 Task: Look for space in Fort Dodge, United States from 10th July, 2023 to 15th July, 2023 for 7 adults in price range Rs.10000 to Rs.15000. Place can be entire place or shared room with 4 bedrooms having 7 beds and 4 bathrooms. Property type can be house, flat, guest house. Amenities needed are: wifi, TV, free parkinig on premises, gym, breakfast. Booking option can be shelf check-in. Required host language is English.
Action: Mouse moved to (510, 120)
Screenshot: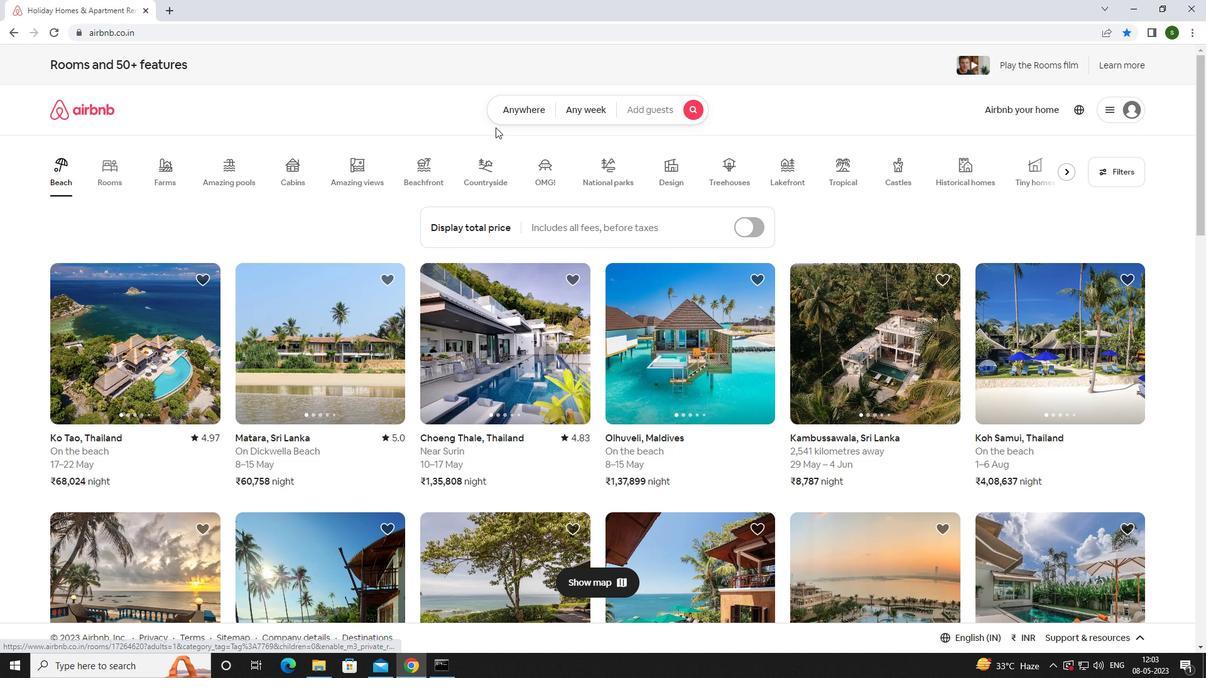 
Action: Mouse pressed left at (510, 120)
Screenshot: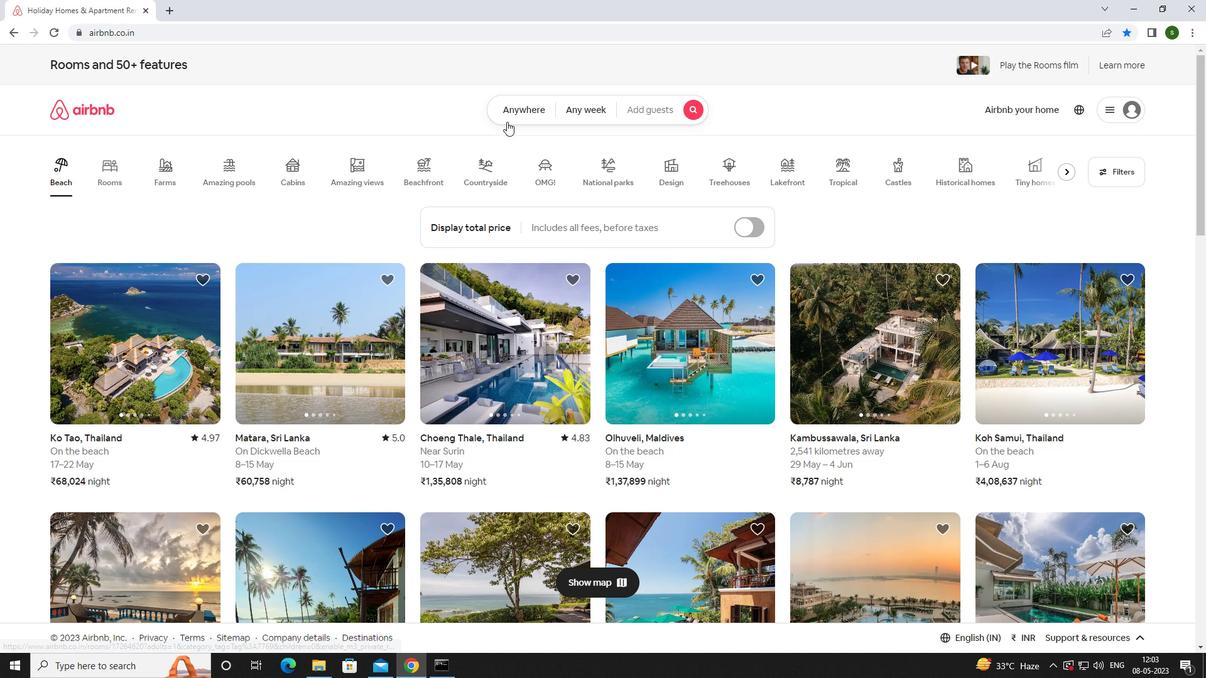 
Action: Mouse moved to (431, 155)
Screenshot: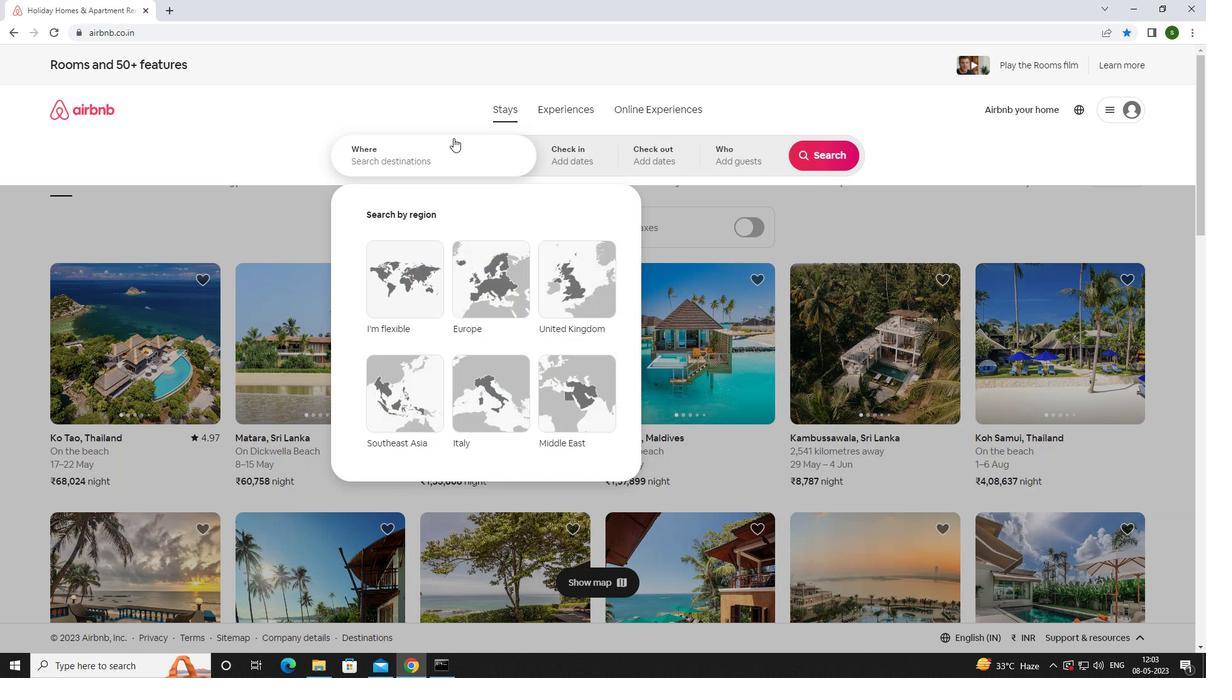 
Action: Mouse pressed left at (431, 155)
Screenshot: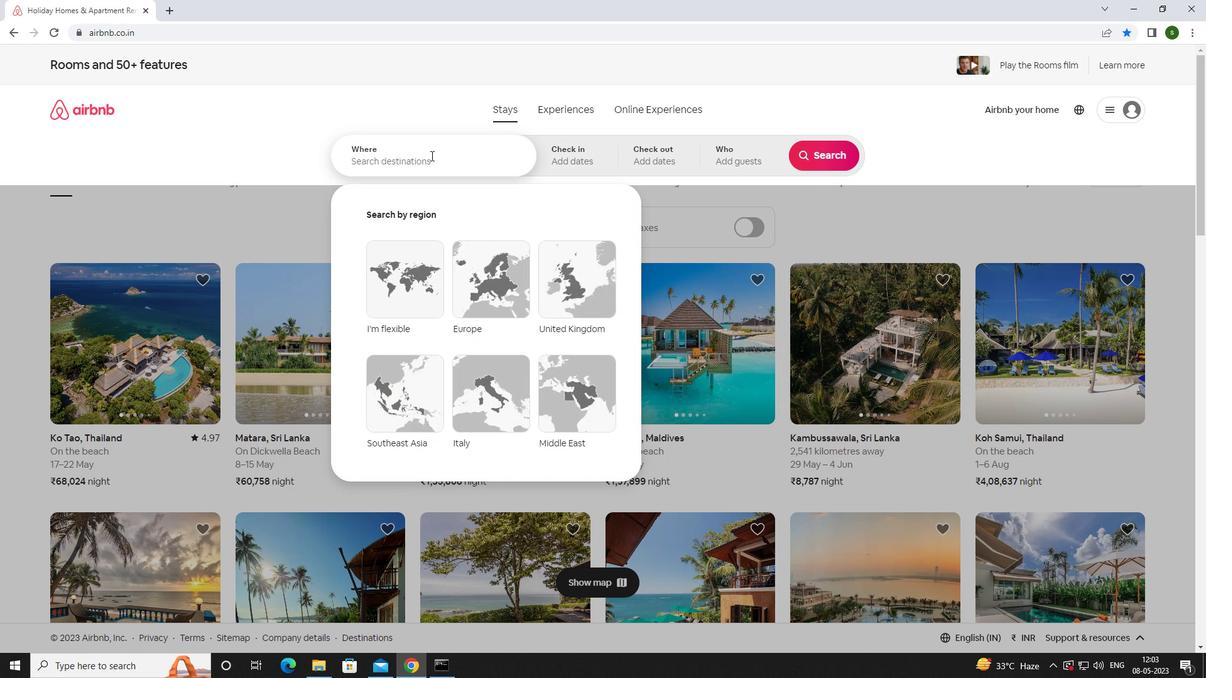 
Action: Mouse moved to (430, 156)
Screenshot: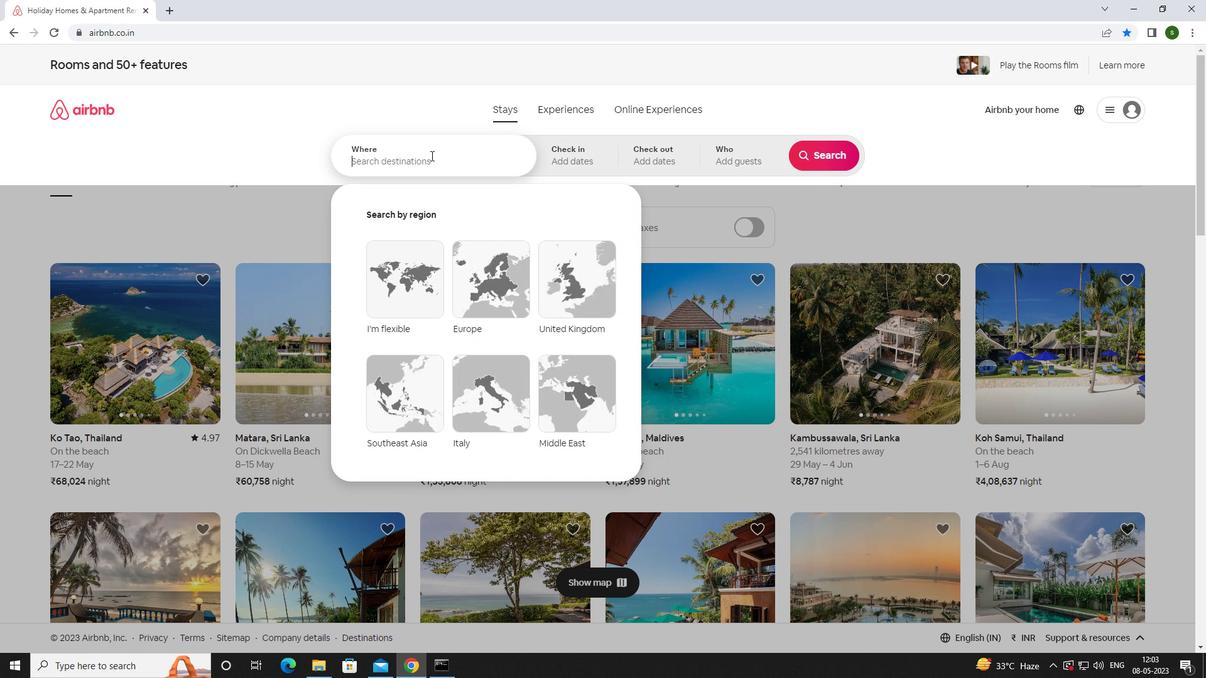 
Action: Key pressed <Key.caps_lock>f<Key.caps_lock>ort<Key.space><Key.caps_lock>d<Key.caps_lock>odge,<Key.space><Key.caps_lock>u<Key.caps_lock>nited<Key.space><Key.caps_lock>s<Key.caps_lock>tates<Key.enter>
Screenshot: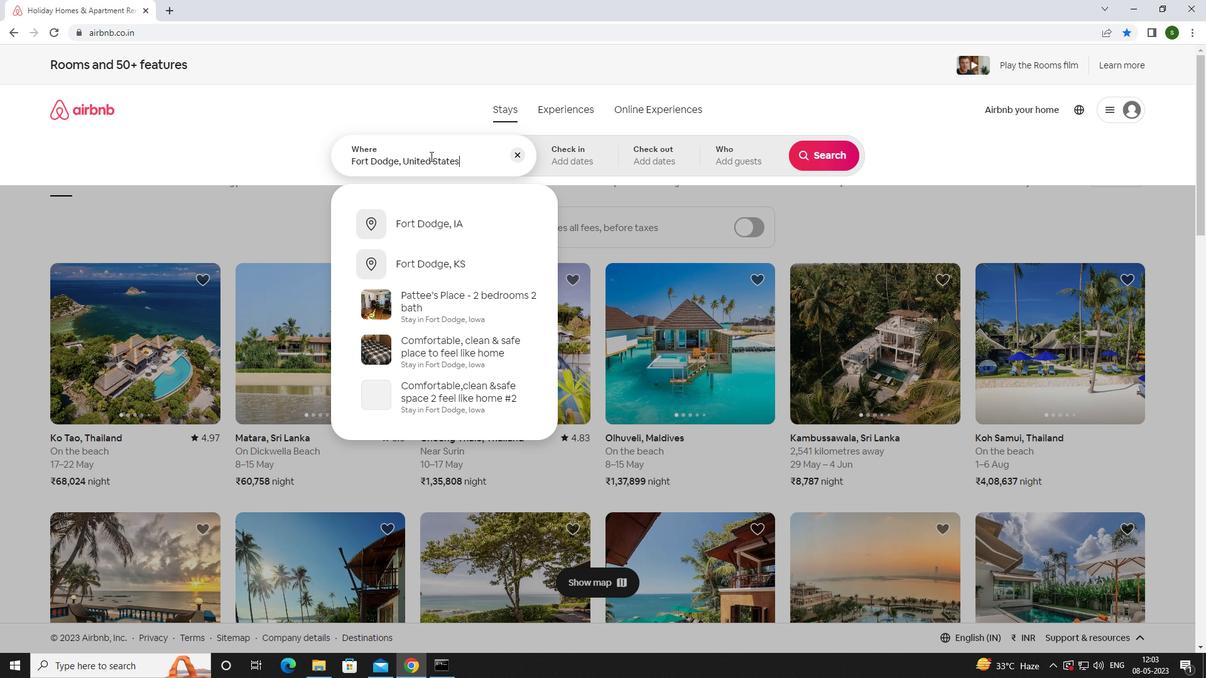 
Action: Mouse moved to (824, 253)
Screenshot: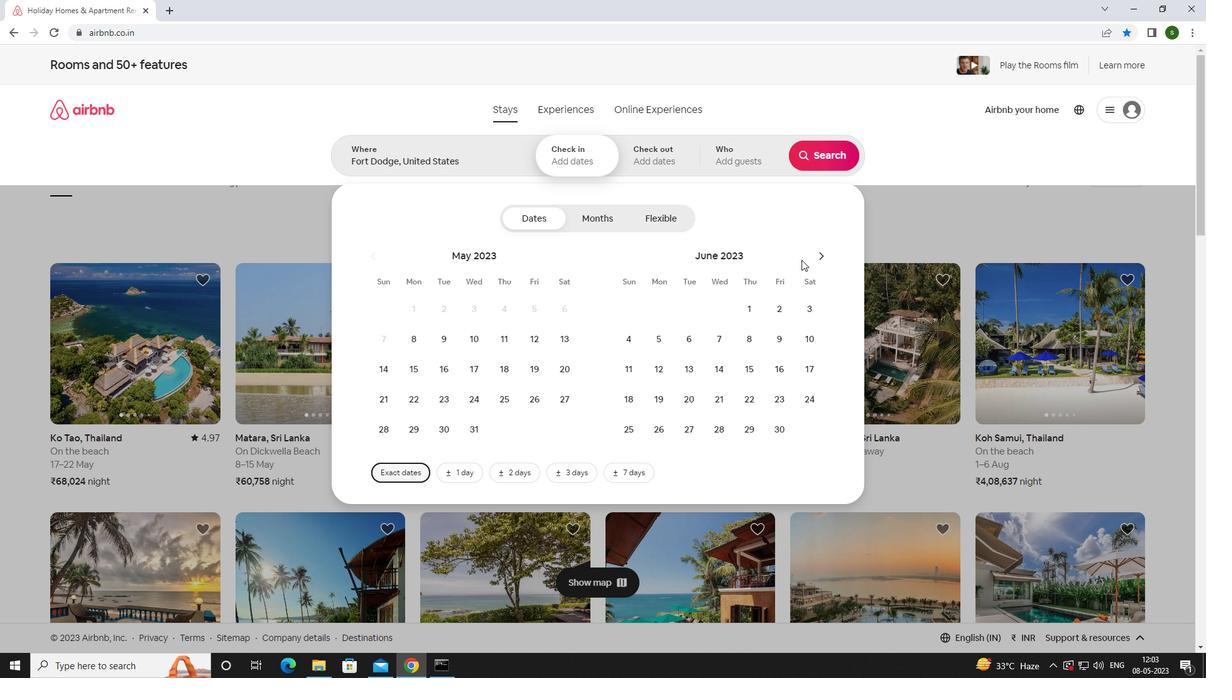 
Action: Mouse pressed left at (824, 253)
Screenshot: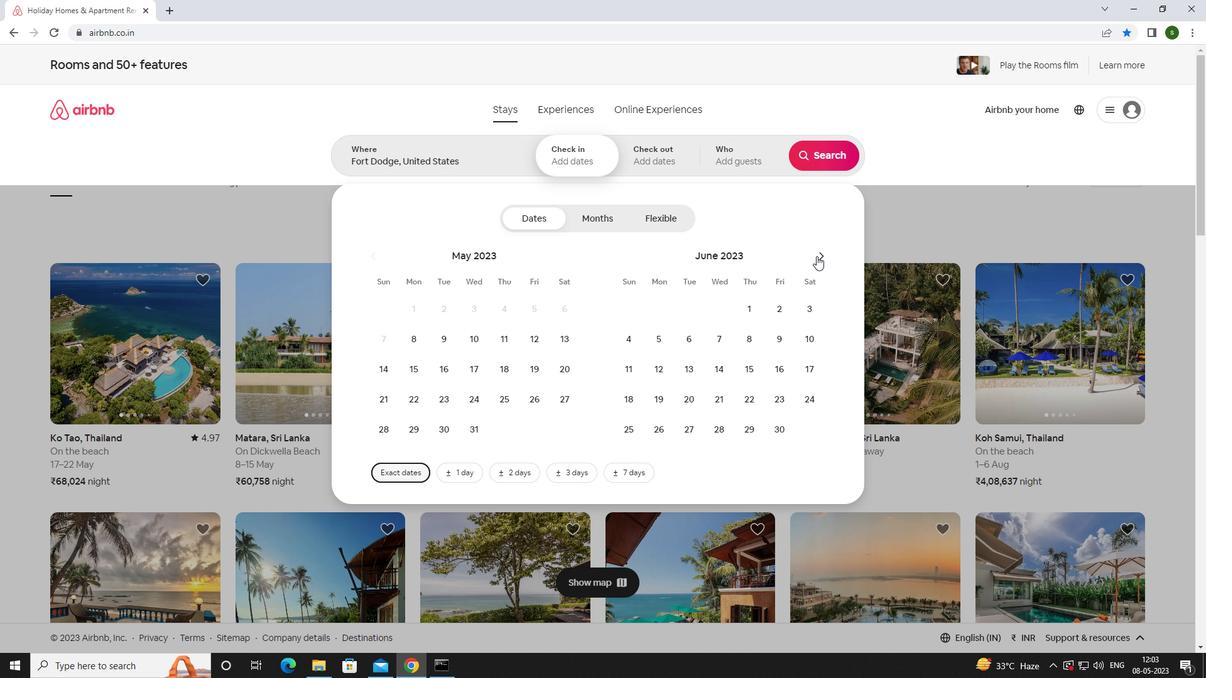
Action: Mouse moved to (666, 367)
Screenshot: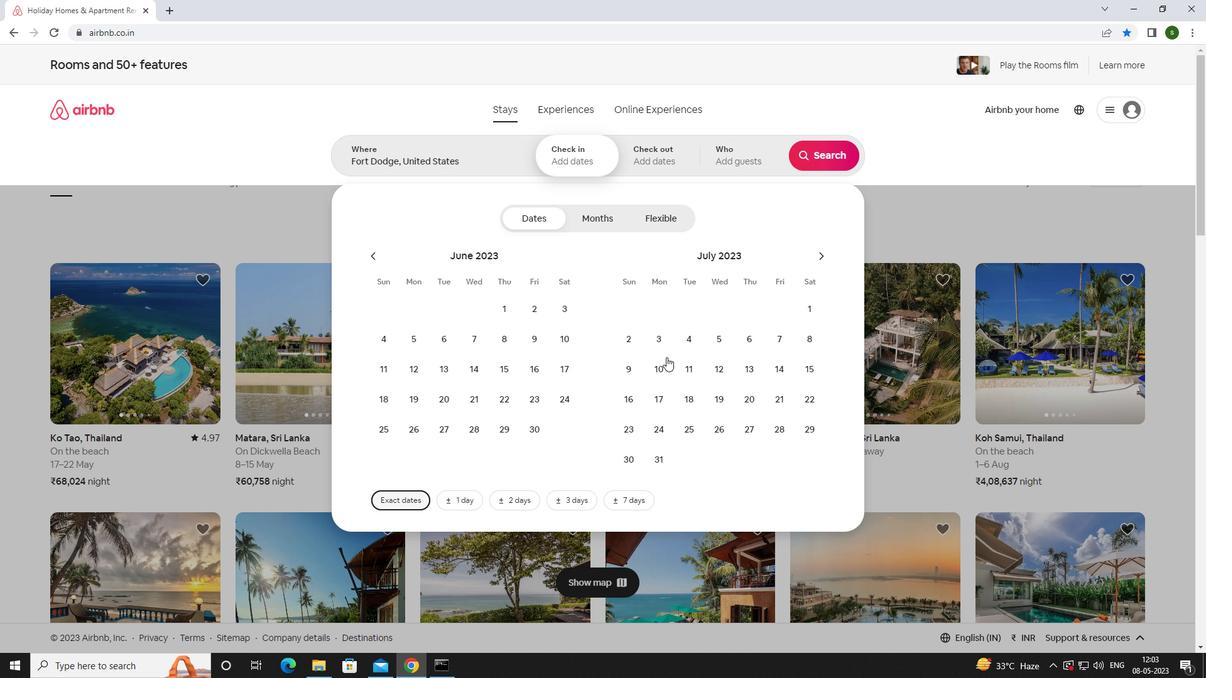 
Action: Mouse pressed left at (666, 367)
Screenshot: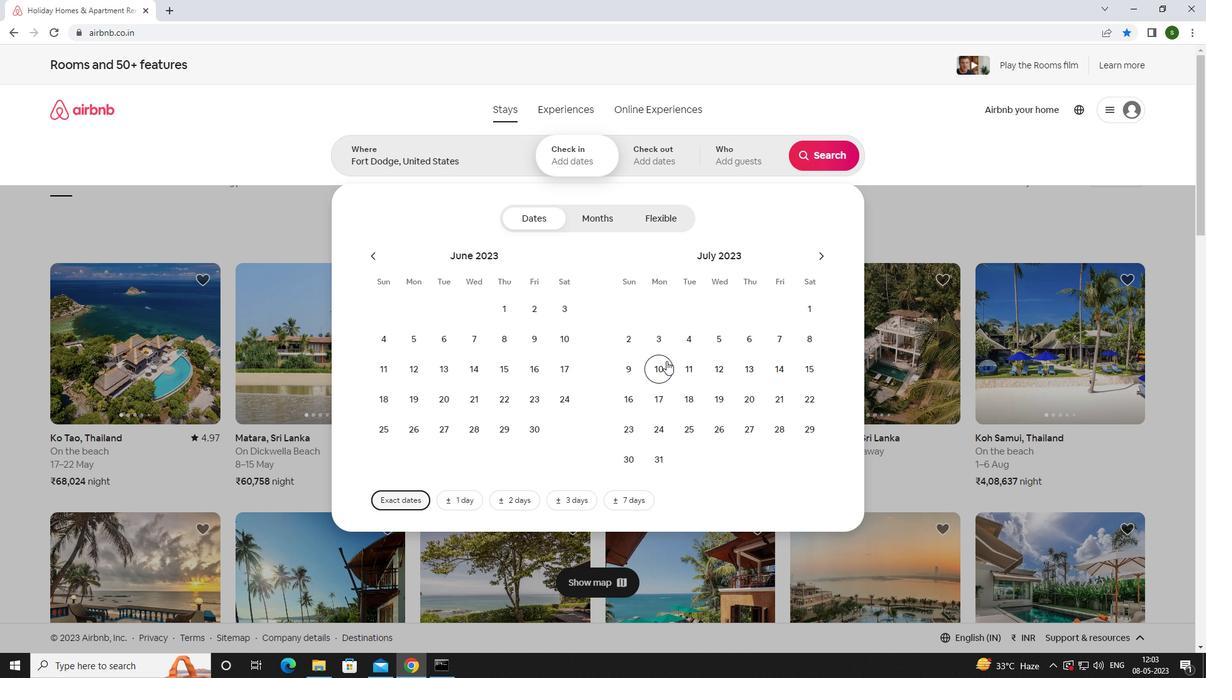 
Action: Mouse moved to (802, 370)
Screenshot: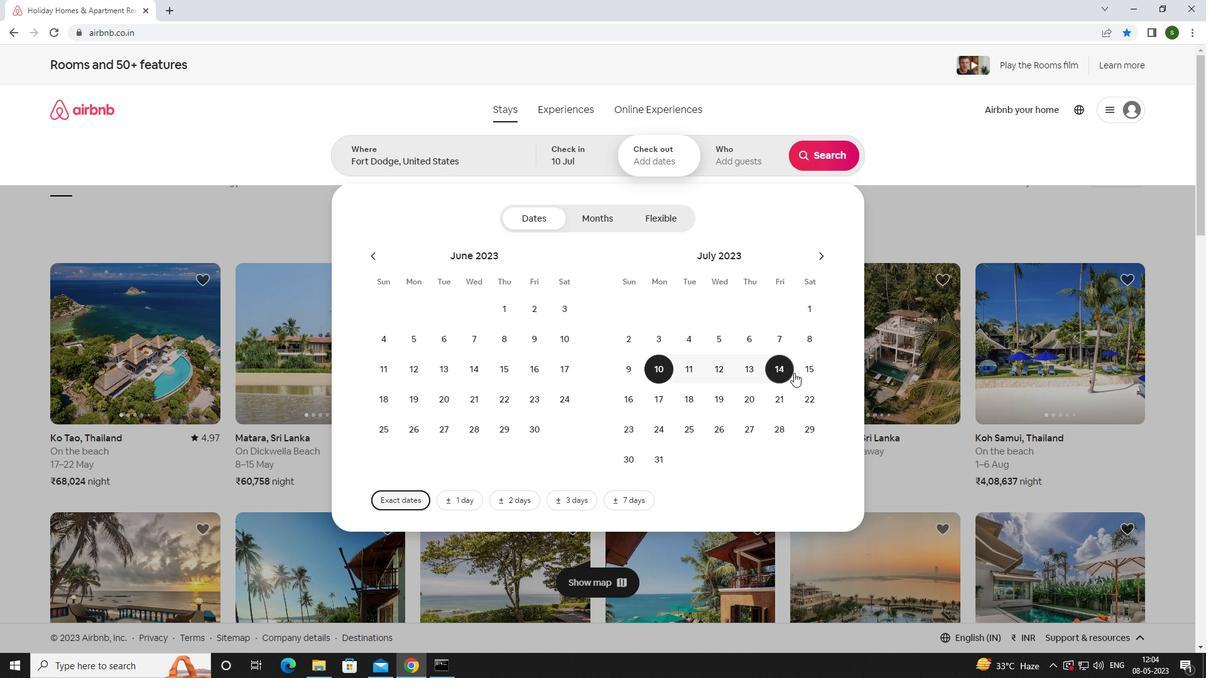 
Action: Mouse pressed left at (802, 370)
Screenshot: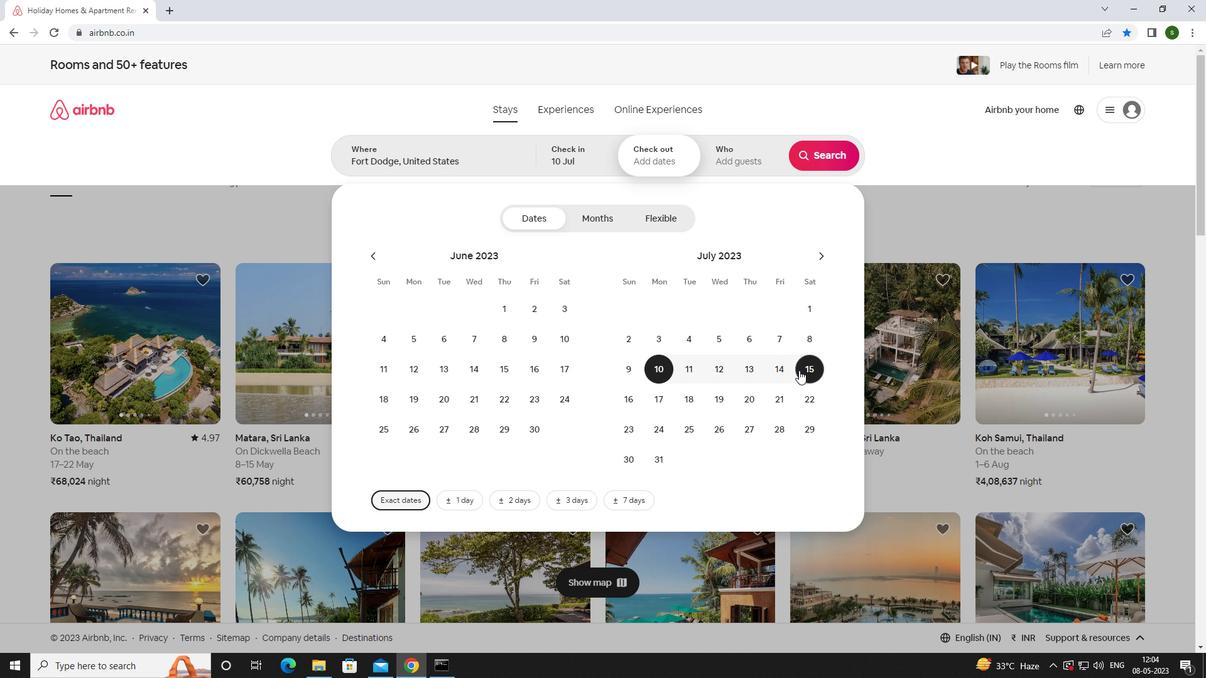 
Action: Mouse moved to (738, 160)
Screenshot: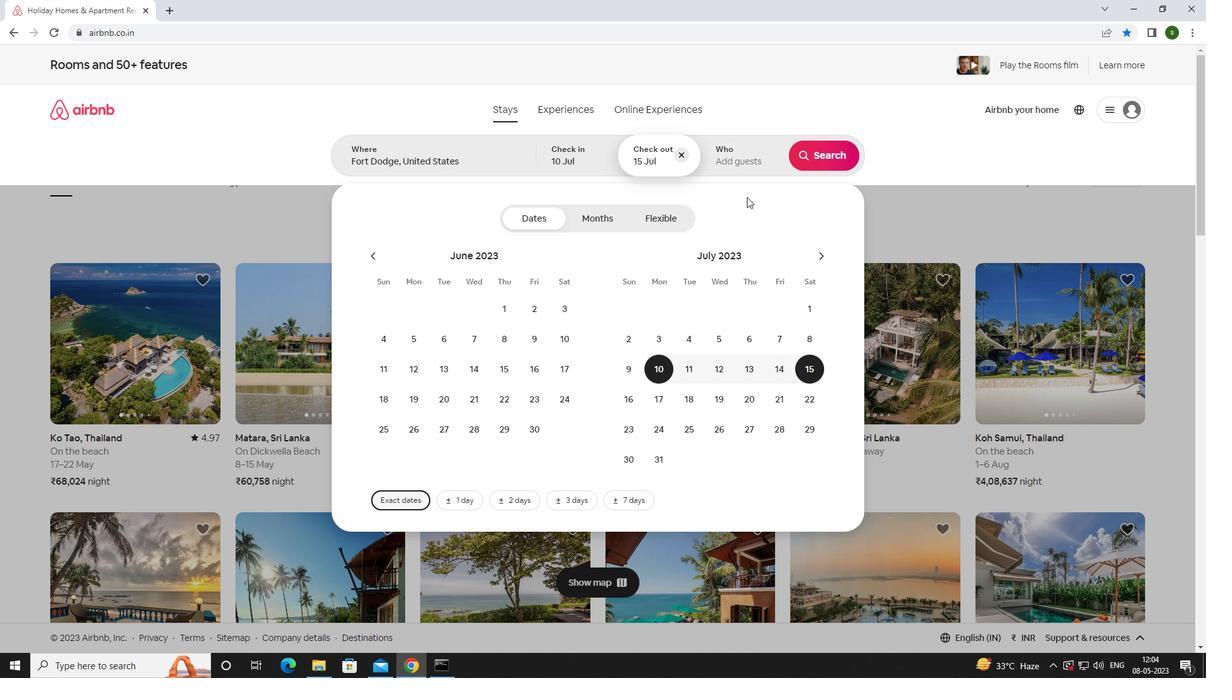 
Action: Mouse pressed left at (738, 160)
Screenshot: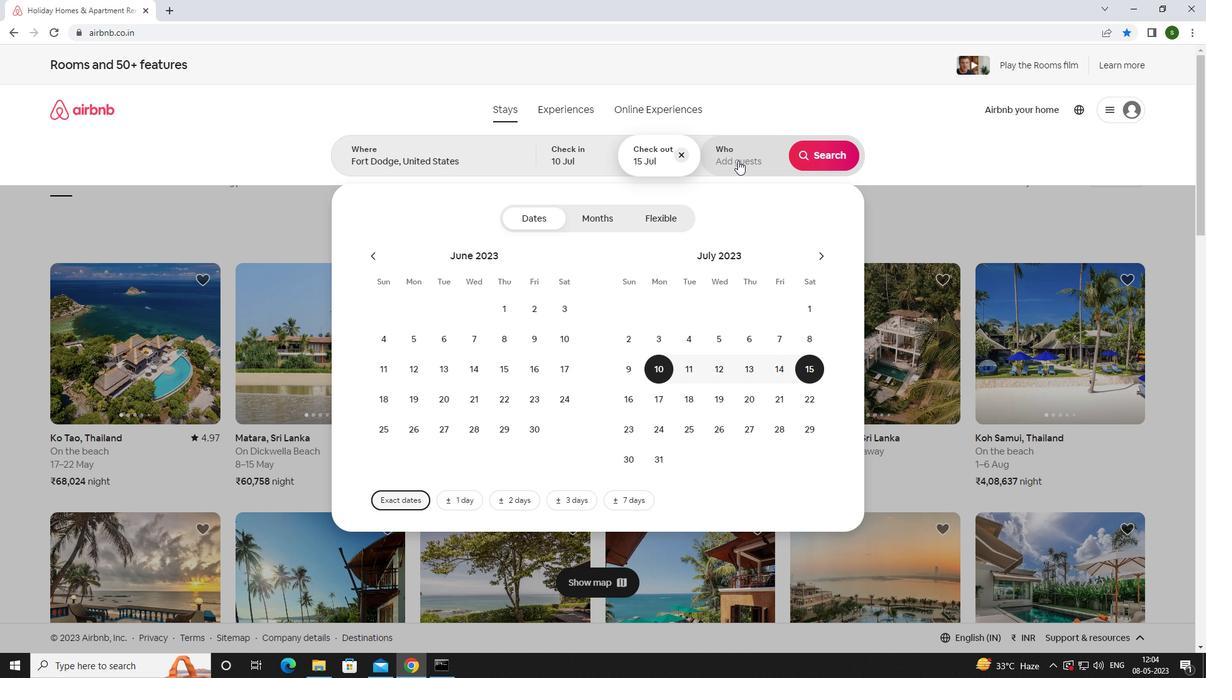
Action: Mouse moved to (830, 221)
Screenshot: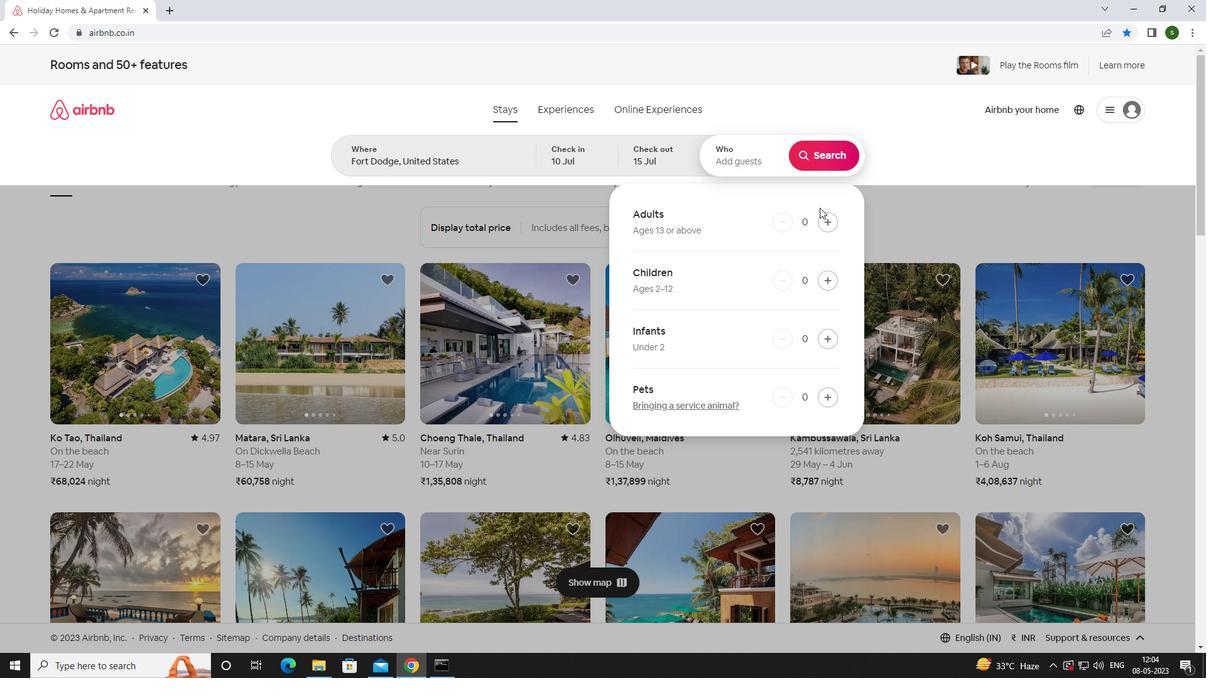 
Action: Mouse pressed left at (830, 221)
Screenshot: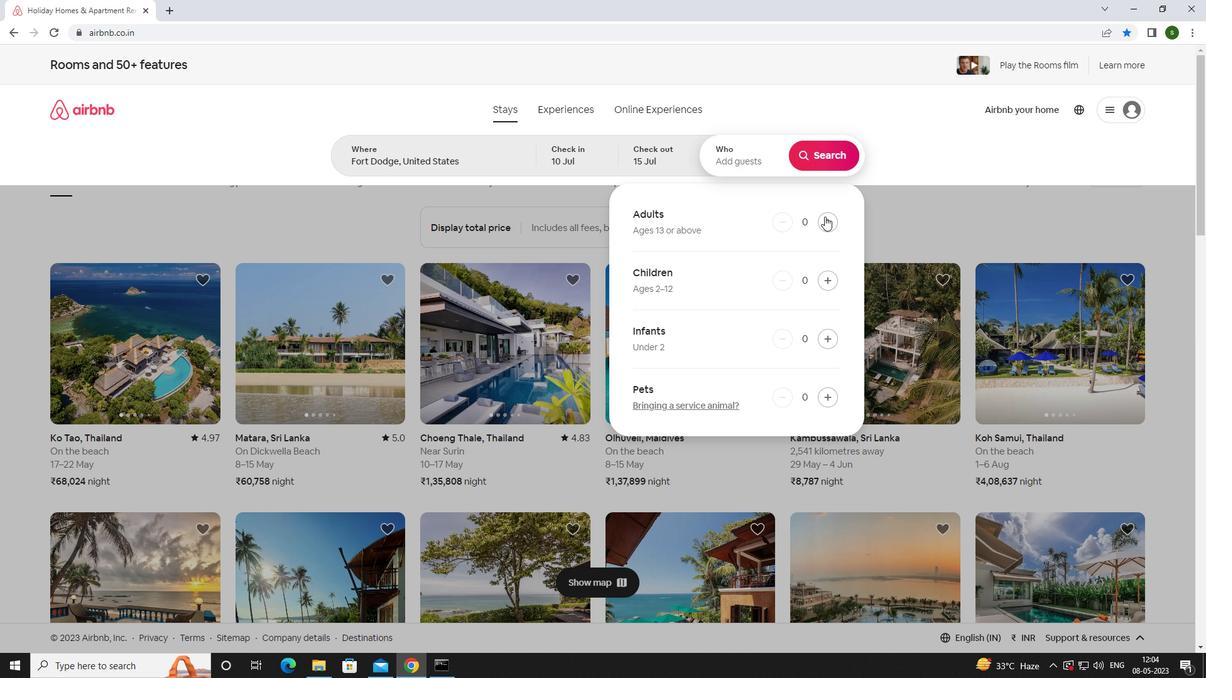 
Action: Mouse pressed left at (830, 221)
Screenshot: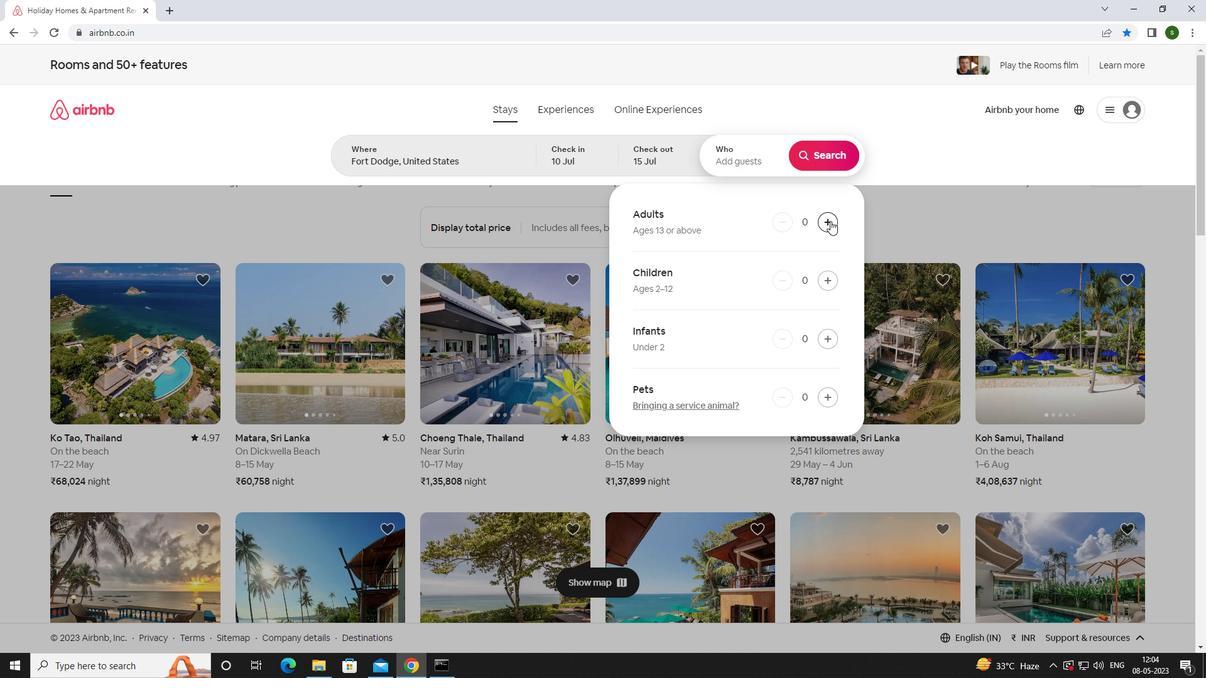 
Action: Mouse pressed left at (830, 221)
Screenshot: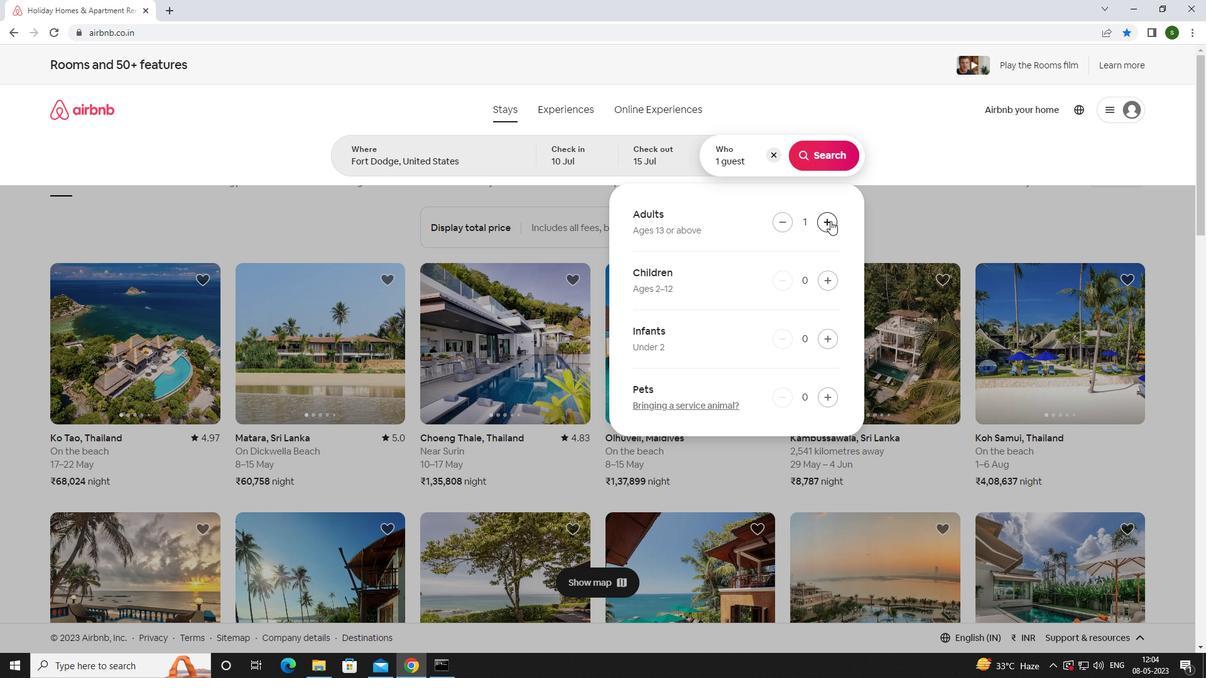 
Action: Mouse pressed left at (830, 221)
Screenshot: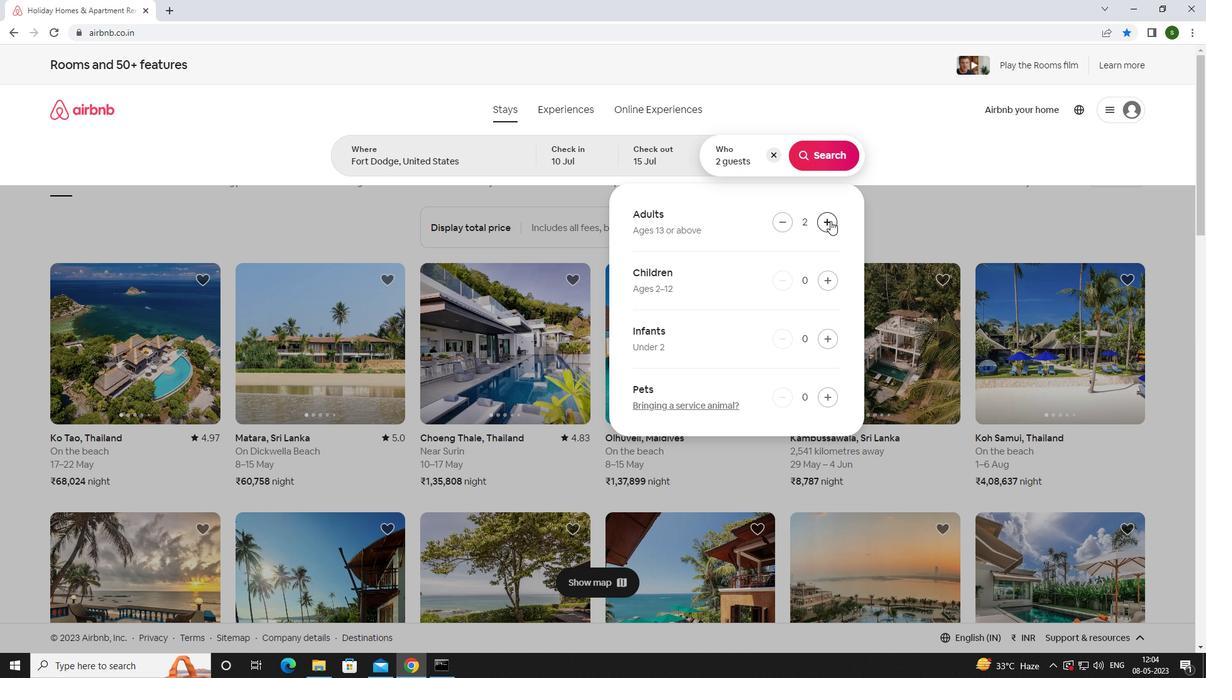 
Action: Mouse pressed left at (830, 221)
Screenshot: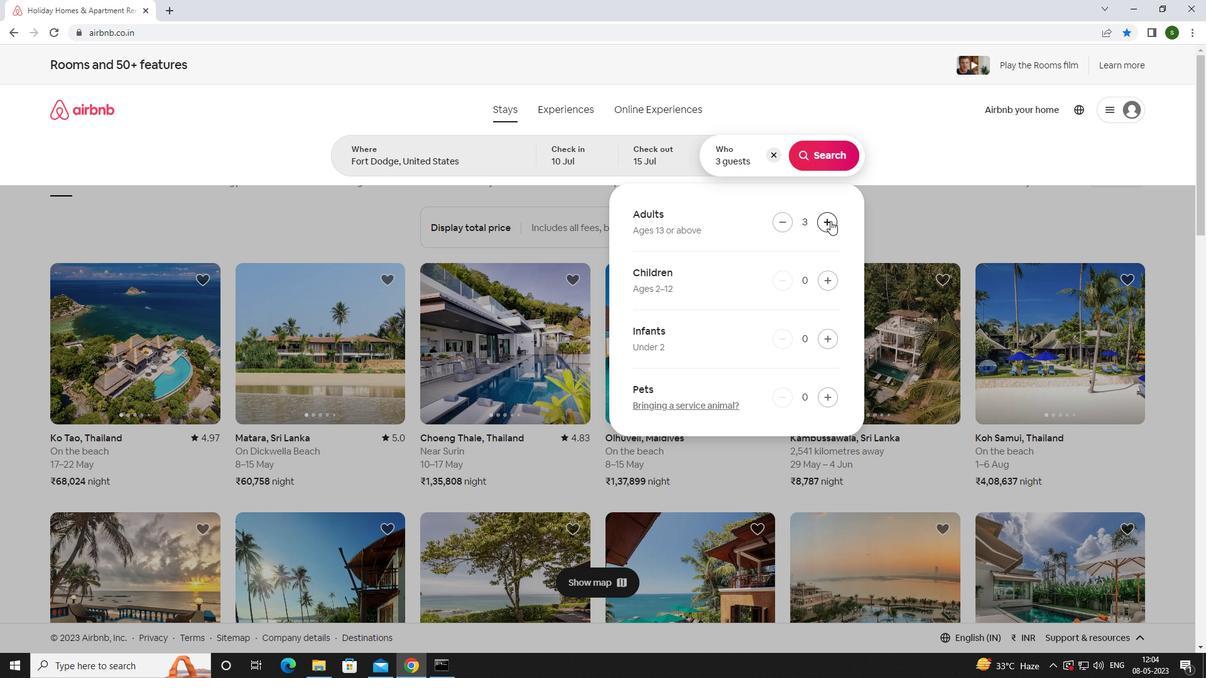 
Action: Mouse moved to (831, 220)
Screenshot: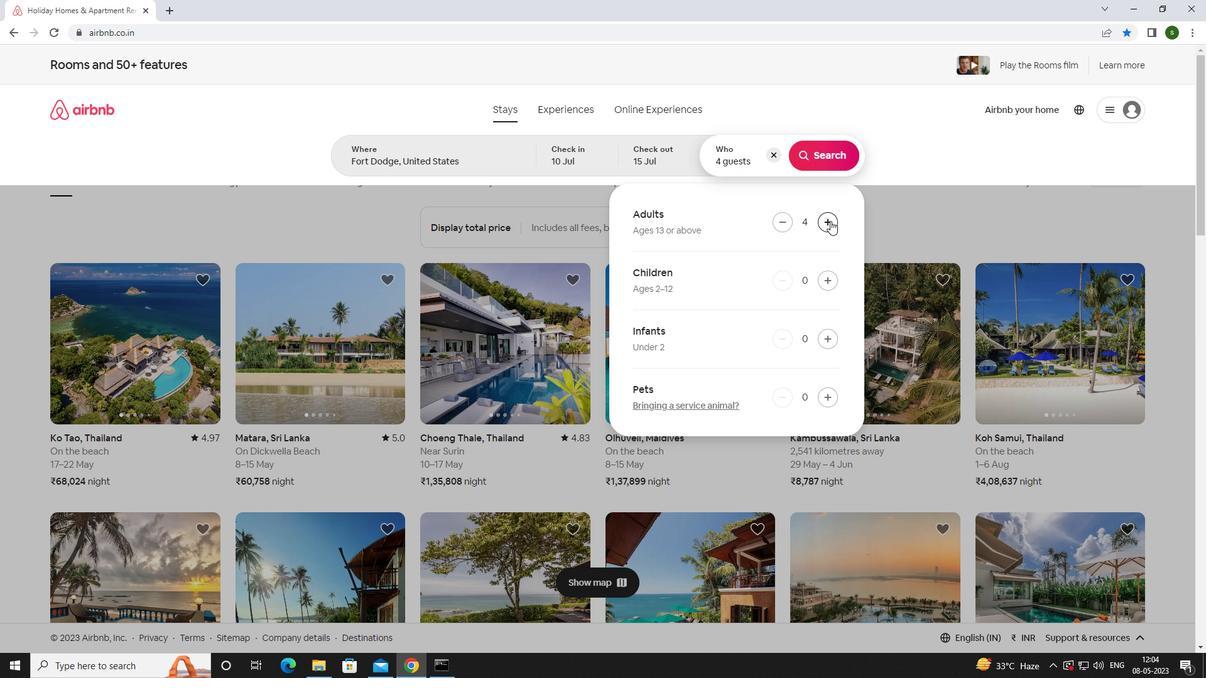 
Action: Mouse pressed left at (831, 220)
Screenshot: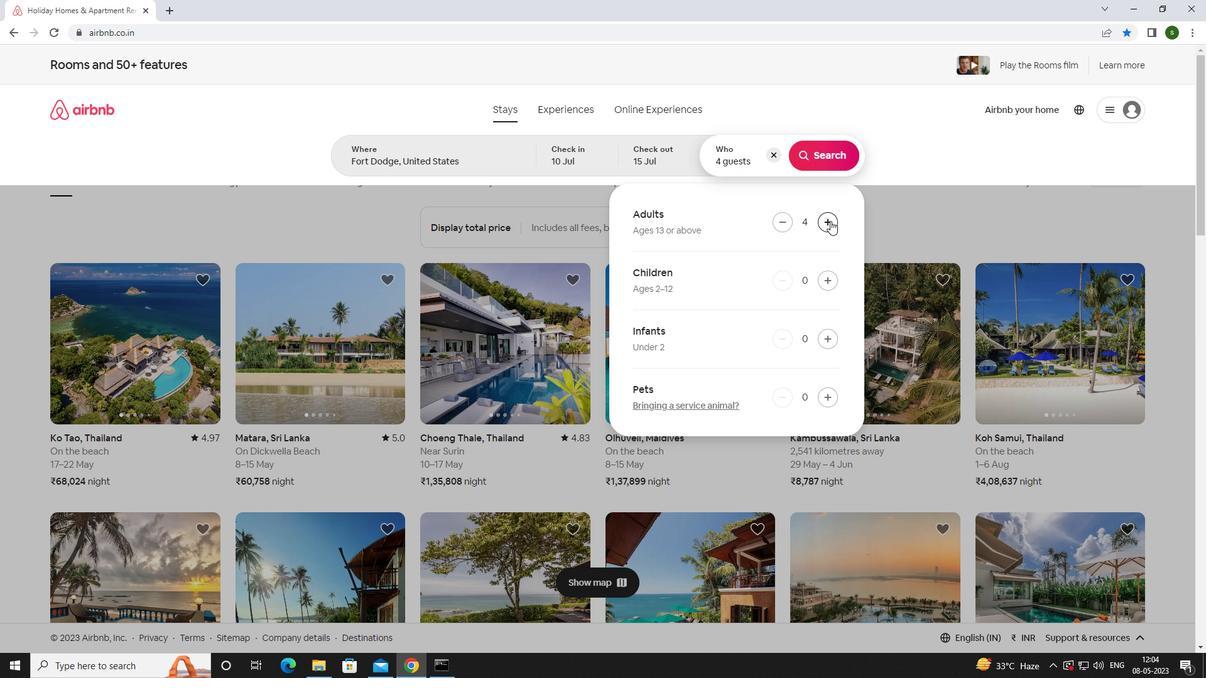 
Action: Mouse moved to (831, 219)
Screenshot: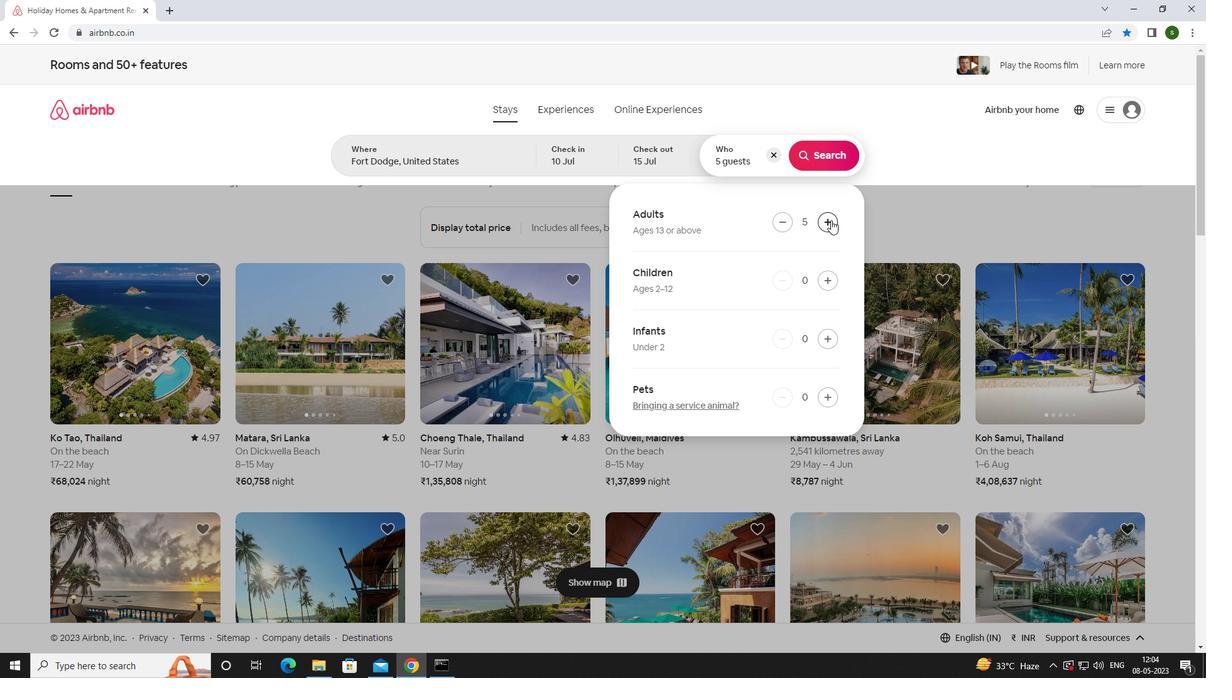 
Action: Mouse pressed left at (831, 219)
Screenshot: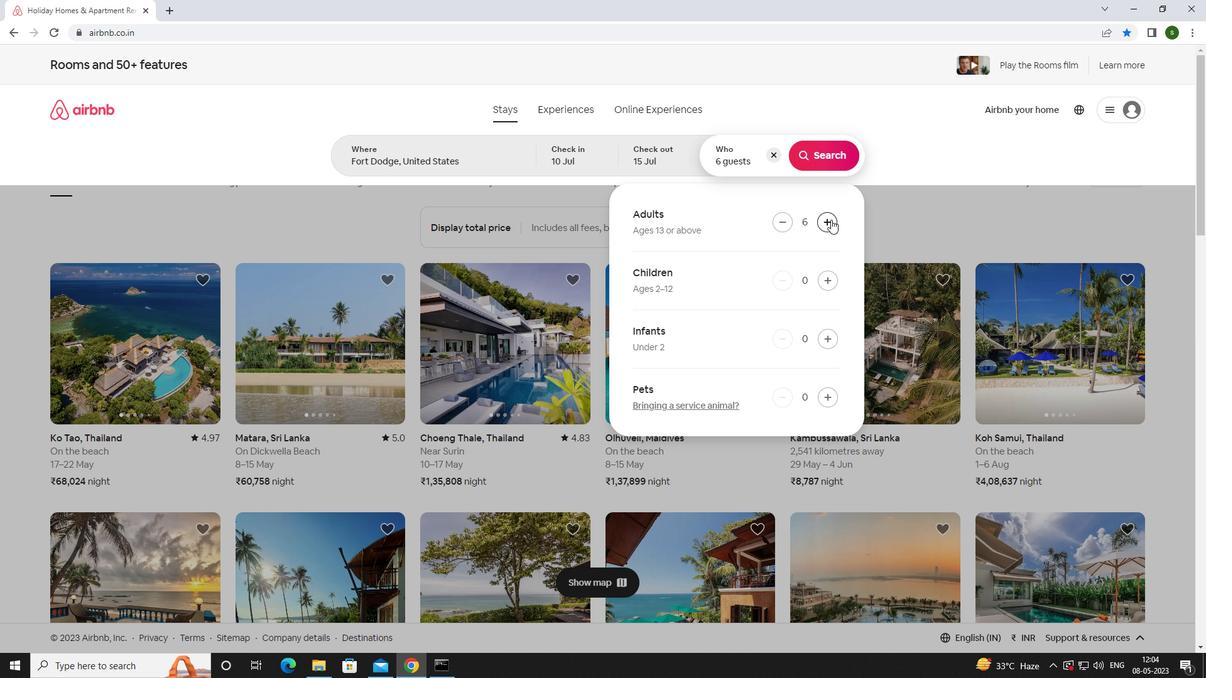 
Action: Mouse moved to (813, 148)
Screenshot: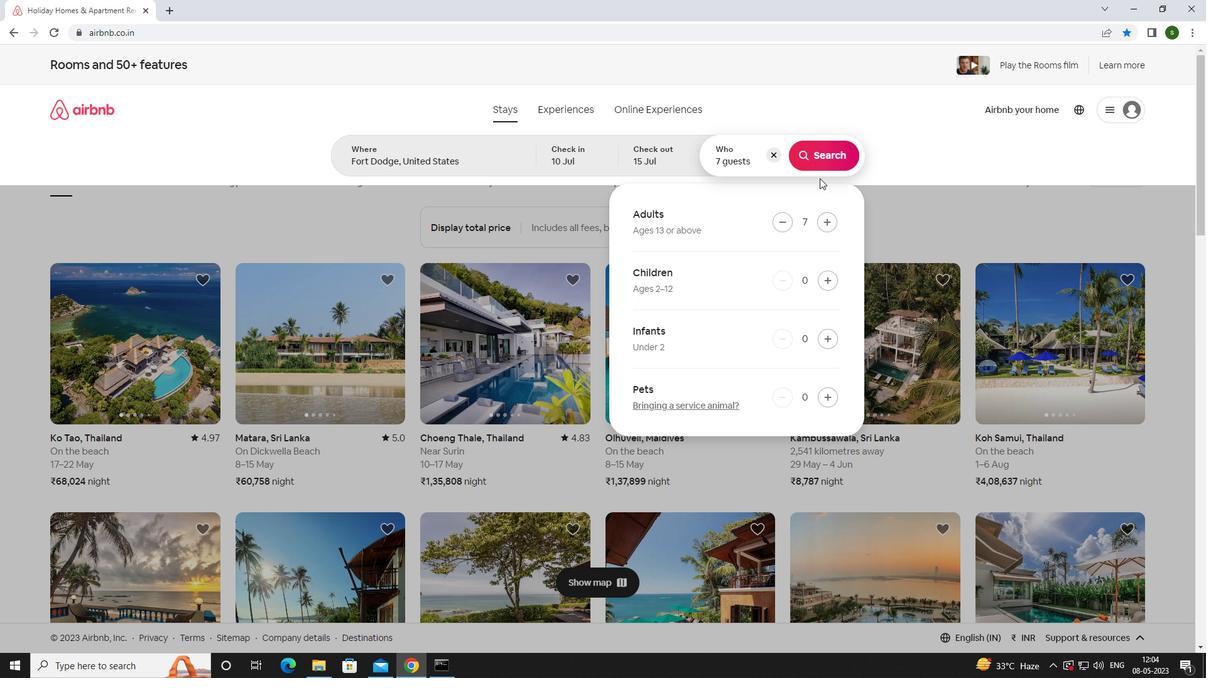 
Action: Mouse pressed left at (813, 148)
Screenshot: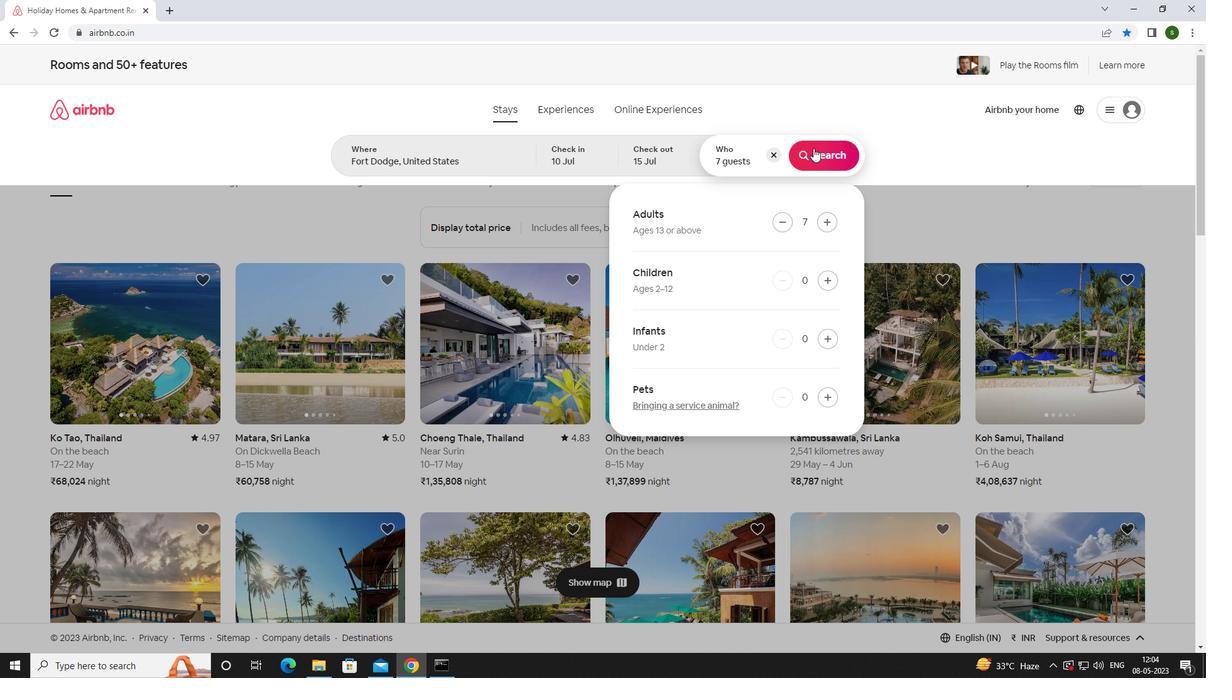 
Action: Mouse moved to (1139, 118)
Screenshot: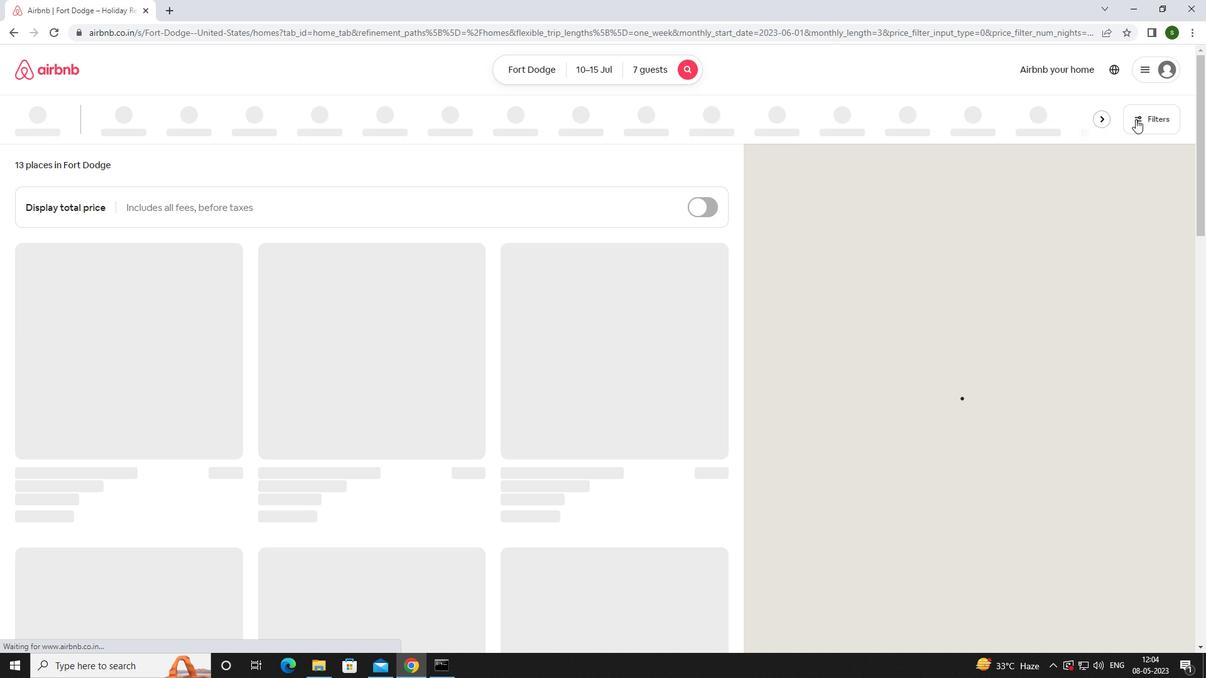 
Action: Mouse pressed left at (1139, 118)
Screenshot: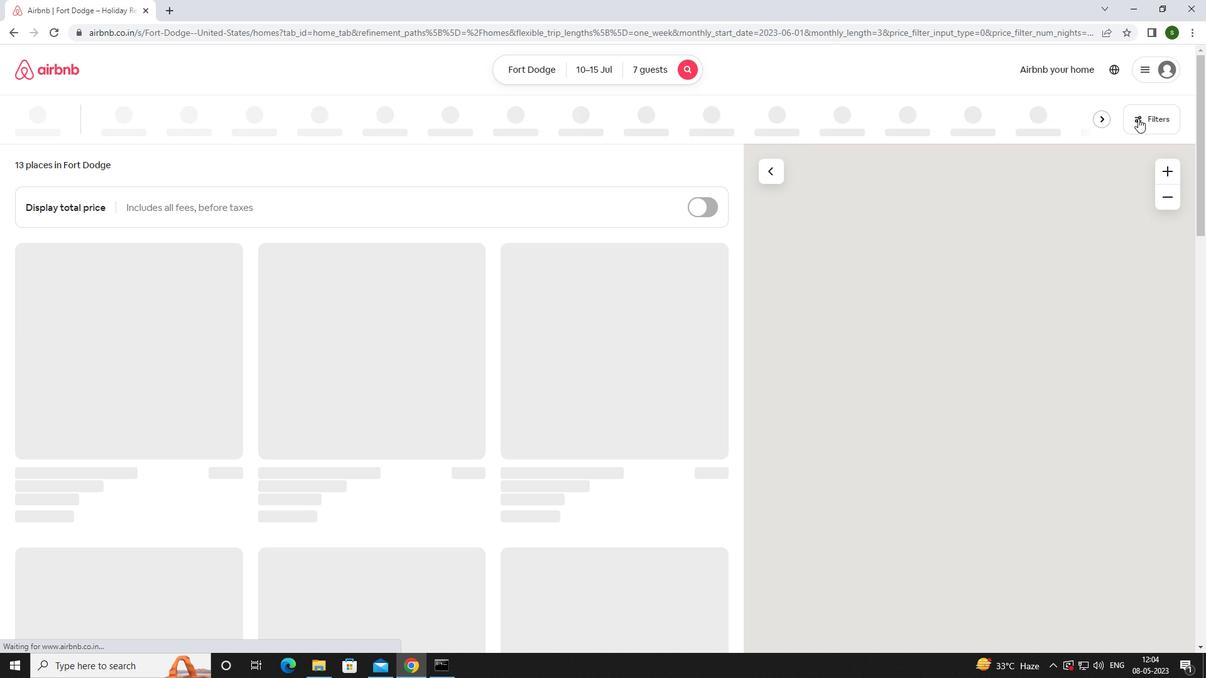 
Action: Mouse moved to (478, 422)
Screenshot: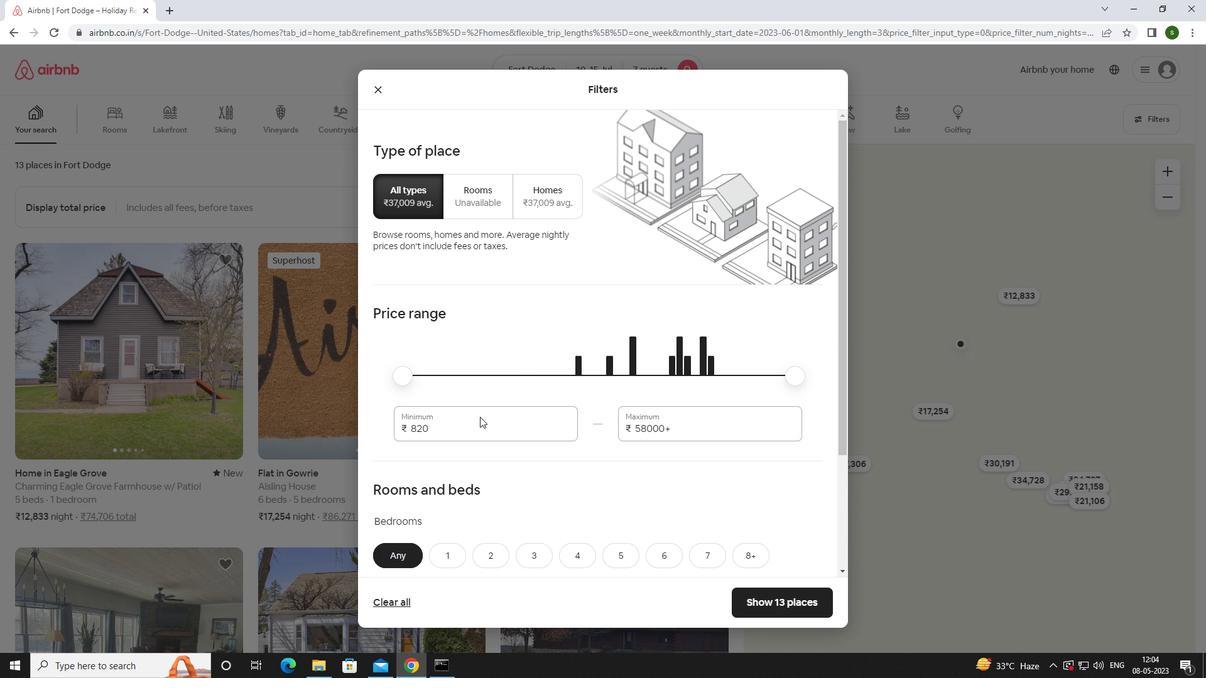 
Action: Mouse pressed left at (478, 422)
Screenshot: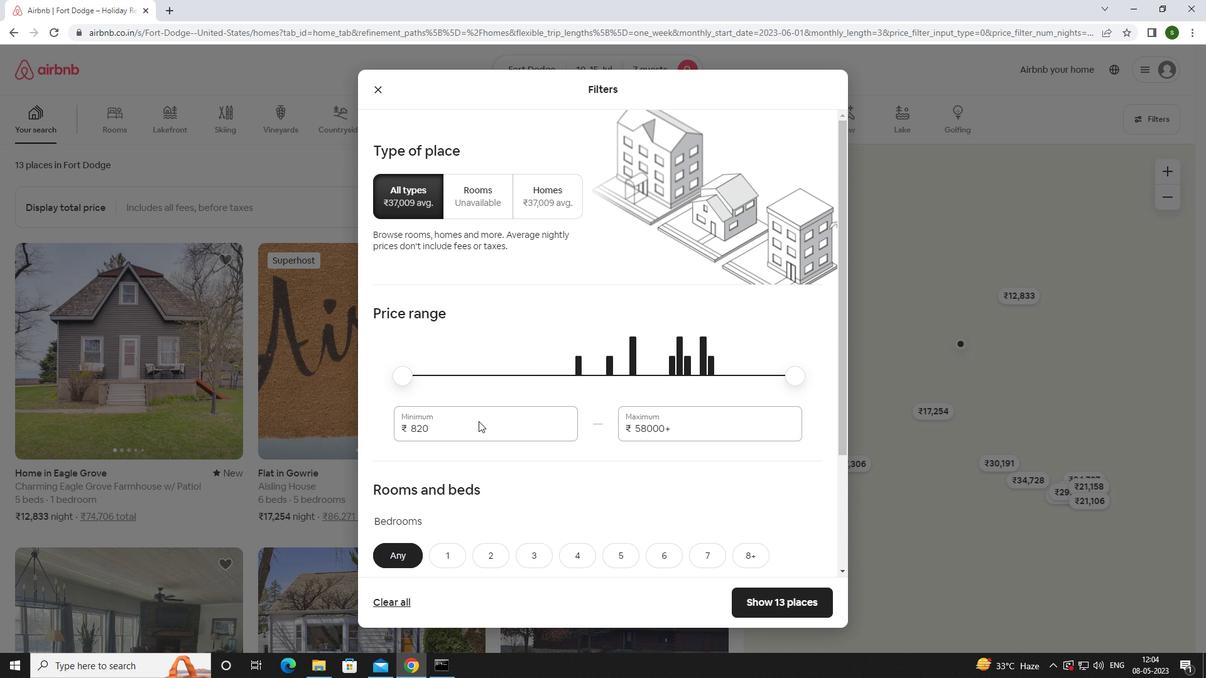 
Action: Key pressed <Key.backspace><Key.backspace><Key.backspace><Key.backspace><Key.backspace><Key.backspace>10000
Screenshot: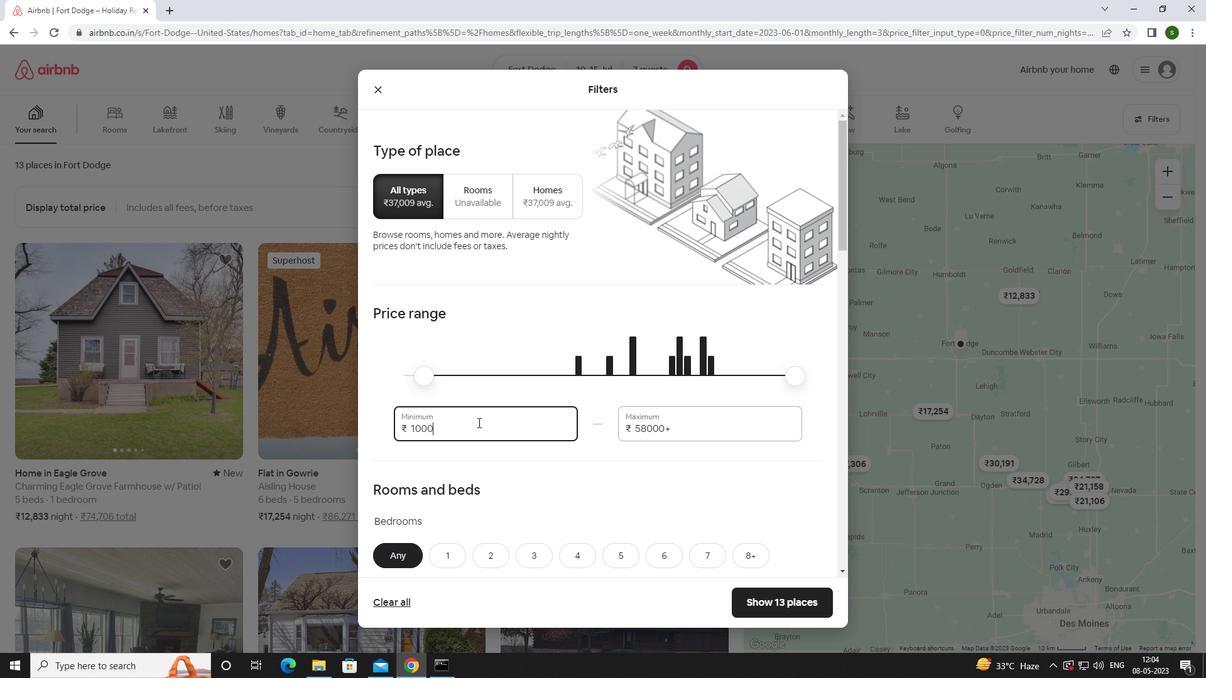 
Action: Mouse moved to (705, 431)
Screenshot: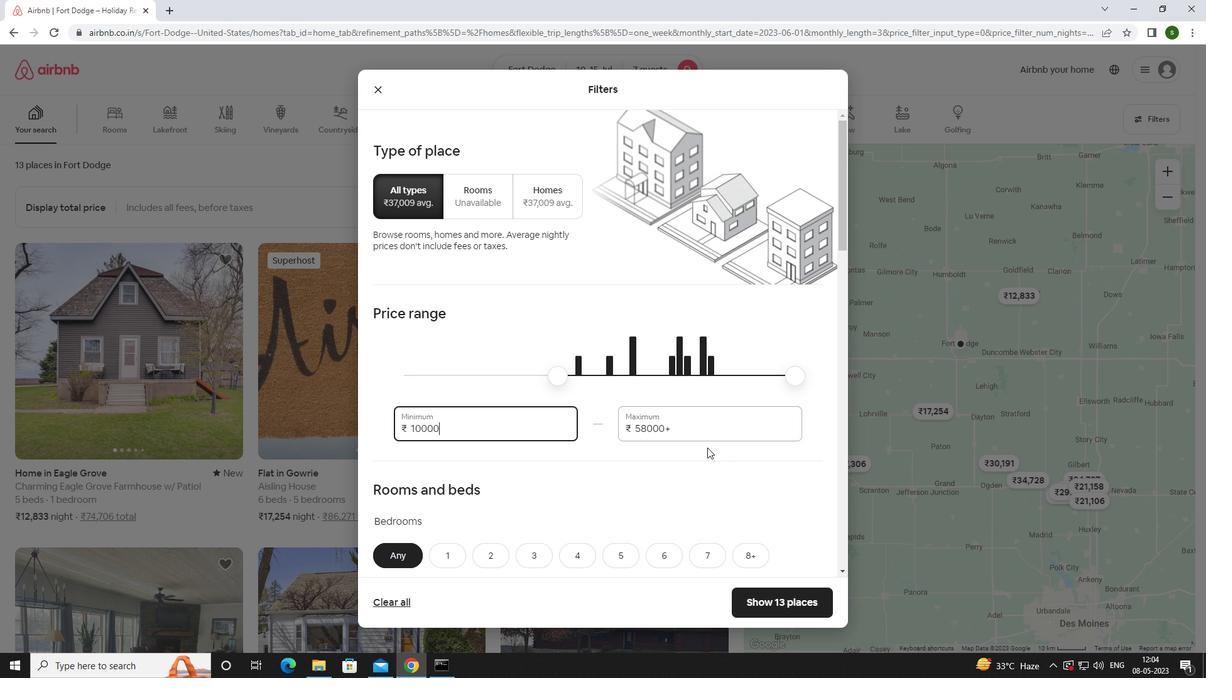 
Action: Mouse pressed left at (705, 431)
Screenshot: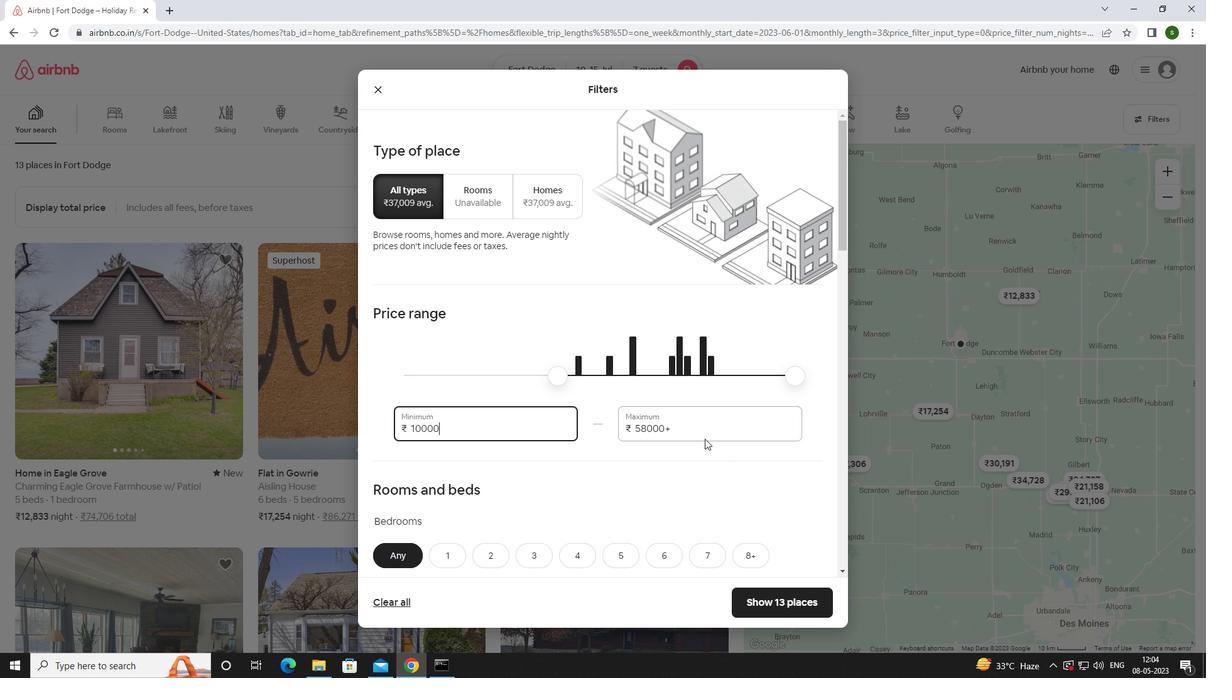 
Action: Key pressed <Key.backspace><Key.backspace><Key.backspace><Key.backspace><Key.backspace><Key.backspace>15000
Screenshot: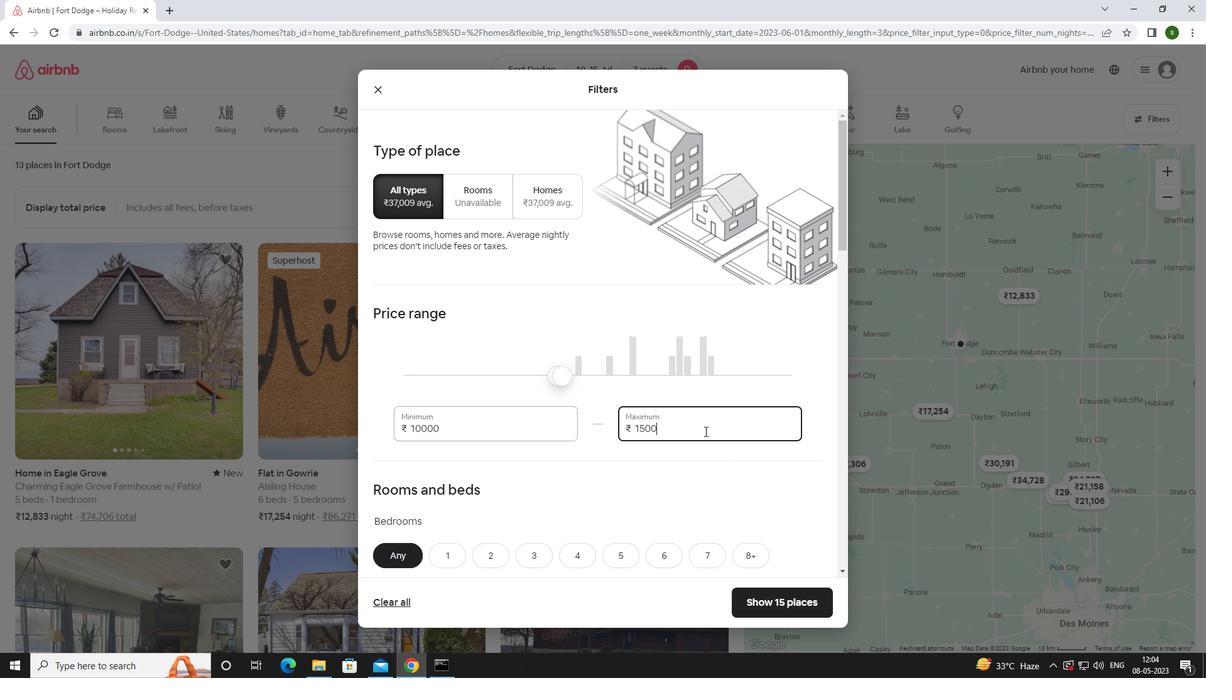 
Action: Mouse moved to (641, 425)
Screenshot: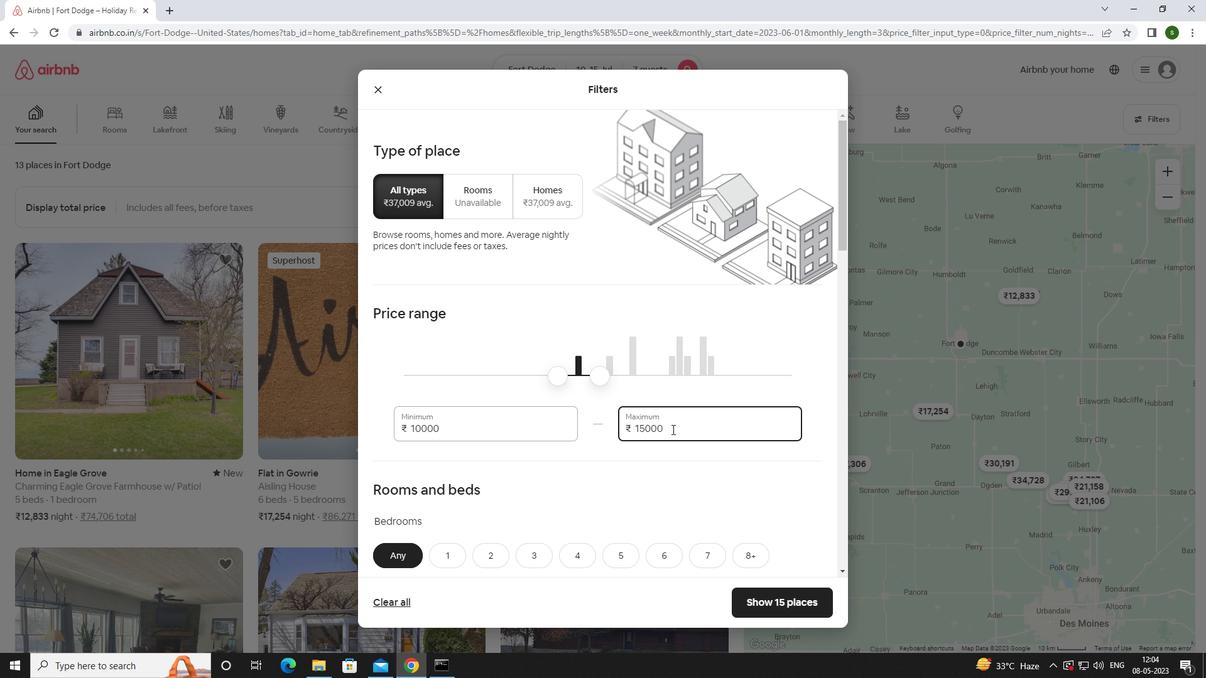 
Action: Mouse scrolled (641, 424) with delta (0, 0)
Screenshot: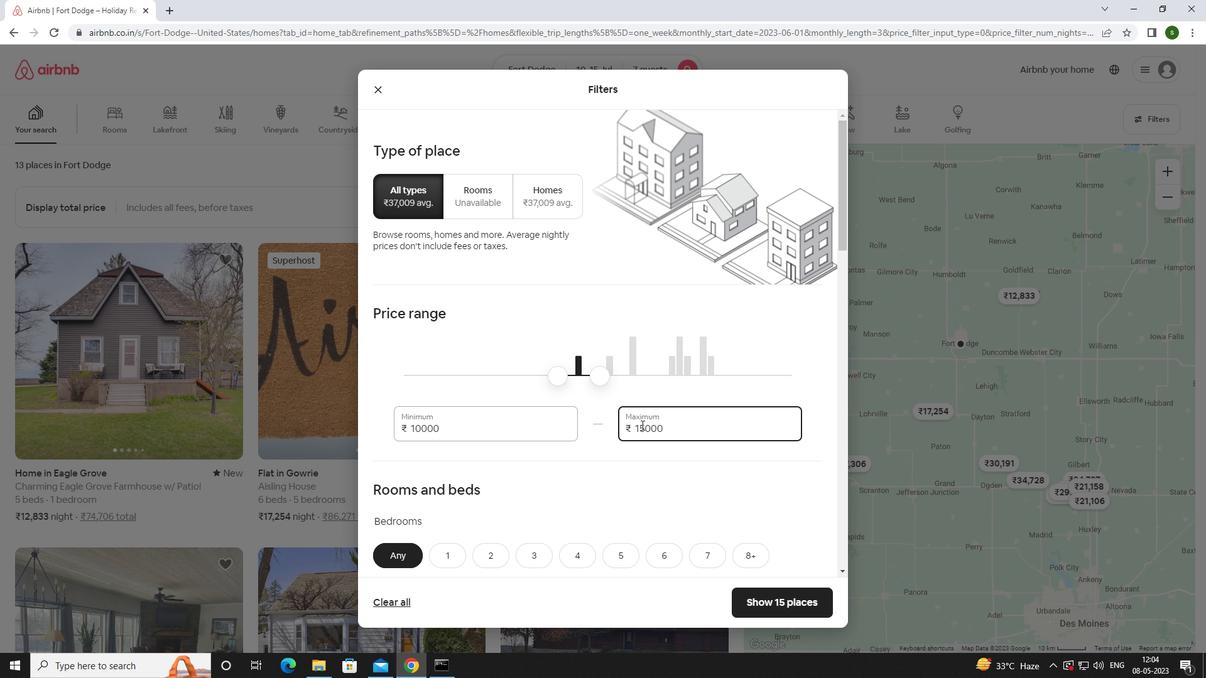 
Action: Mouse moved to (641, 424)
Screenshot: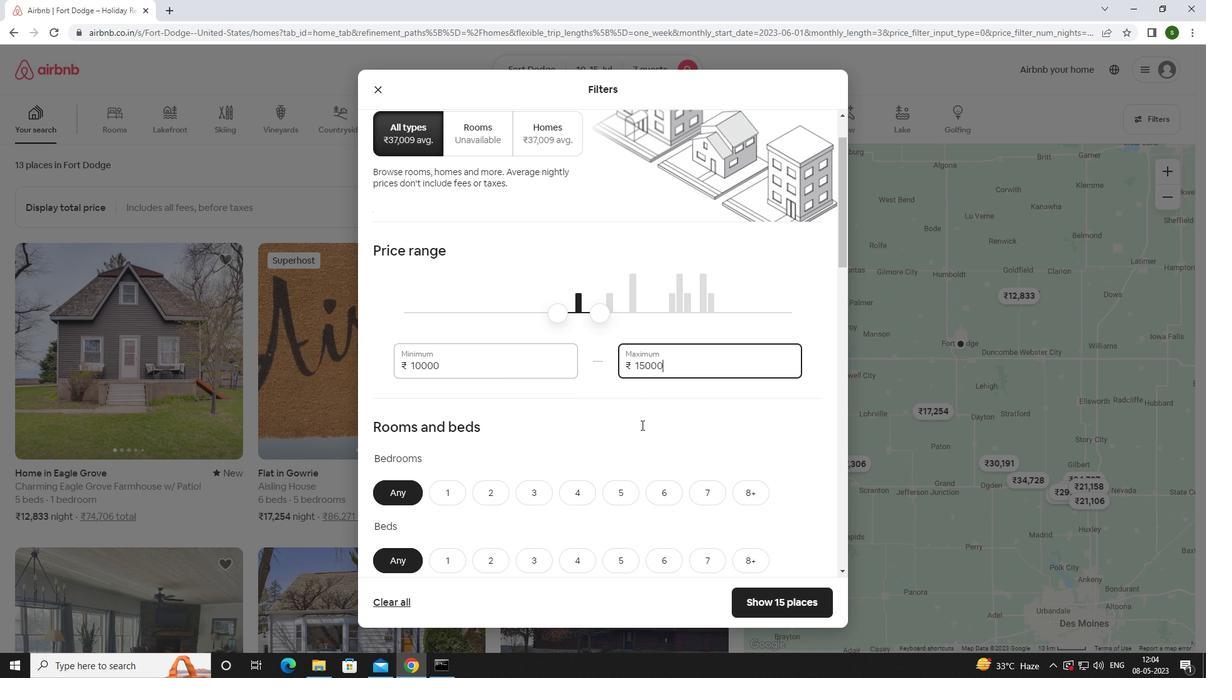 
Action: Mouse scrolled (641, 424) with delta (0, 0)
Screenshot: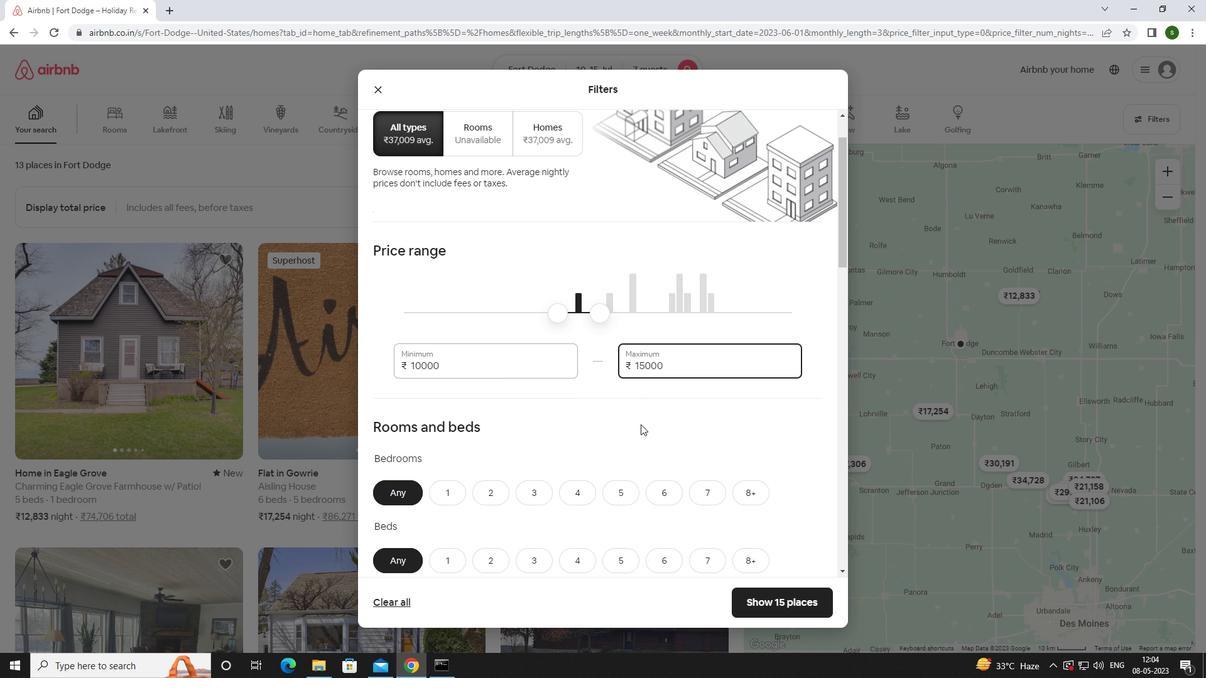 
Action: Mouse scrolled (641, 424) with delta (0, 0)
Screenshot: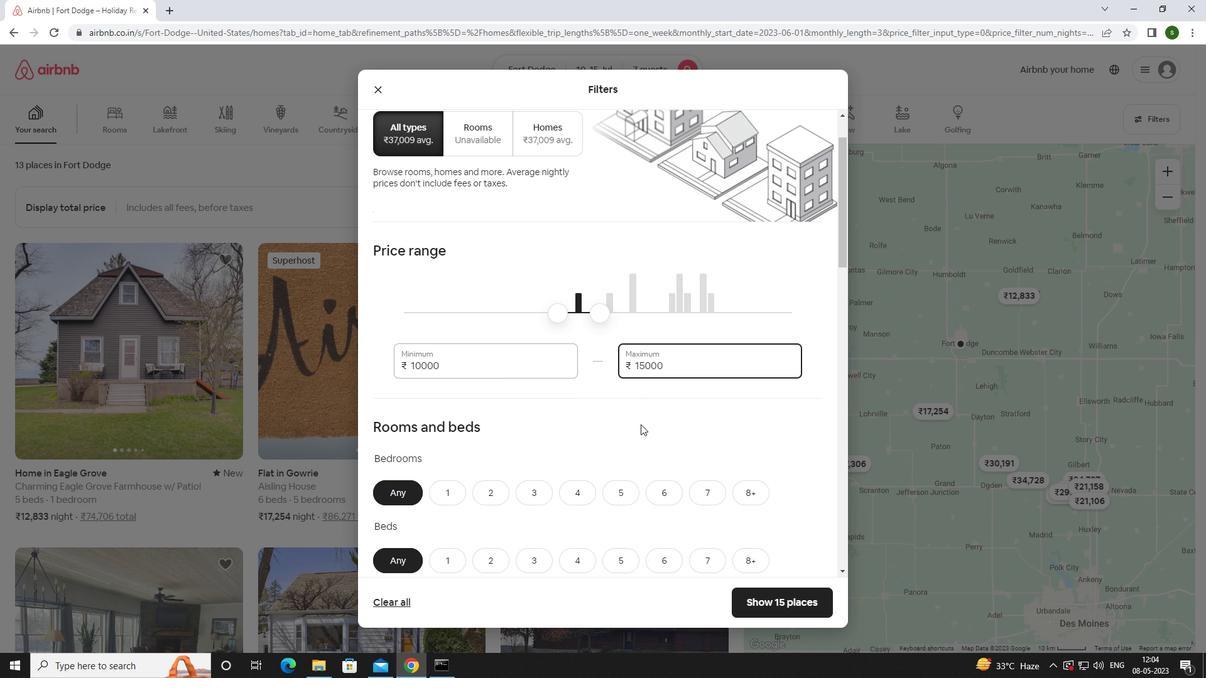 
Action: Mouse moved to (580, 367)
Screenshot: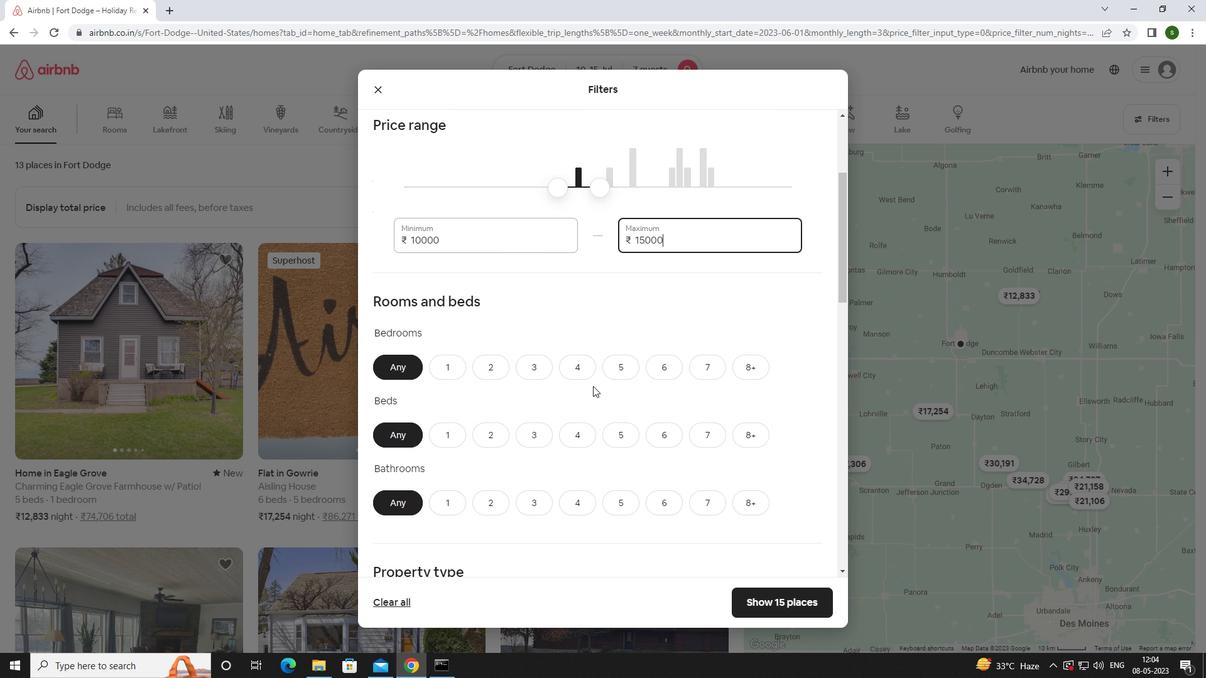 
Action: Mouse pressed left at (580, 367)
Screenshot: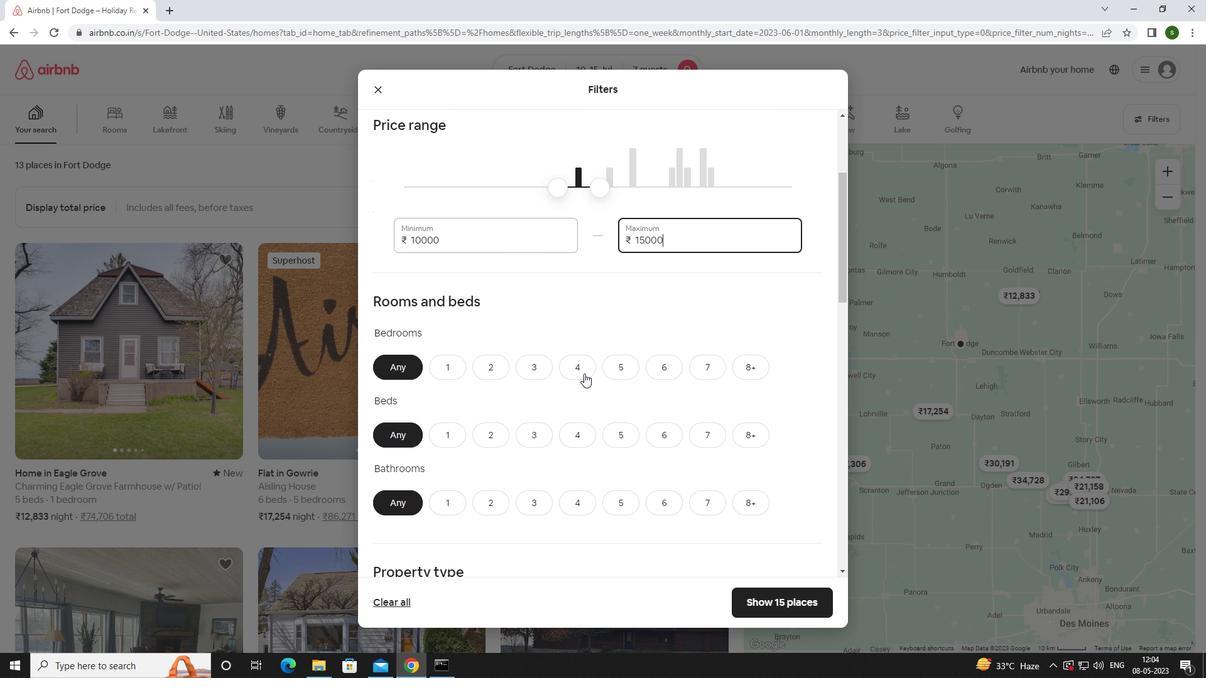 
Action: Mouse moved to (702, 426)
Screenshot: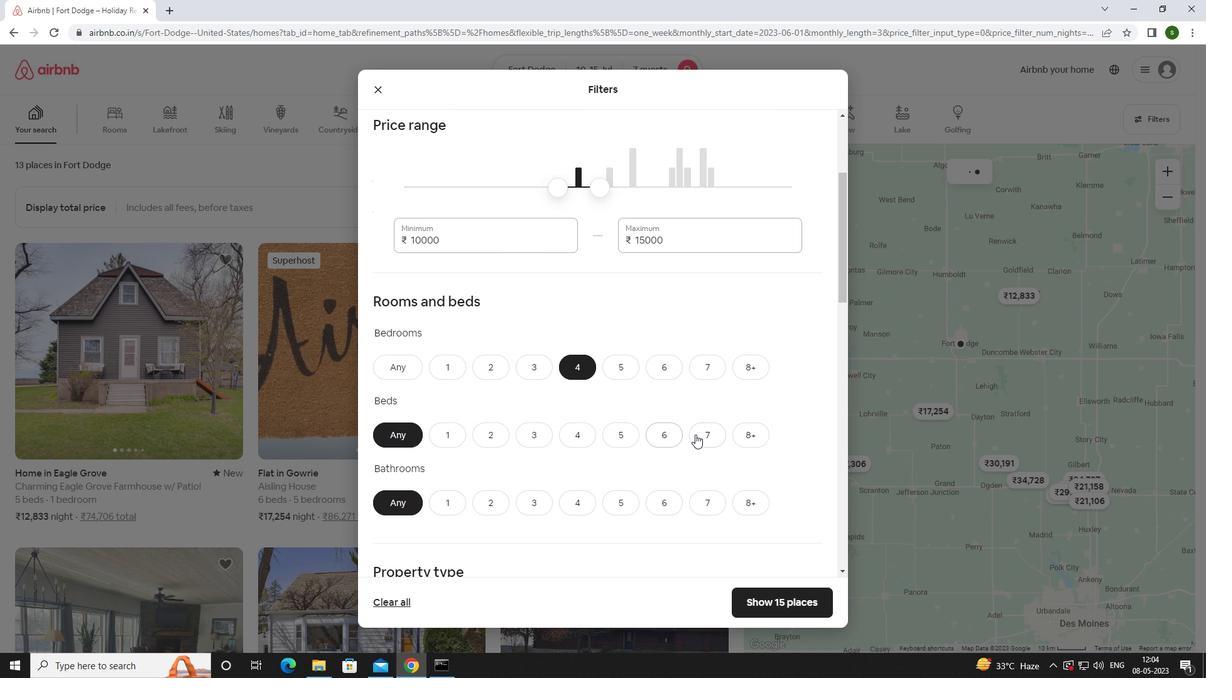 
Action: Mouse pressed left at (702, 426)
Screenshot: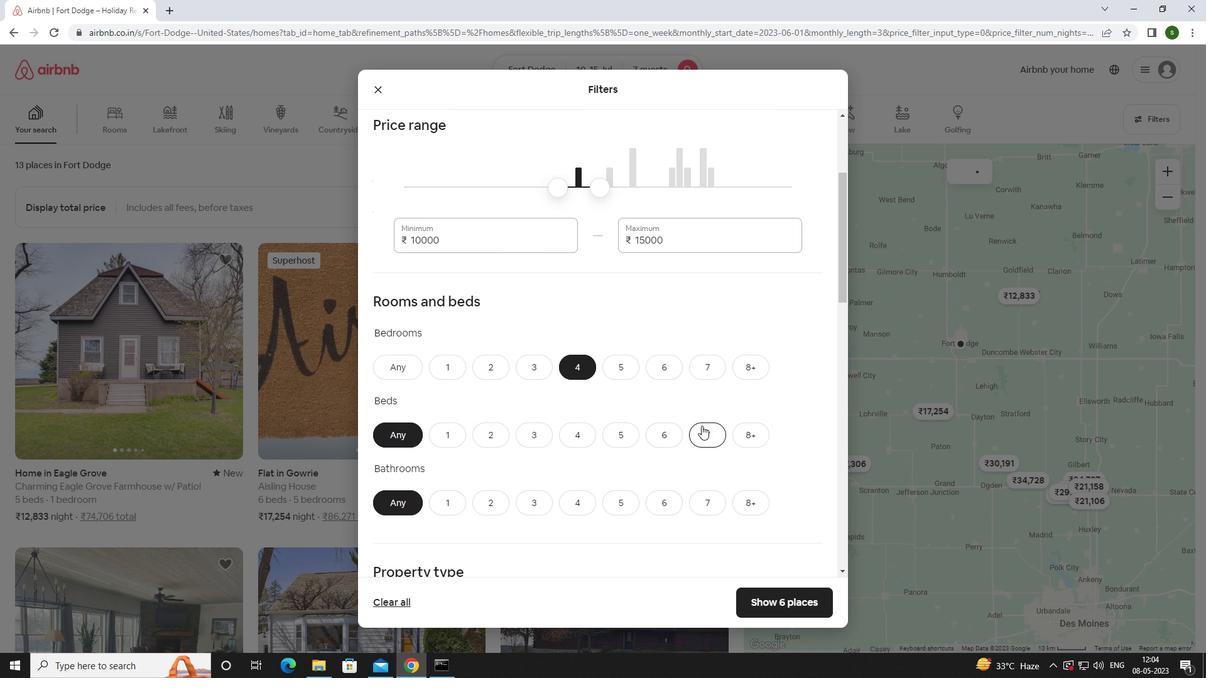 
Action: Mouse moved to (581, 499)
Screenshot: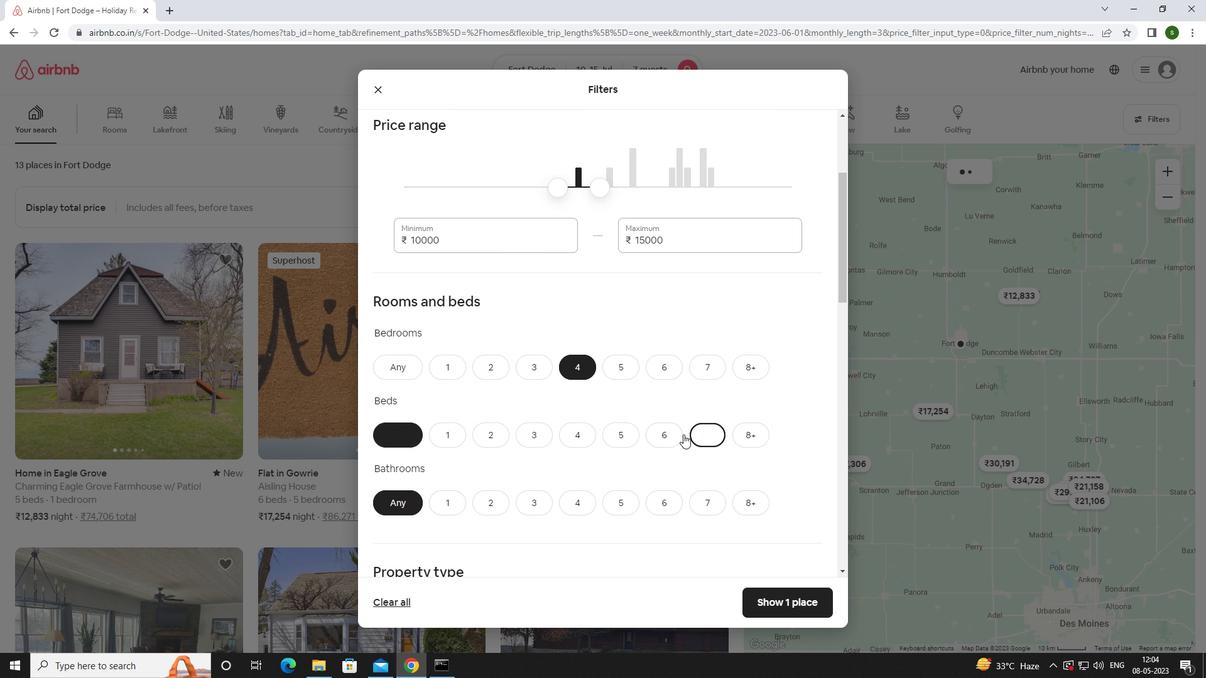 
Action: Mouse pressed left at (581, 499)
Screenshot: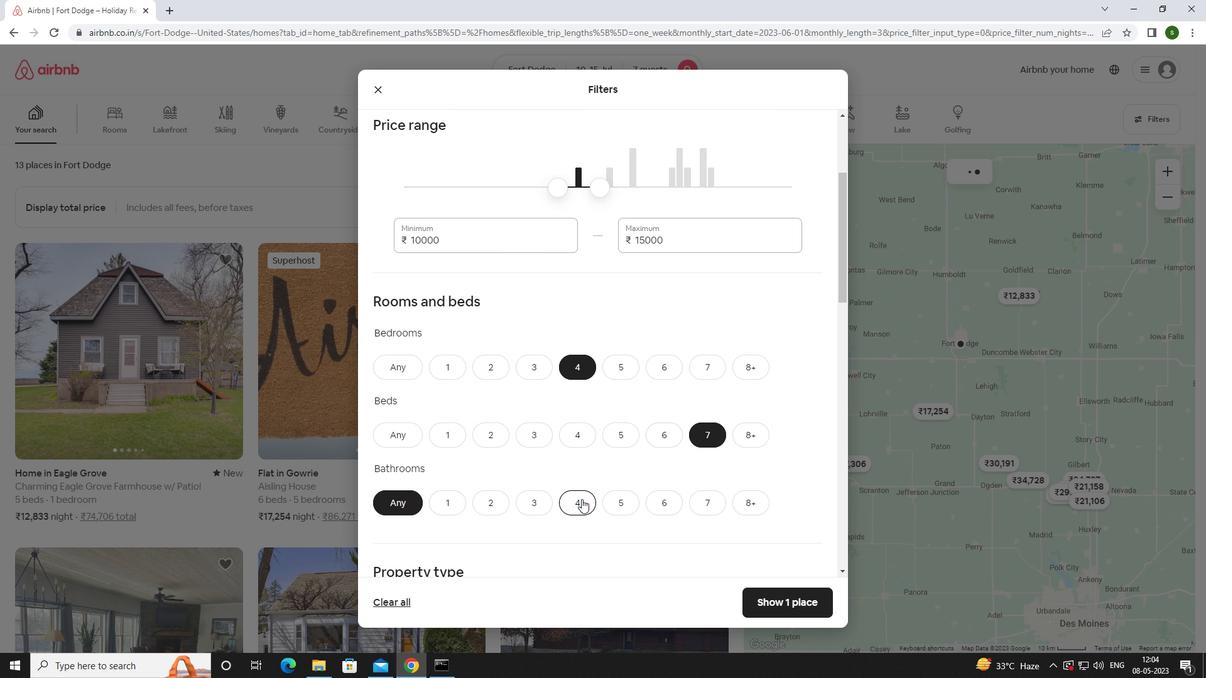 
Action: Mouse scrolled (581, 499) with delta (0, 0)
Screenshot: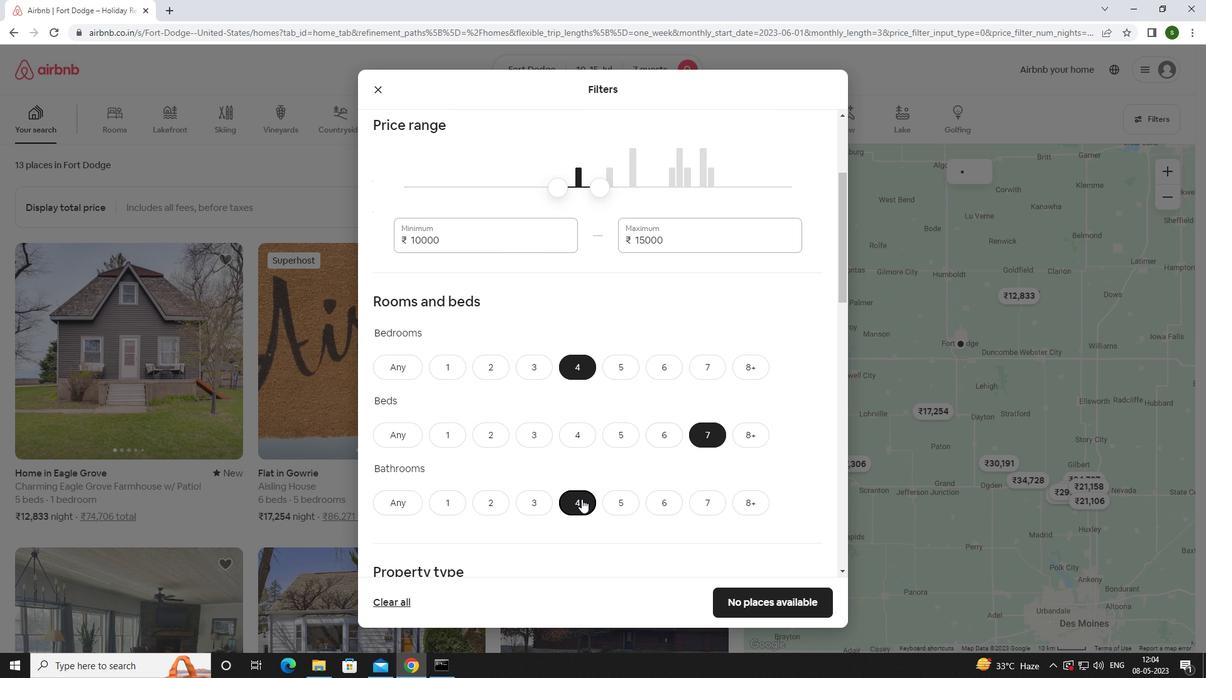 
Action: Mouse scrolled (581, 499) with delta (0, 0)
Screenshot: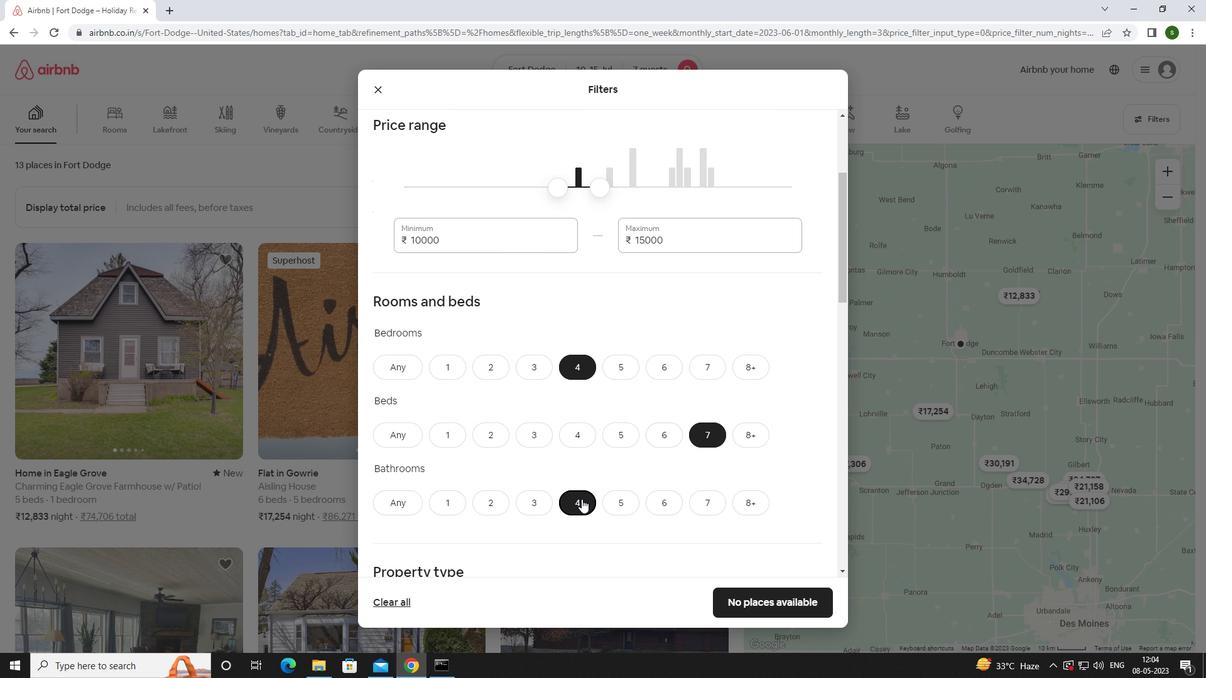 
Action: Mouse scrolled (581, 499) with delta (0, 0)
Screenshot: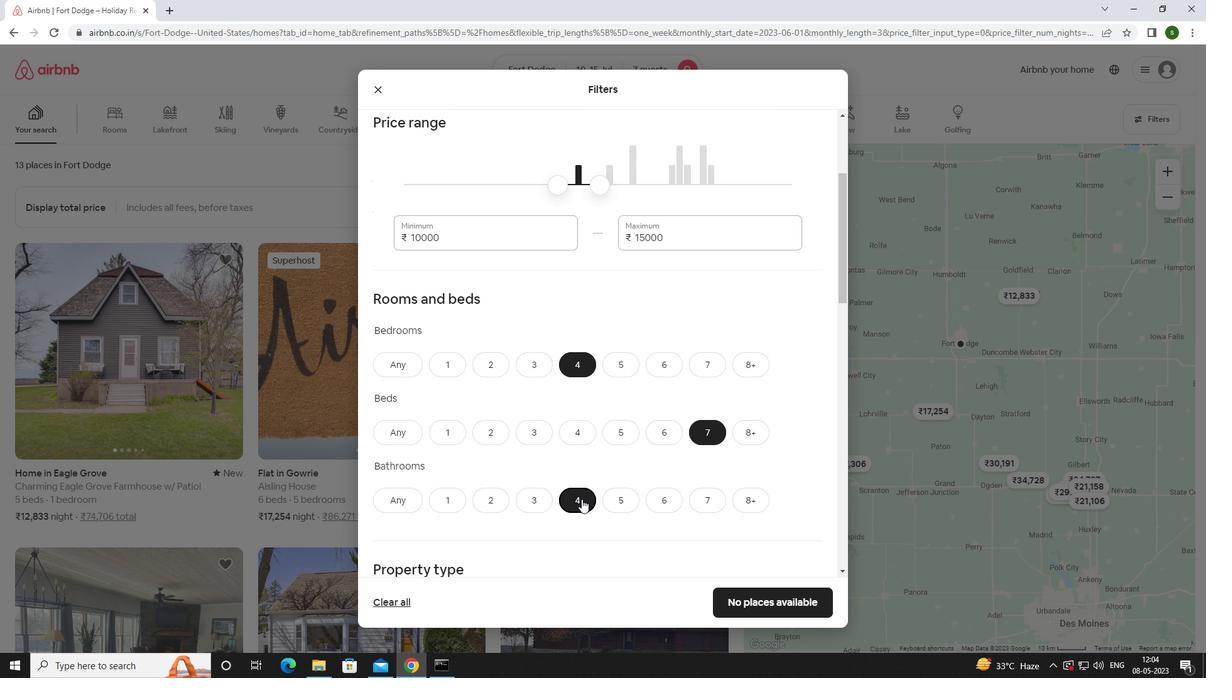 
Action: Mouse moved to (427, 460)
Screenshot: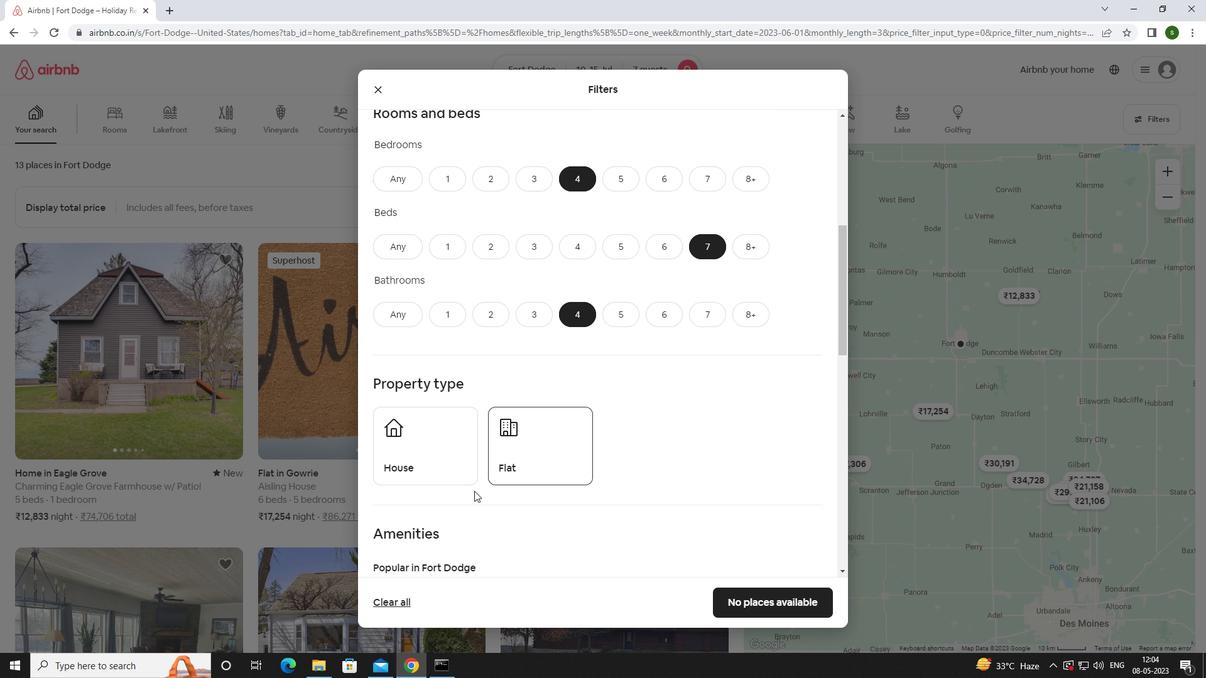
Action: Mouse pressed left at (427, 460)
Screenshot: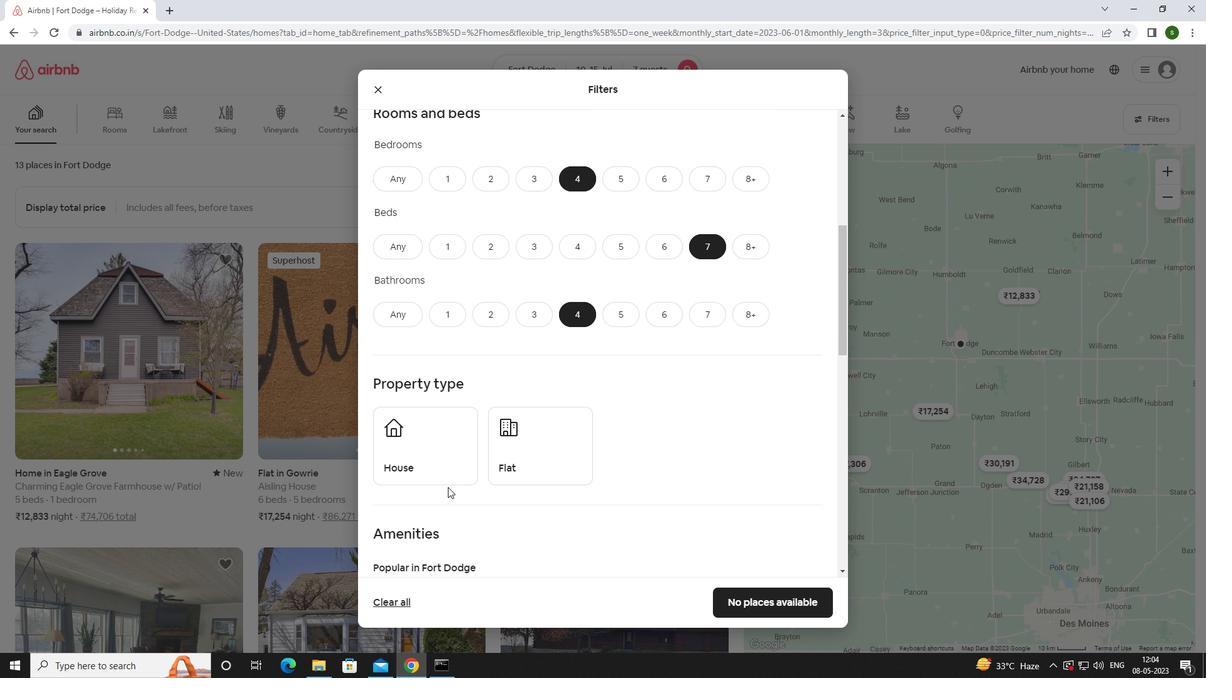 
Action: Mouse moved to (534, 441)
Screenshot: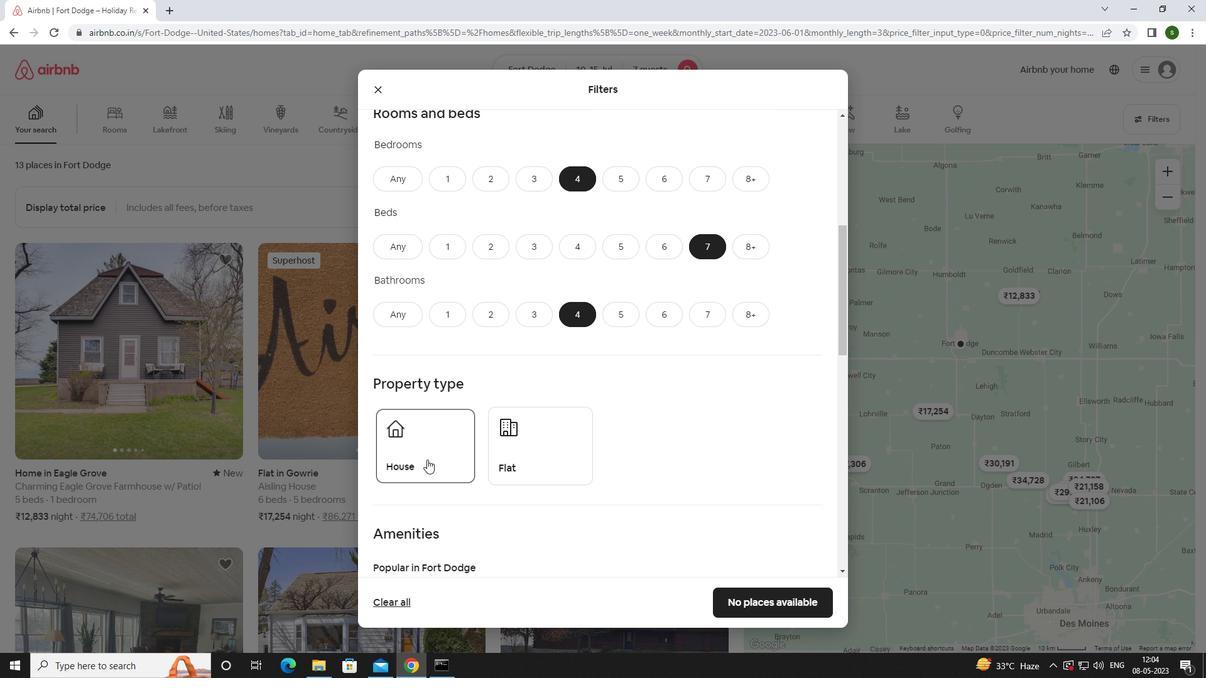 
Action: Mouse pressed left at (534, 441)
Screenshot: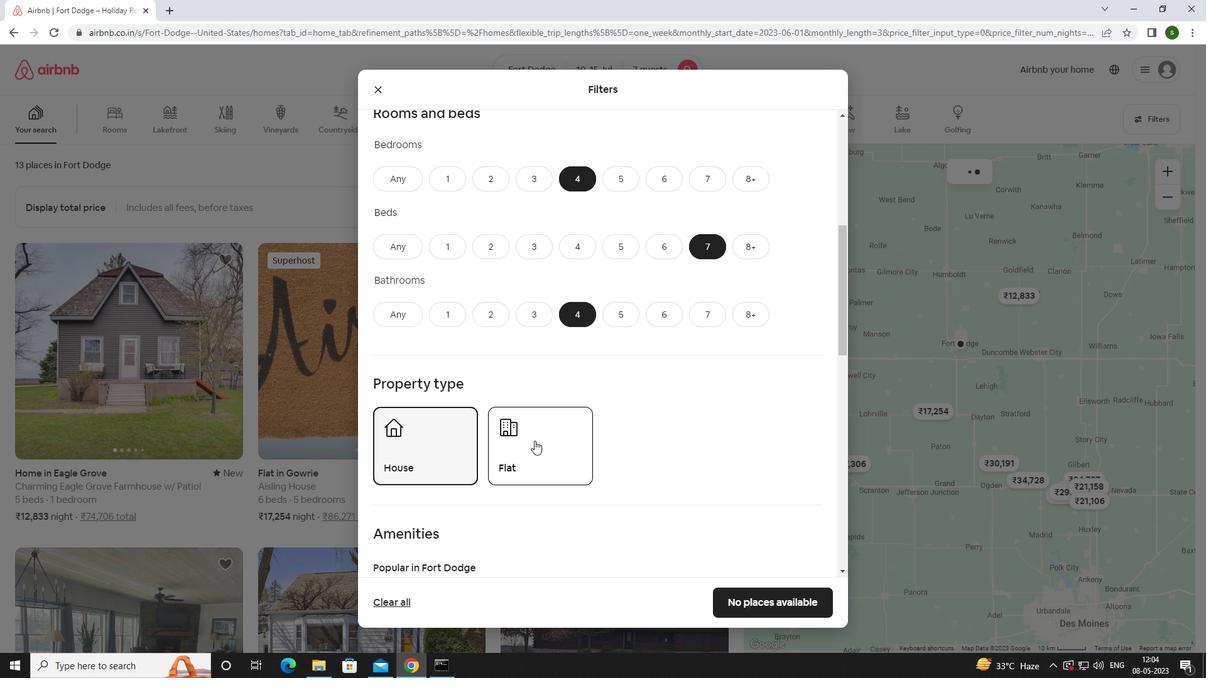 
Action: Mouse scrolled (534, 440) with delta (0, 0)
Screenshot: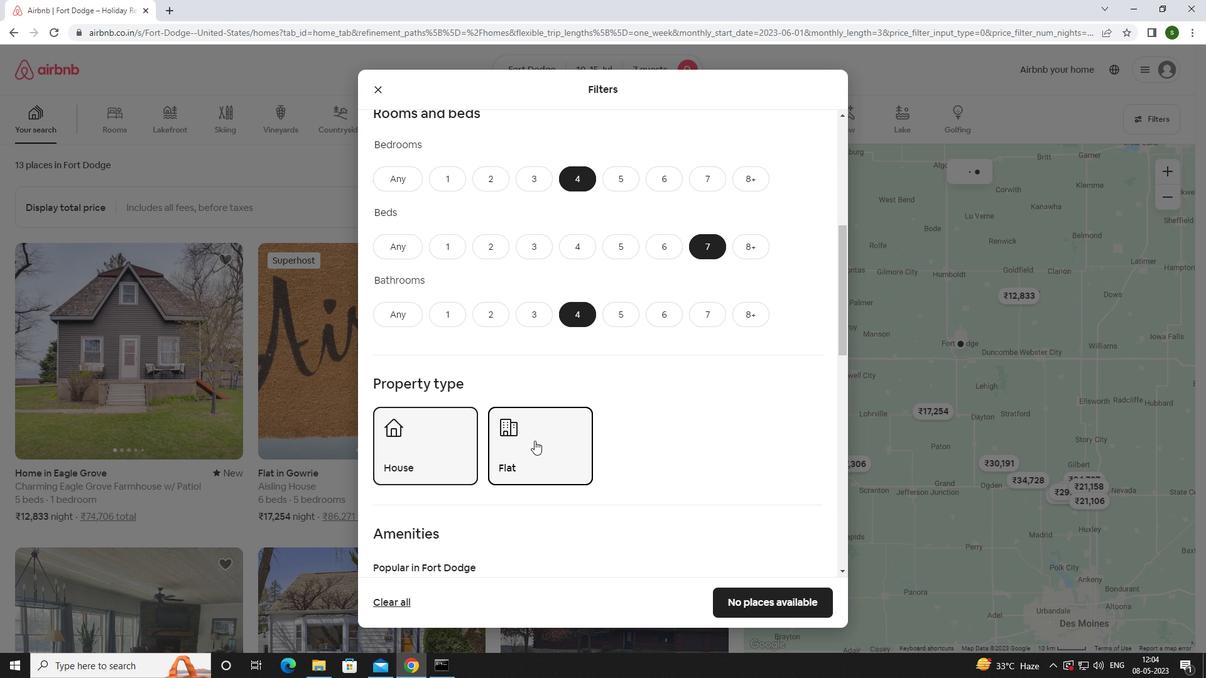 
Action: Mouse scrolled (534, 440) with delta (0, 0)
Screenshot: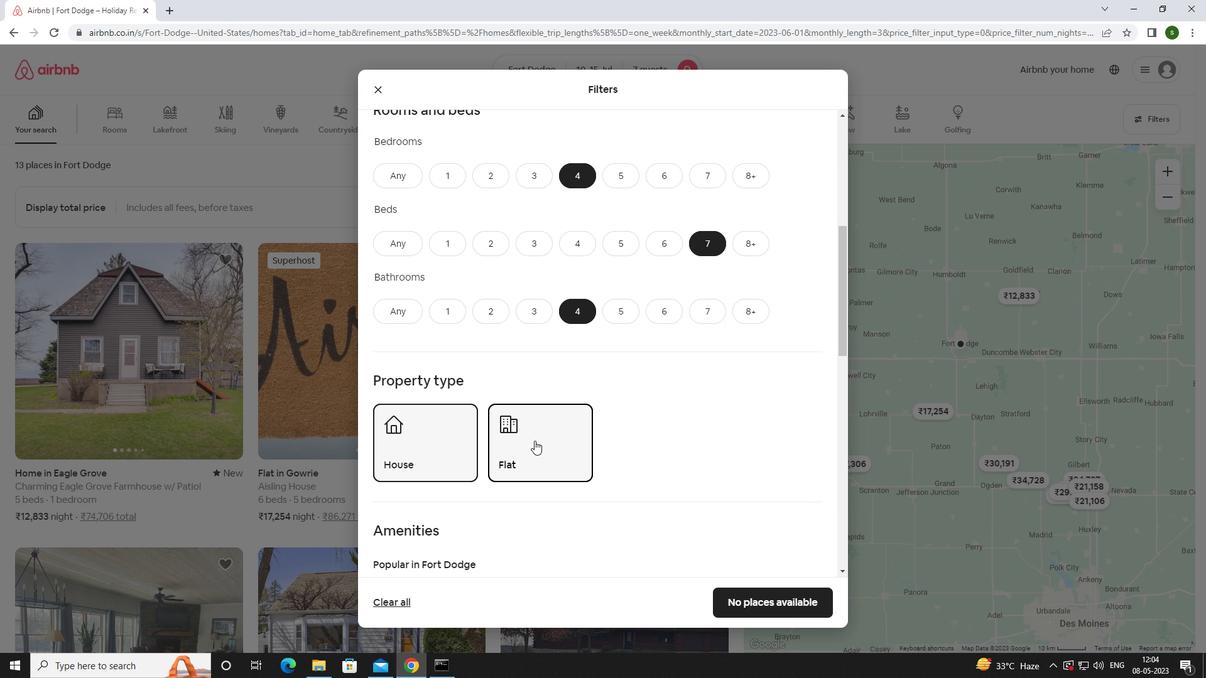
Action: Mouse scrolled (534, 440) with delta (0, 0)
Screenshot: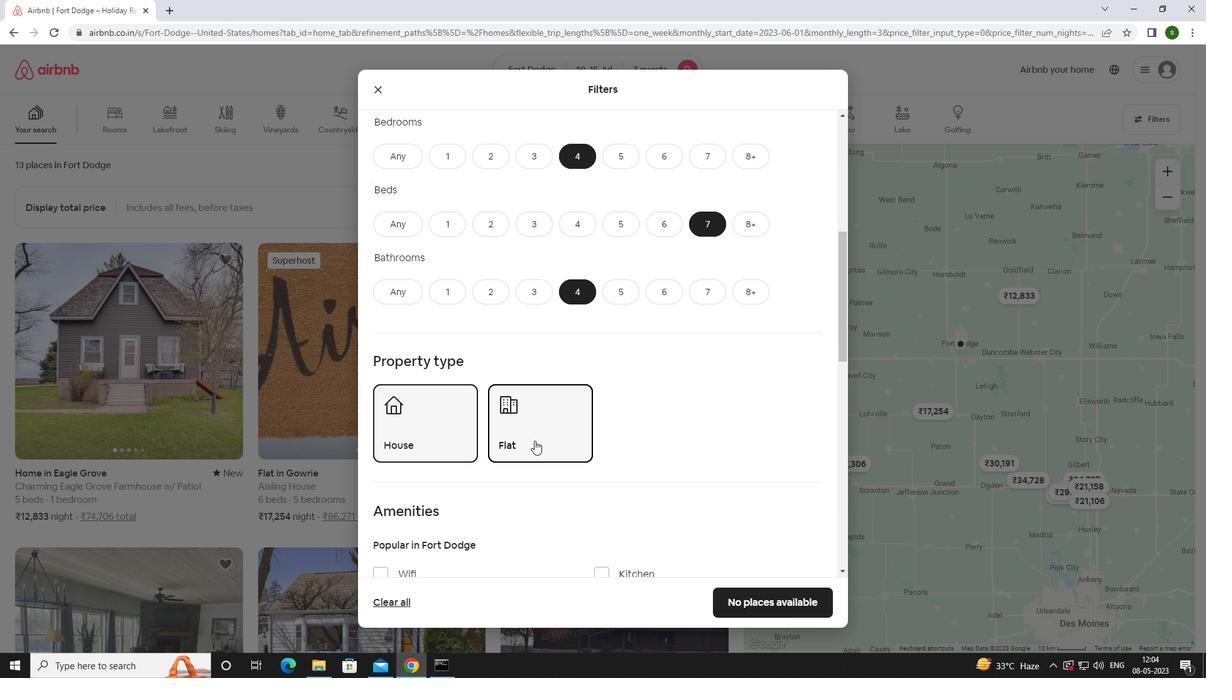 
Action: Mouse moved to (414, 414)
Screenshot: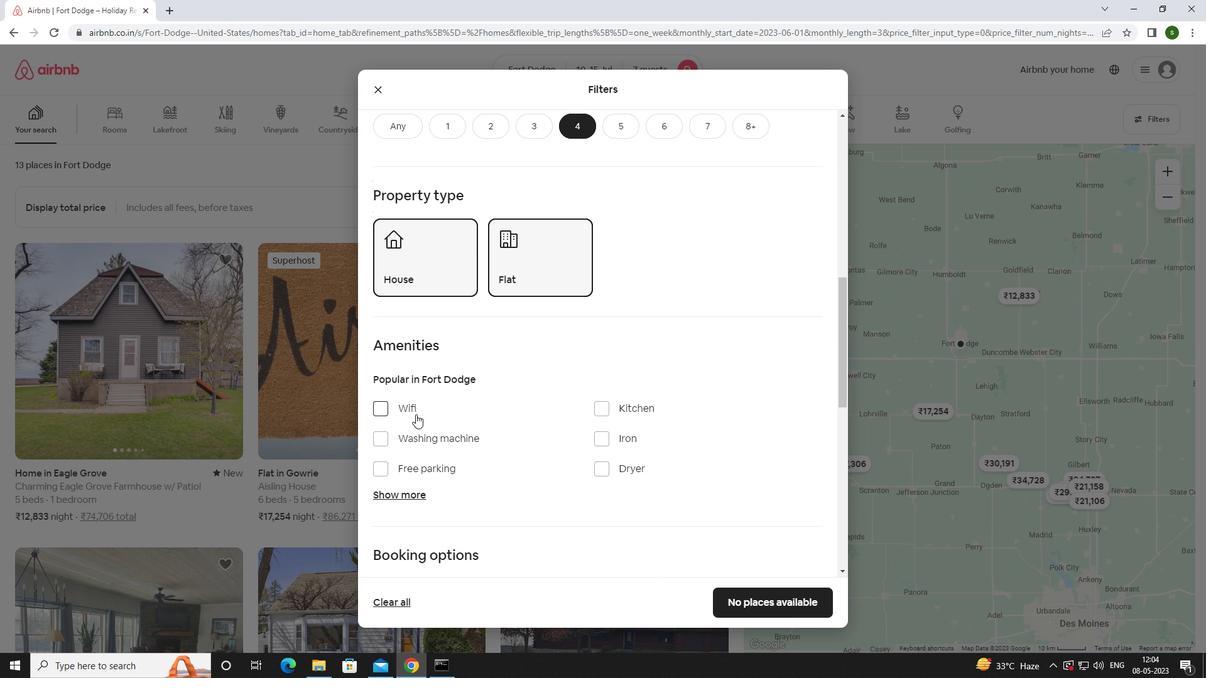 
Action: Mouse pressed left at (414, 414)
Screenshot: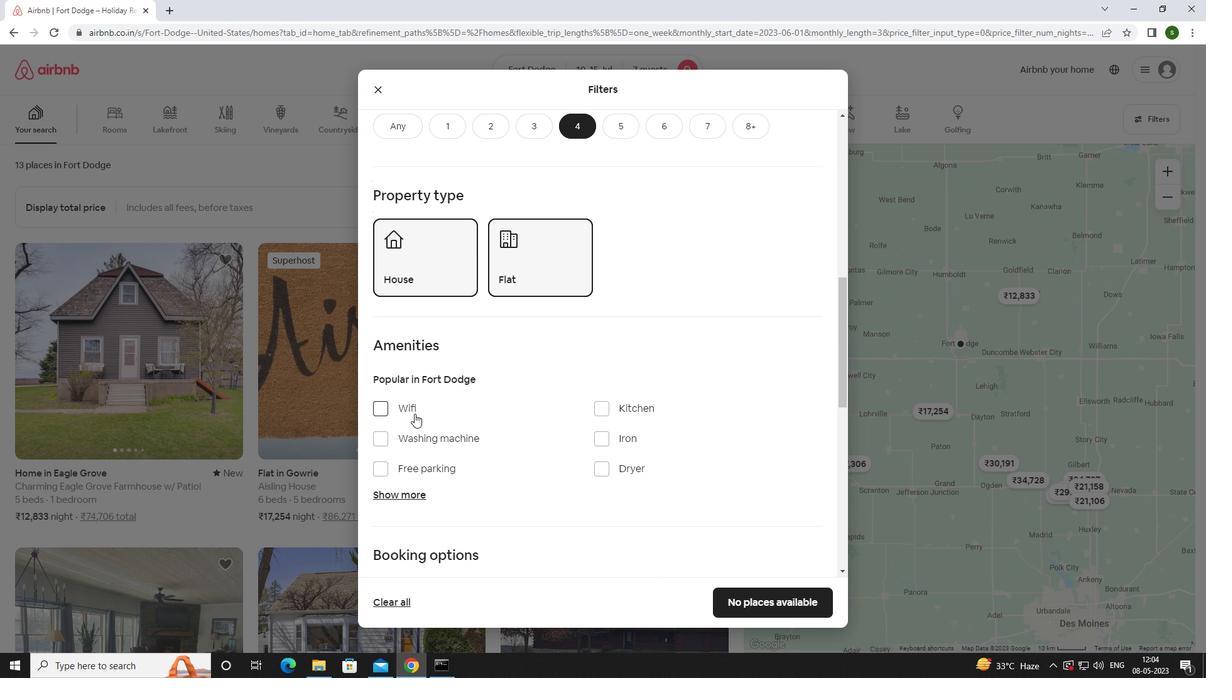 
Action: Mouse moved to (419, 473)
Screenshot: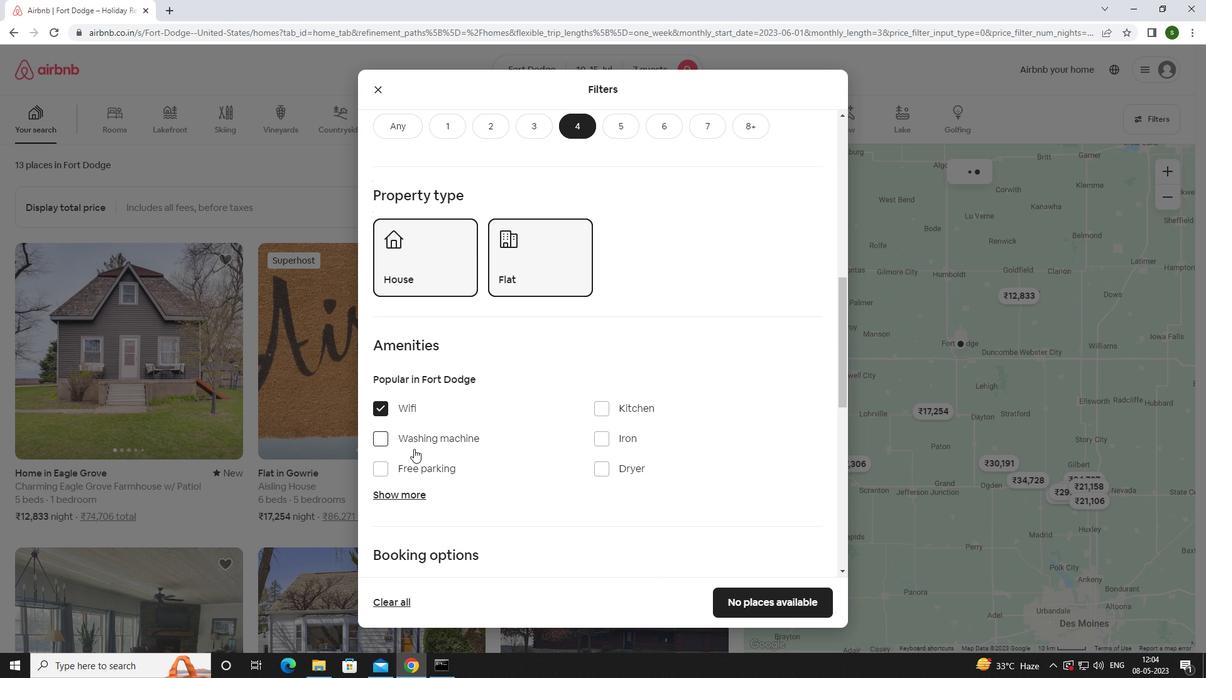 
Action: Mouse pressed left at (419, 473)
Screenshot: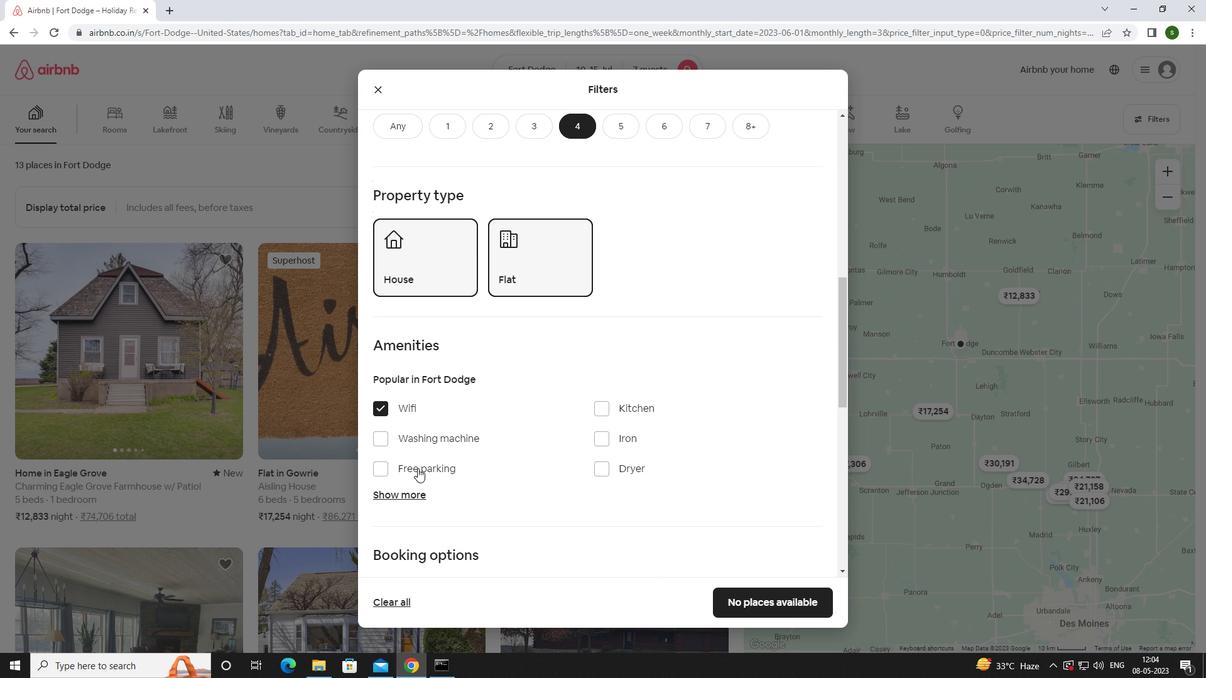 
Action: Mouse moved to (414, 494)
Screenshot: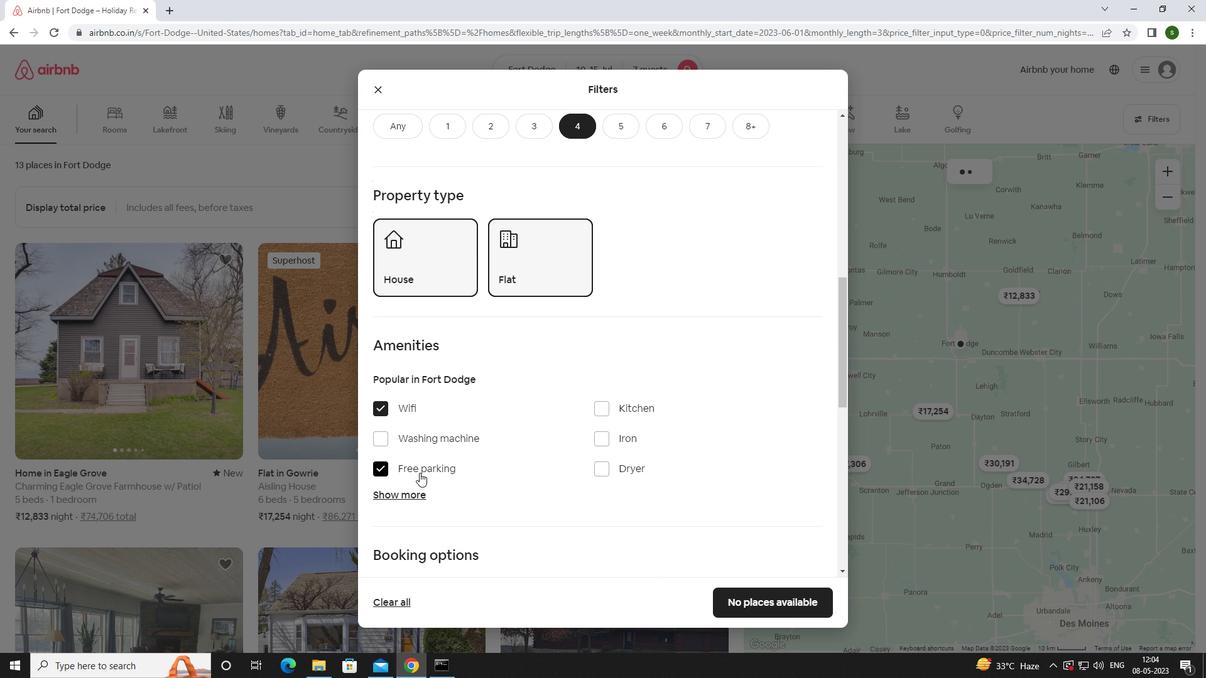 
Action: Mouse pressed left at (414, 494)
Screenshot: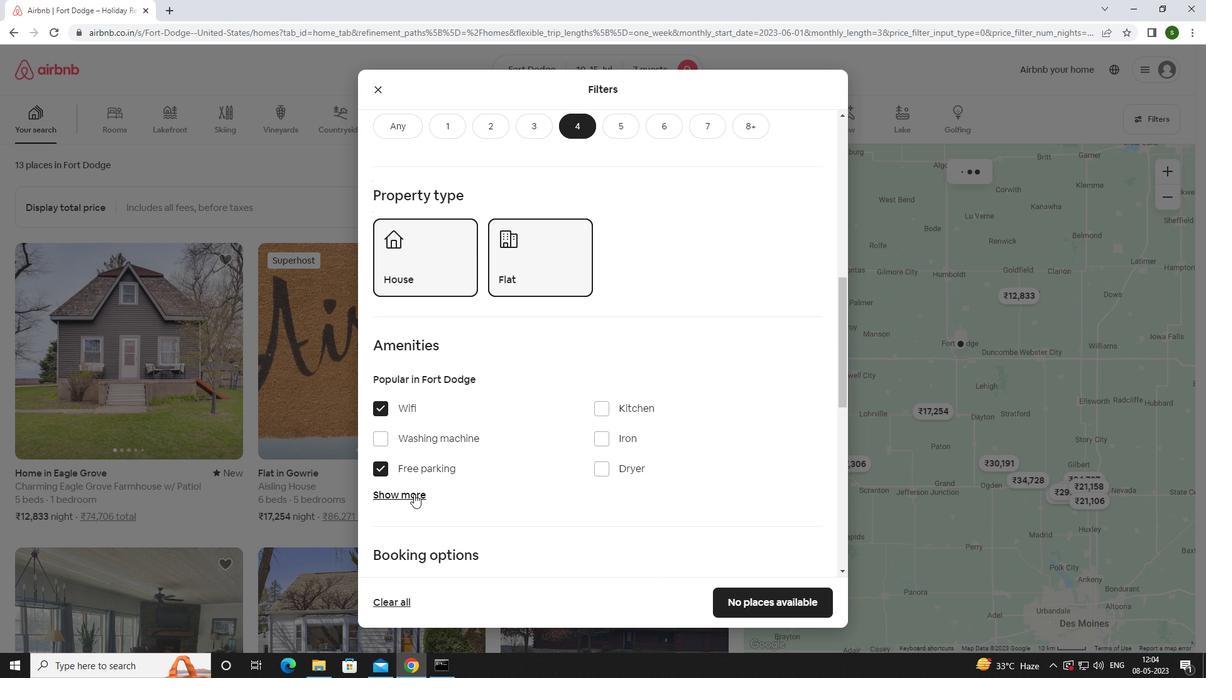 
Action: Mouse moved to (499, 457)
Screenshot: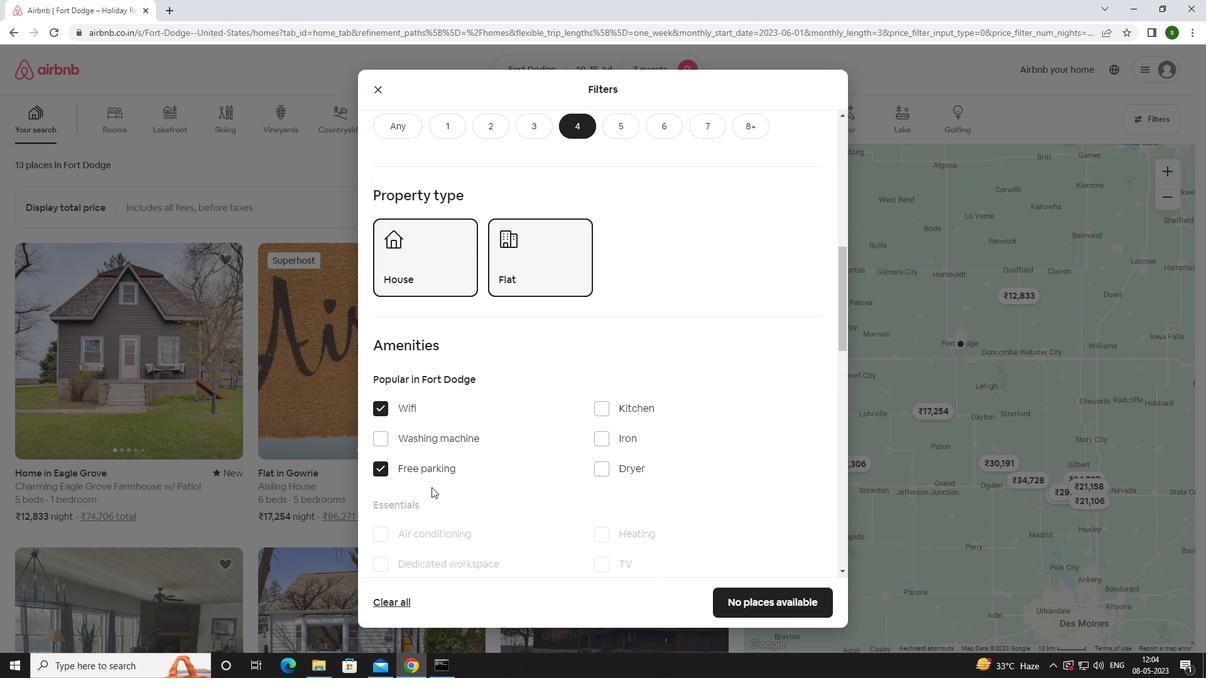 
Action: Mouse scrolled (499, 456) with delta (0, 0)
Screenshot: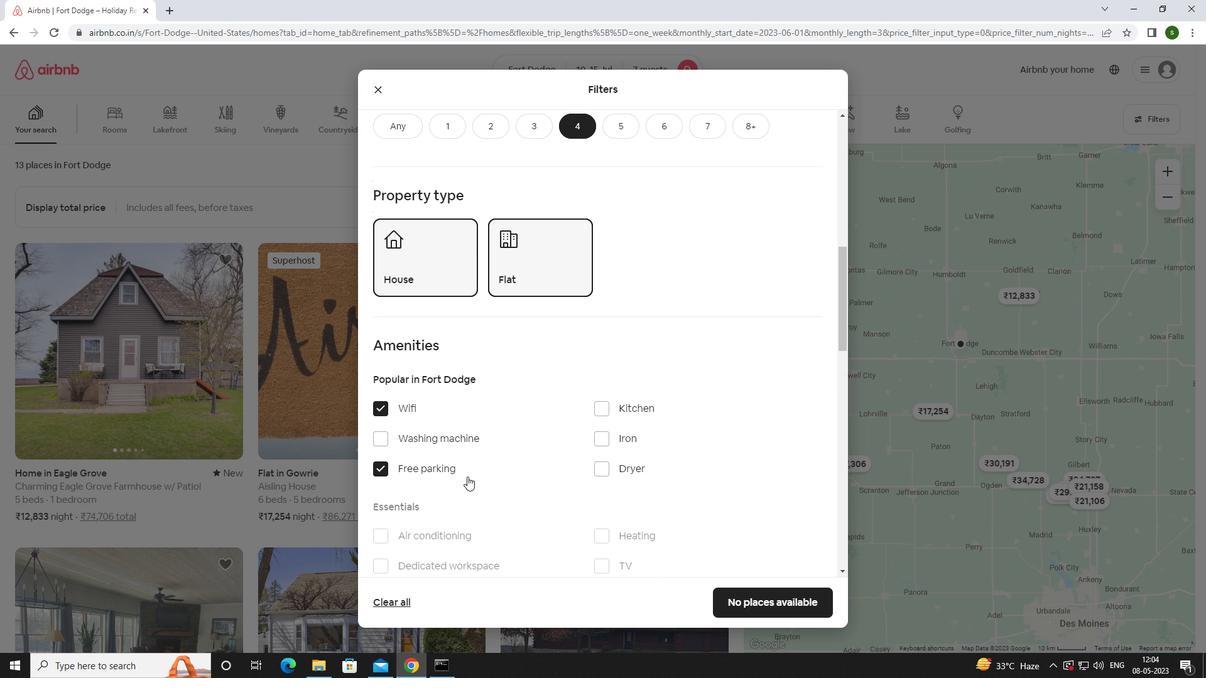 
Action: Mouse scrolled (499, 456) with delta (0, 0)
Screenshot: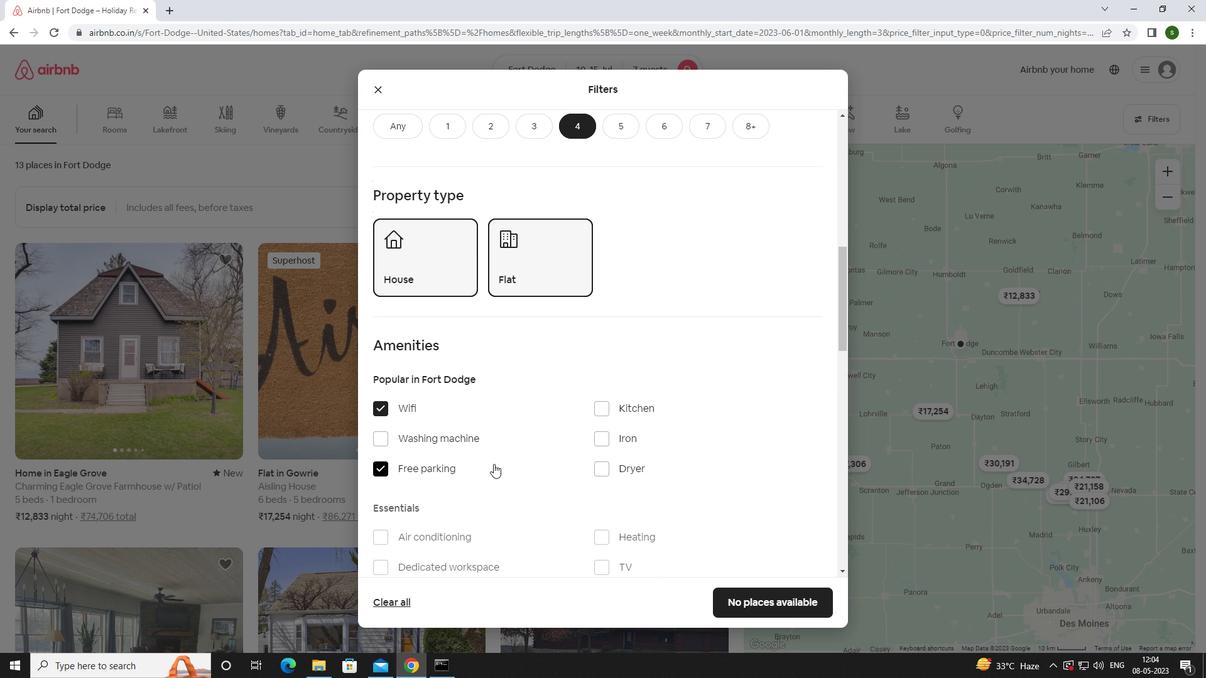 
Action: Mouse scrolled (499, 456) with delta (0, 0)
Screenshot: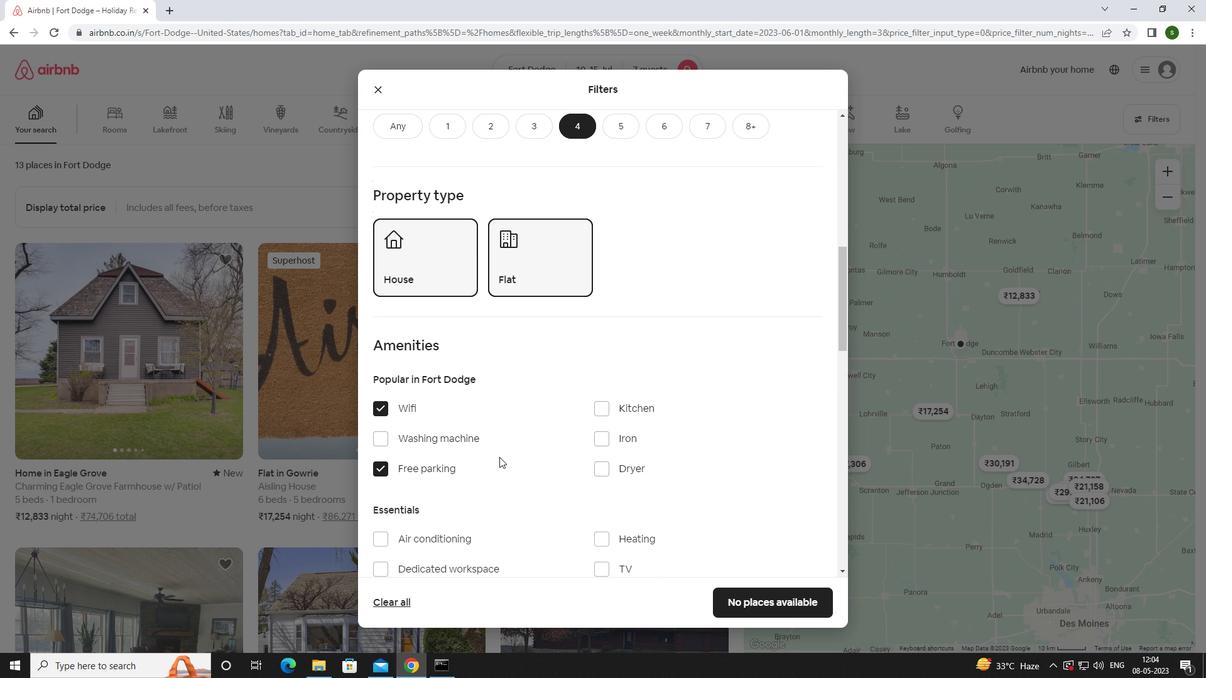 
Action: Mouse moved to (605, 383)
Screenshot: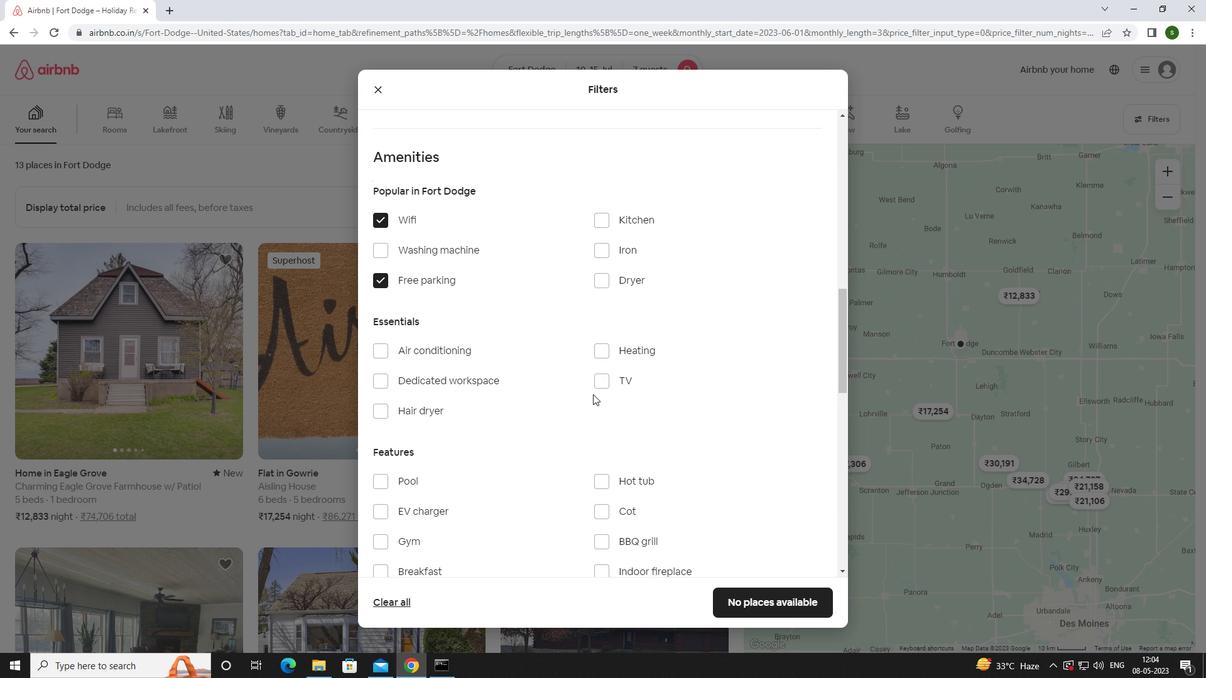 
Action: Mouse pressed left at (605, 383)
Screenshot: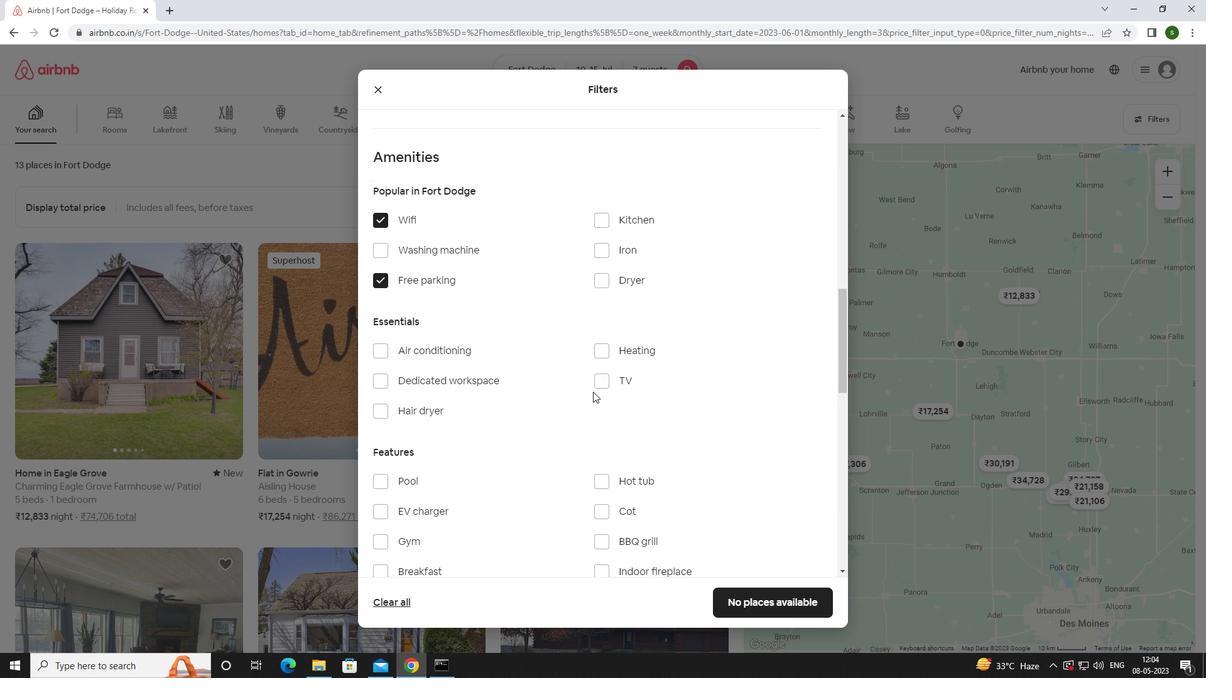 
Action: Mouse moved to (516, 430)
Screenshot: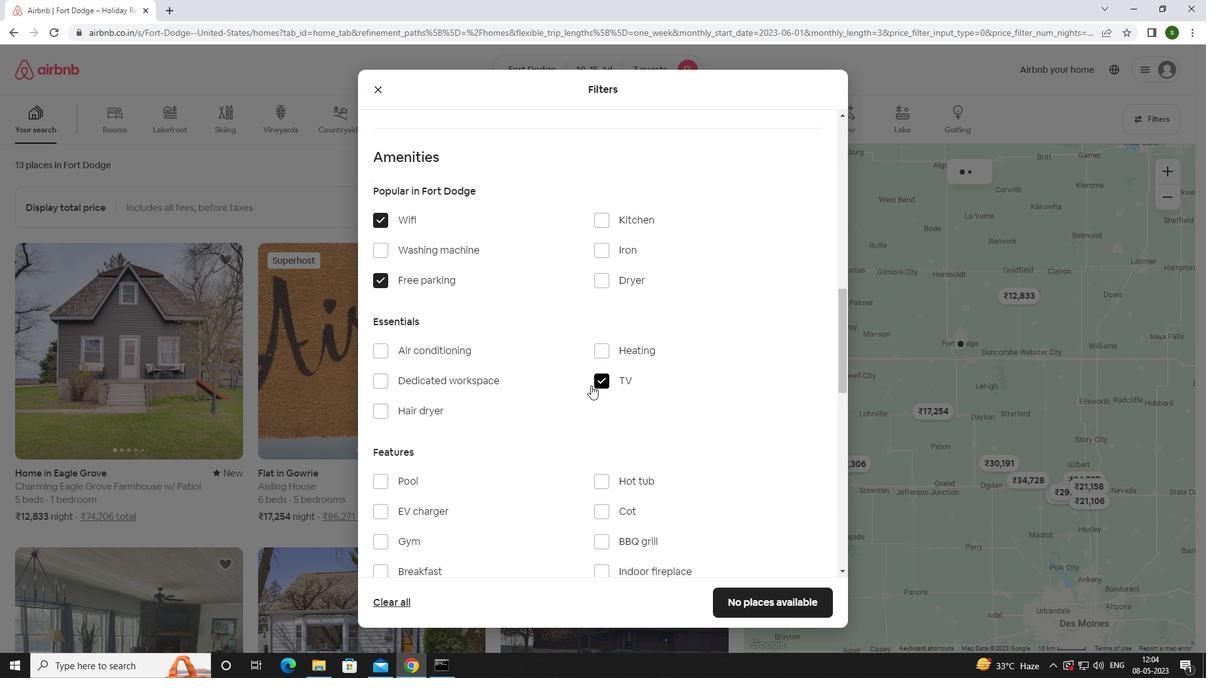
Action: Mouse scrolled (516, 429) with delta (0, 0)
Screenshot: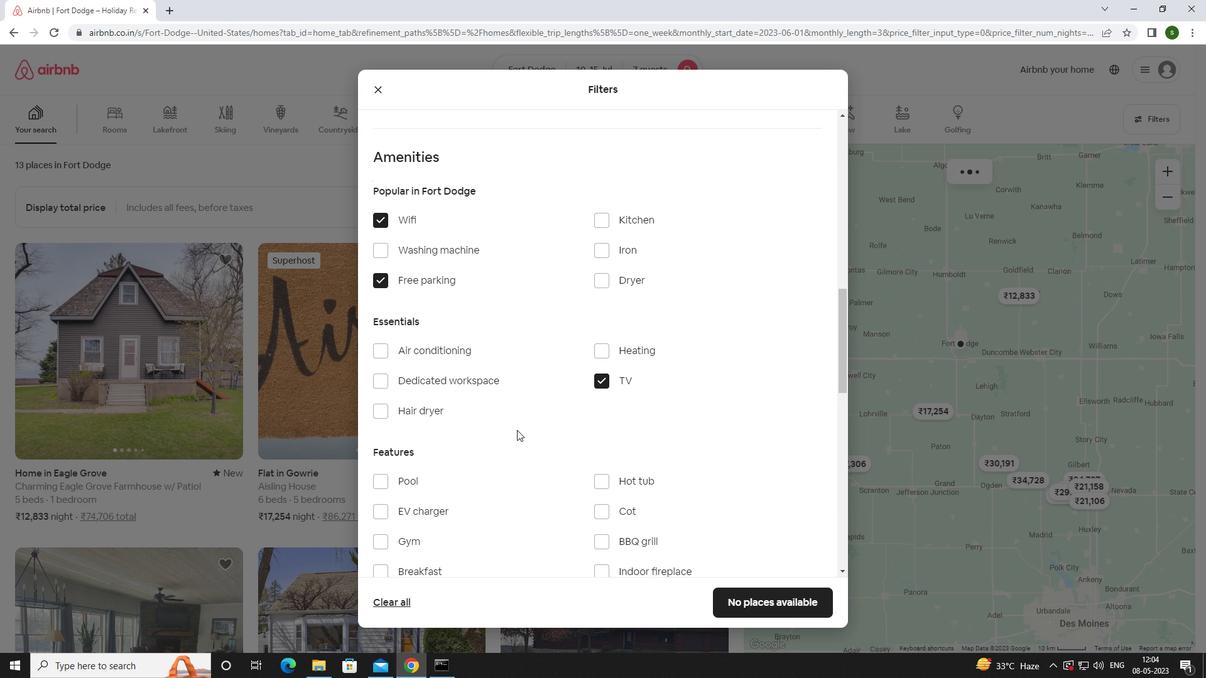 
Action: Mouse scrolled (516, 429) with delta (0, 0)
Screenshot: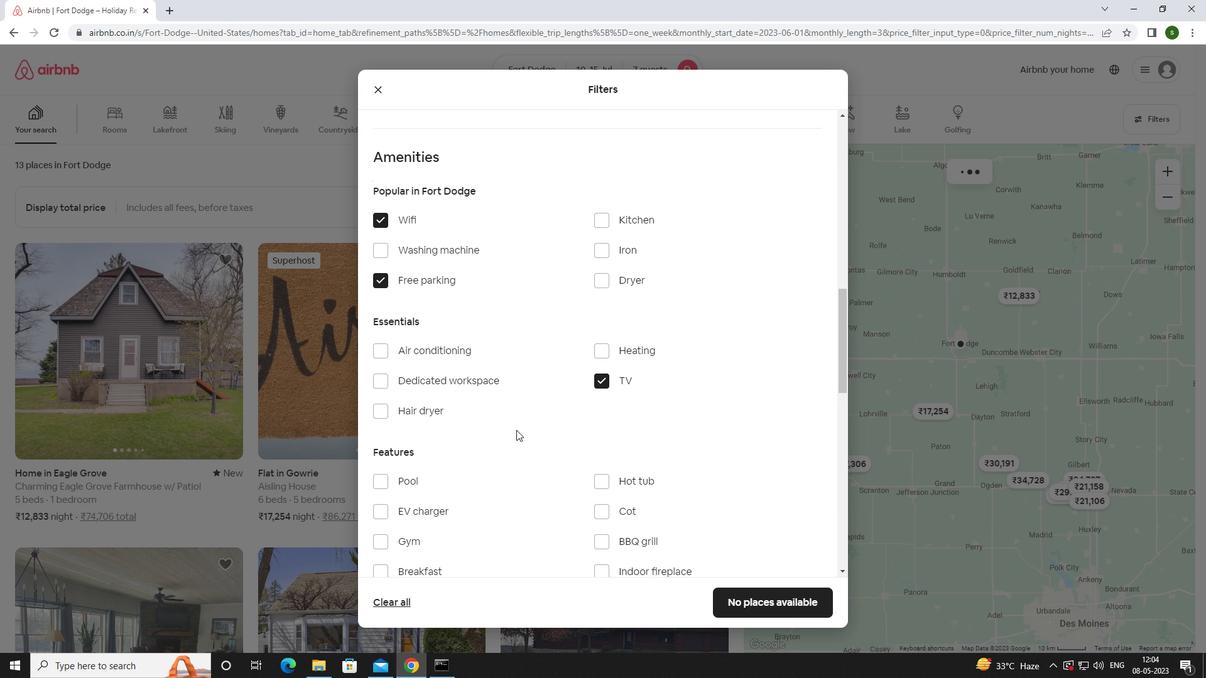 
Action: Mouse scrolled (516, 429) with delta (0, 0)
Screenshot: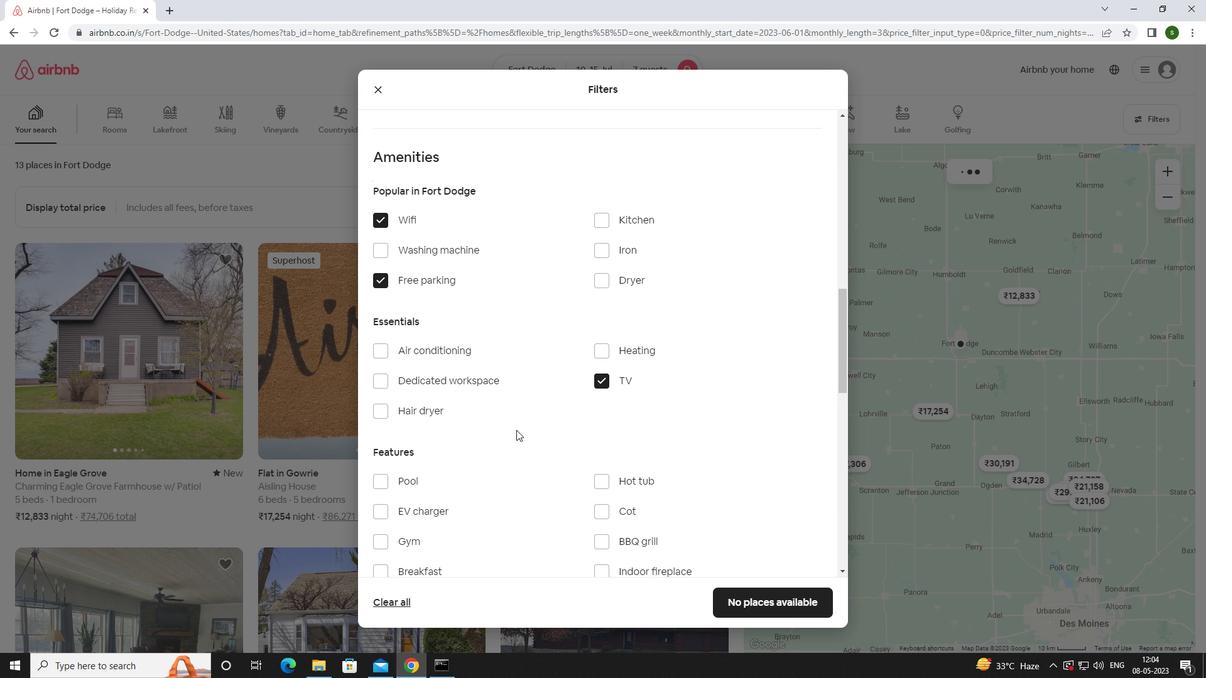 
Action: Mouse moved to (394, 350)
Screenshot: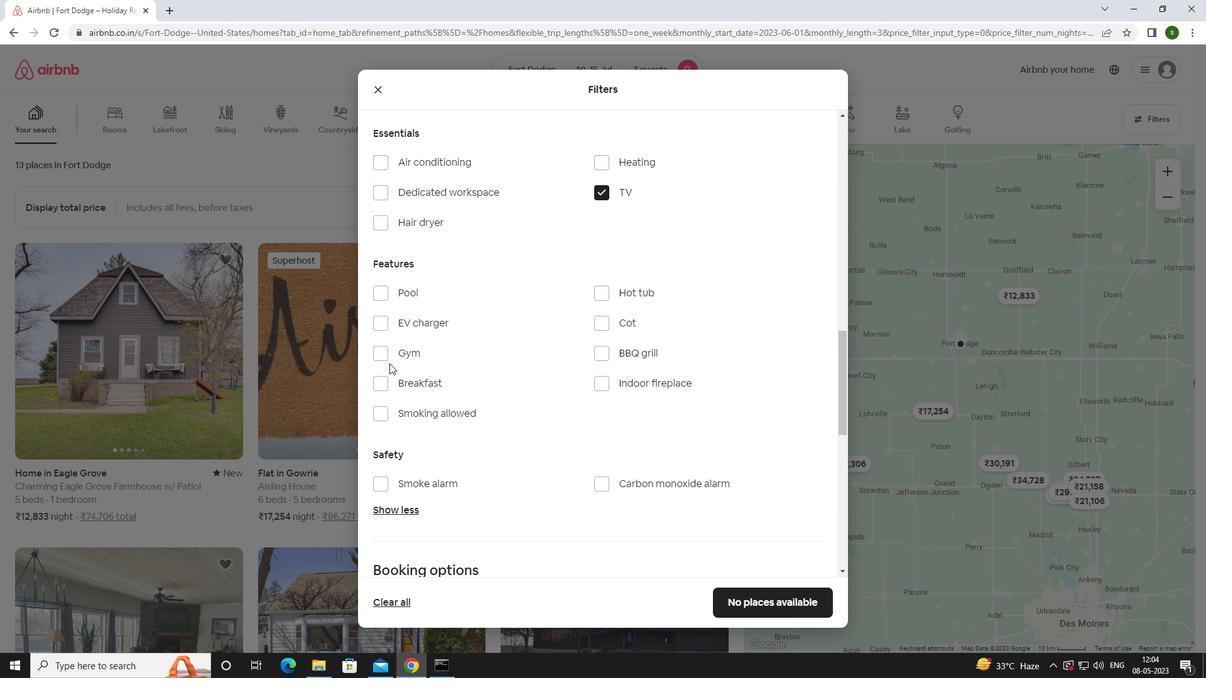 
Action: Mouse pressed left at (394, 350)
Screenshot: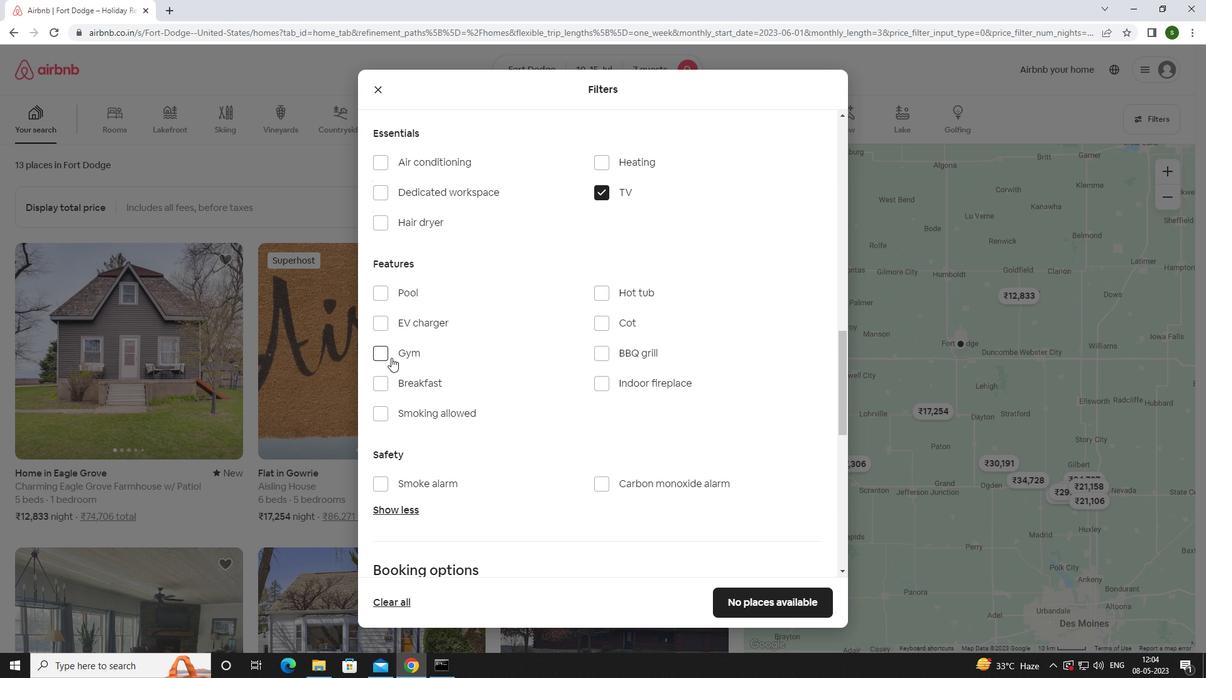 
Action: Mouse moved to (400, 385)
Screenshot: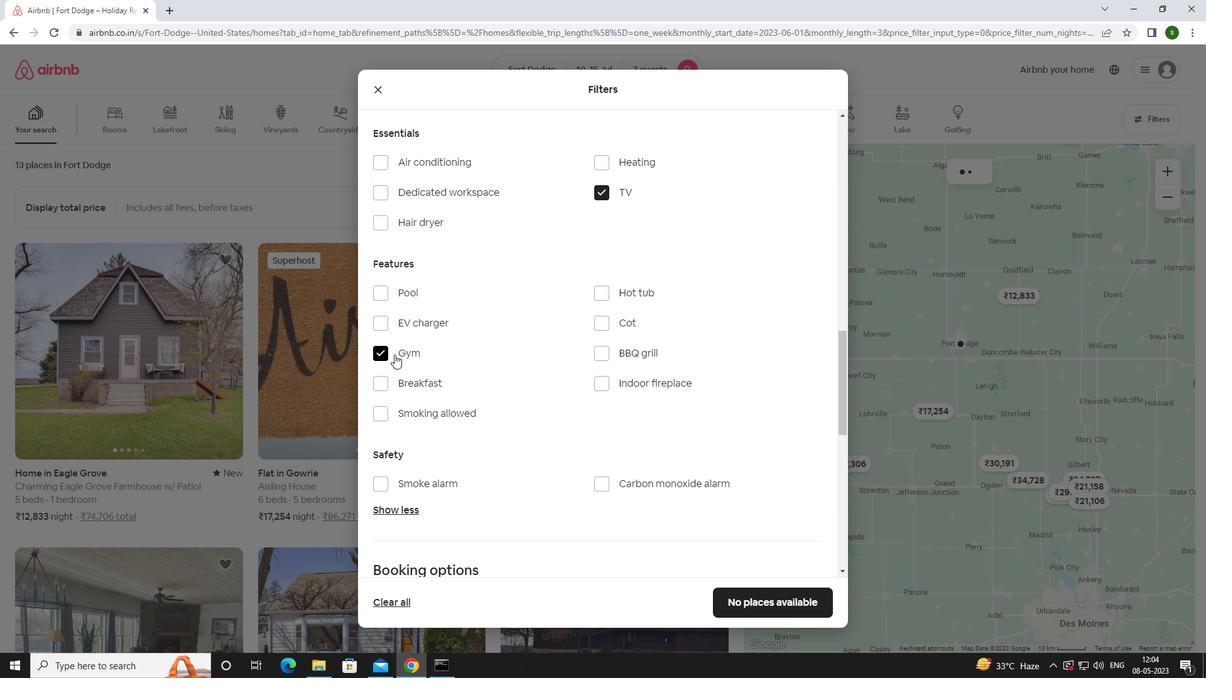 
Action: Mouse pressed left at (400, 385)
Screenshot: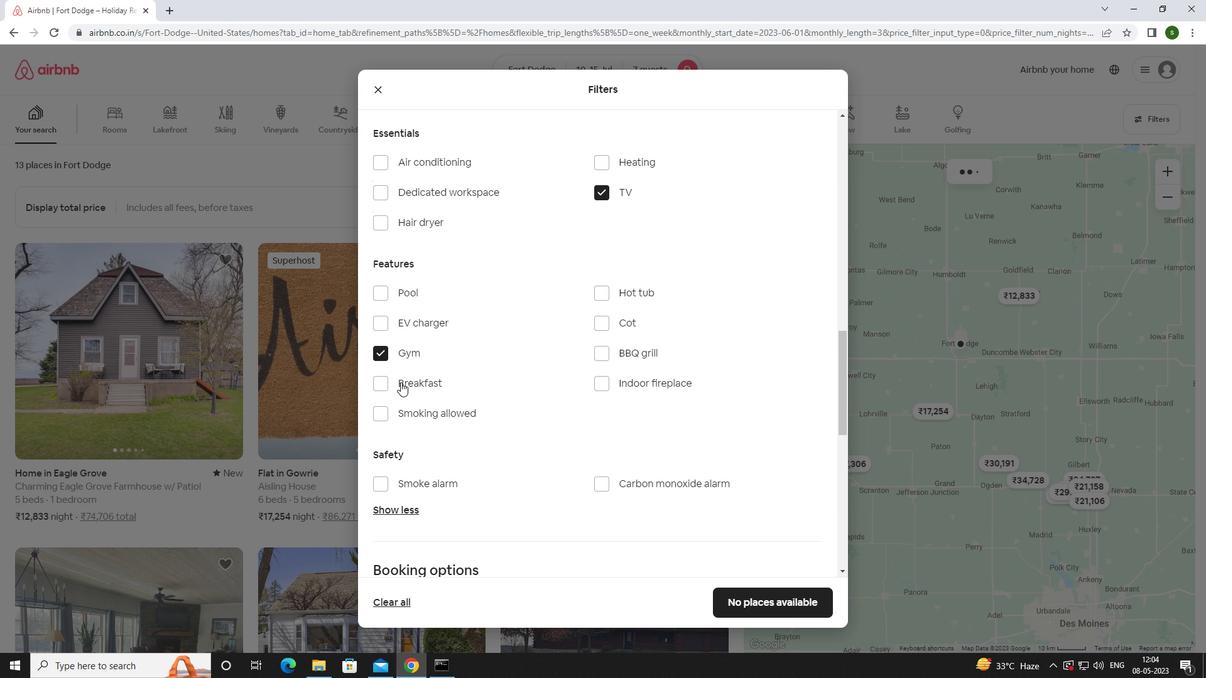 
Action: Mouse moved to (570, 421)
Screenshot: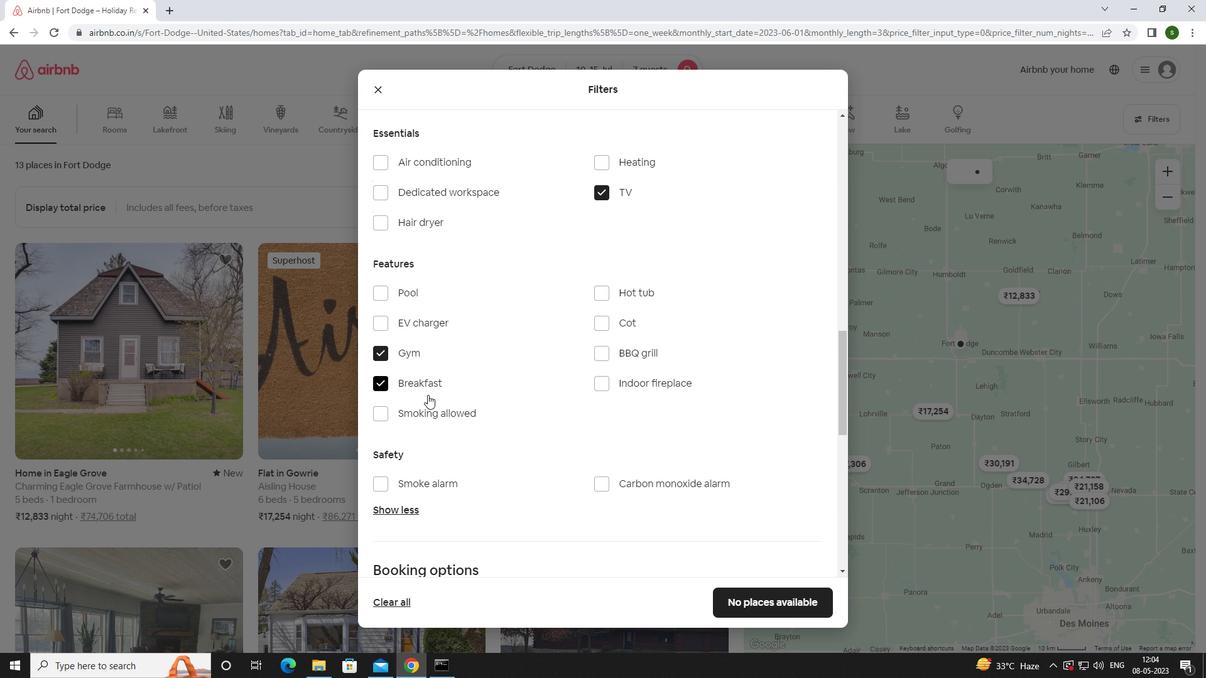 
Action: Mouse scrolled (570, 420) with delta (0, 0)
Screenshot: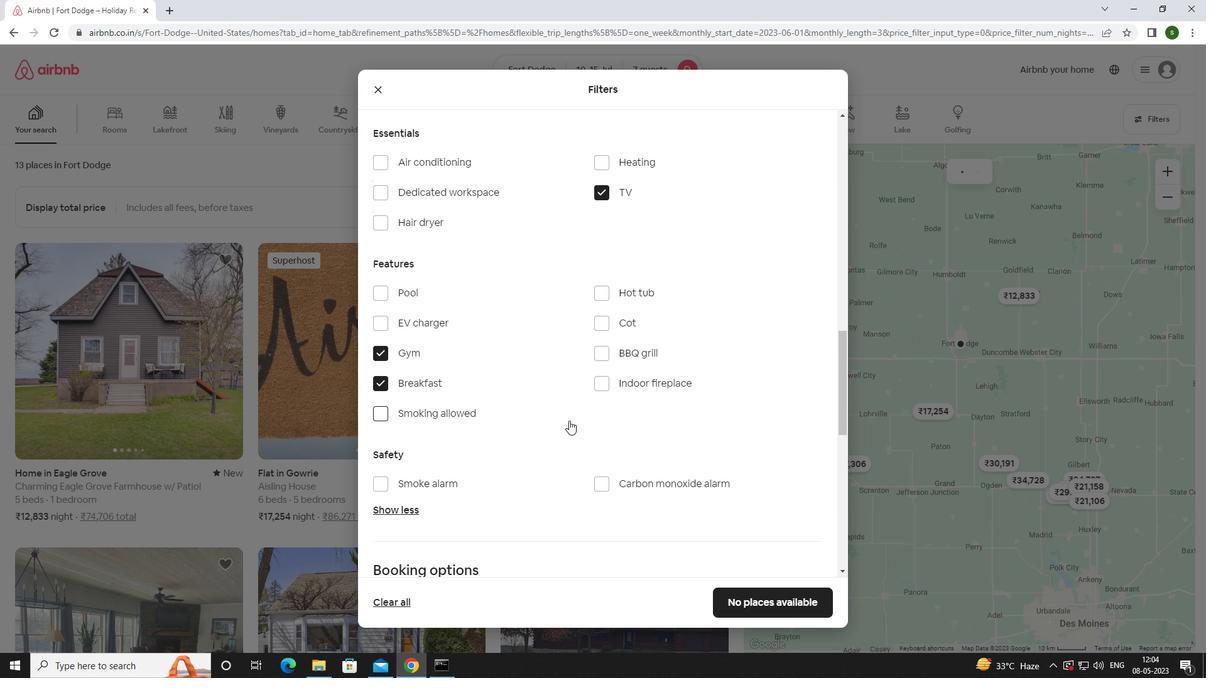 
Action: Mouse scrolled (570, 420) with delta (0, 0)
Screenshot: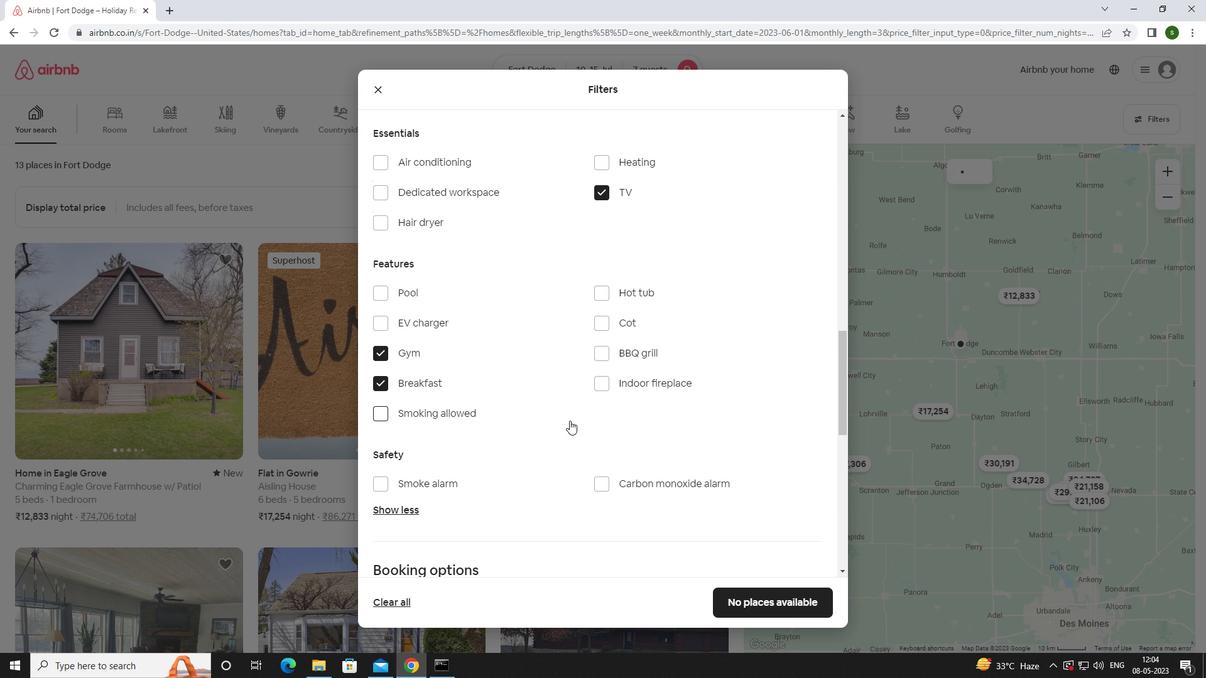 
Action: Mouse scrolled (570, 420) with delta (0, 0)
Screenshot: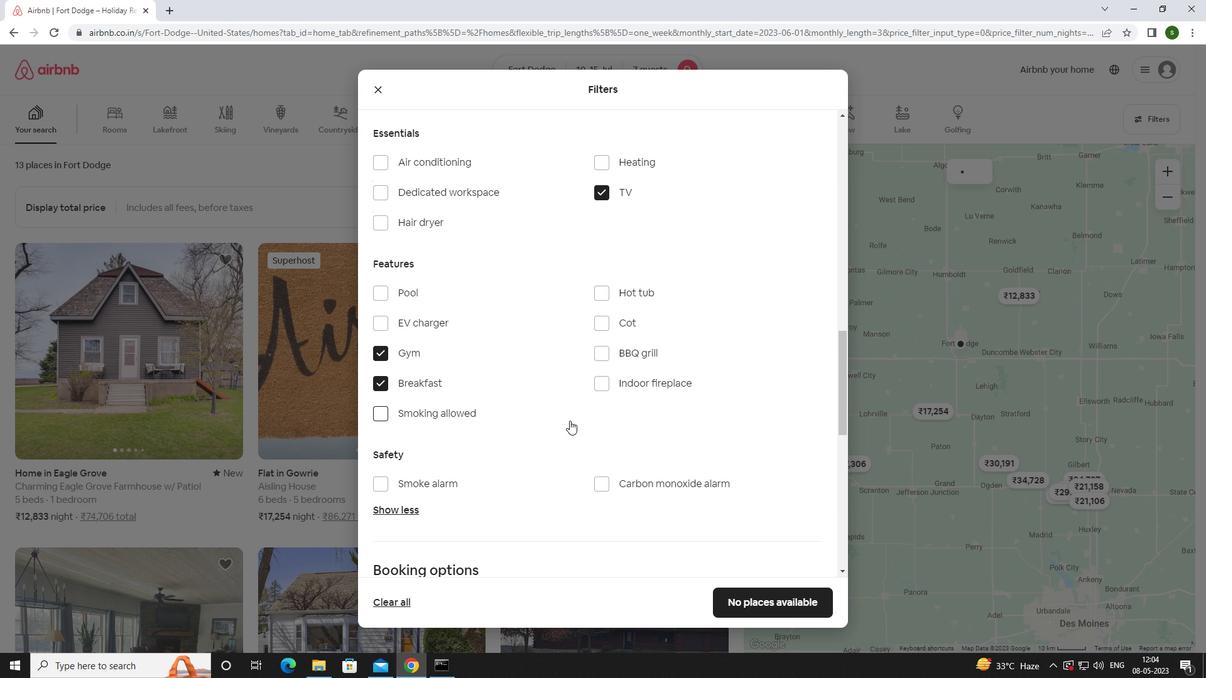 
Action: Mouse scrolled (570, 420) with delta (0, 0)
Screenshot: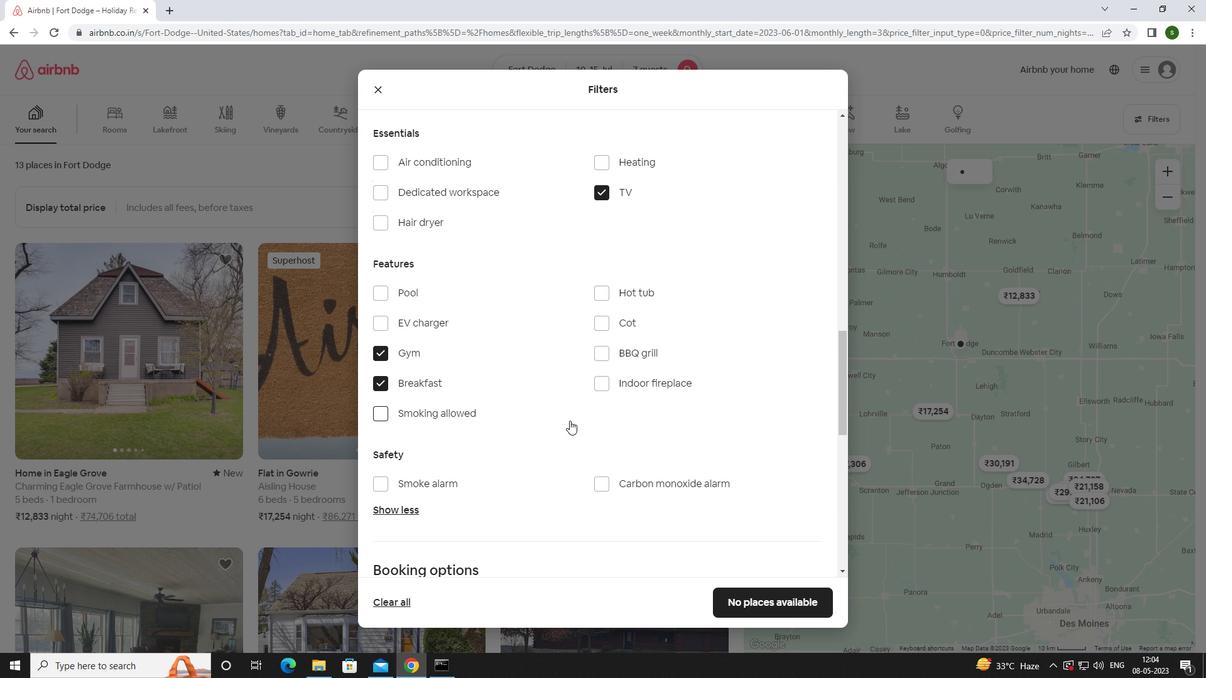 
Action: Mouse scrolled (570, 420) with delta (0, 0)
Screenshot: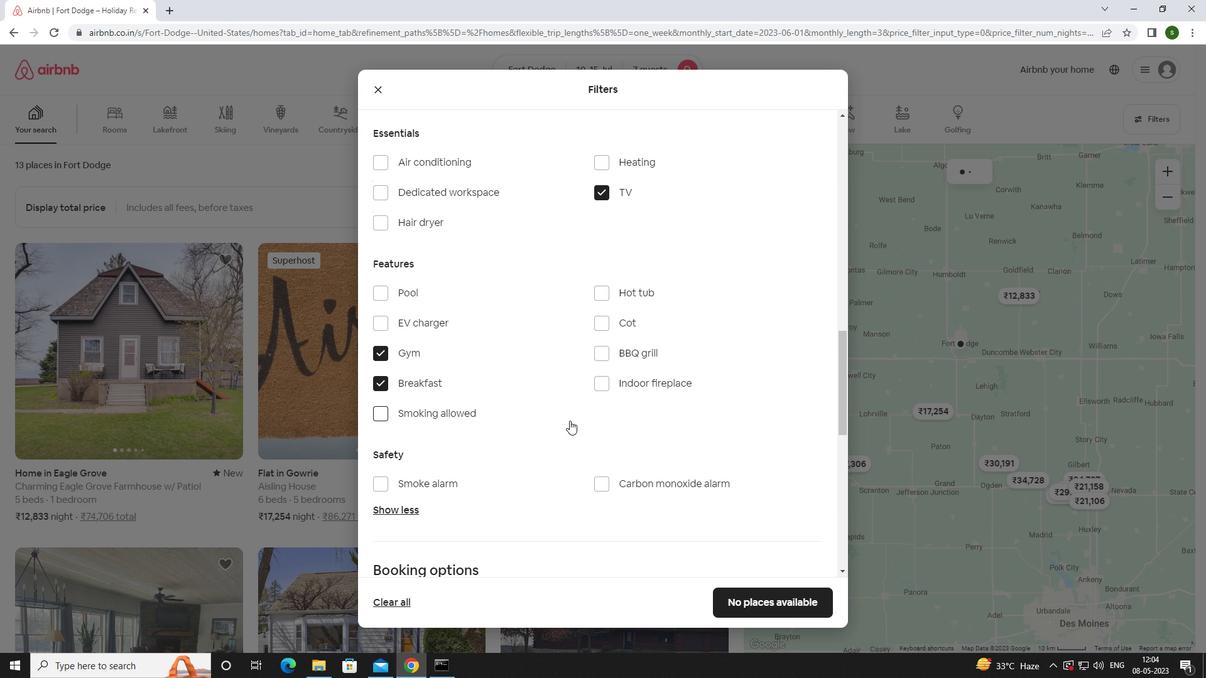 
Action: Mouse moved to (784, 338)
Screenshot: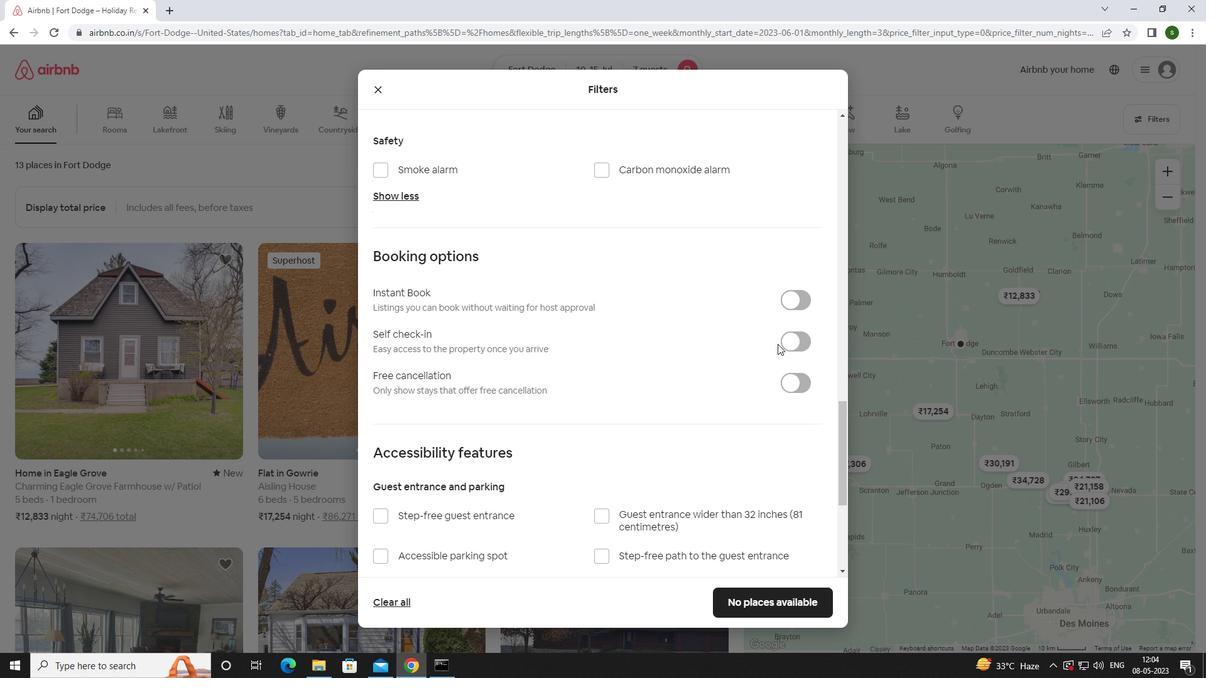 
Action: Mouse pressed left at (784, 338)
Screenshot: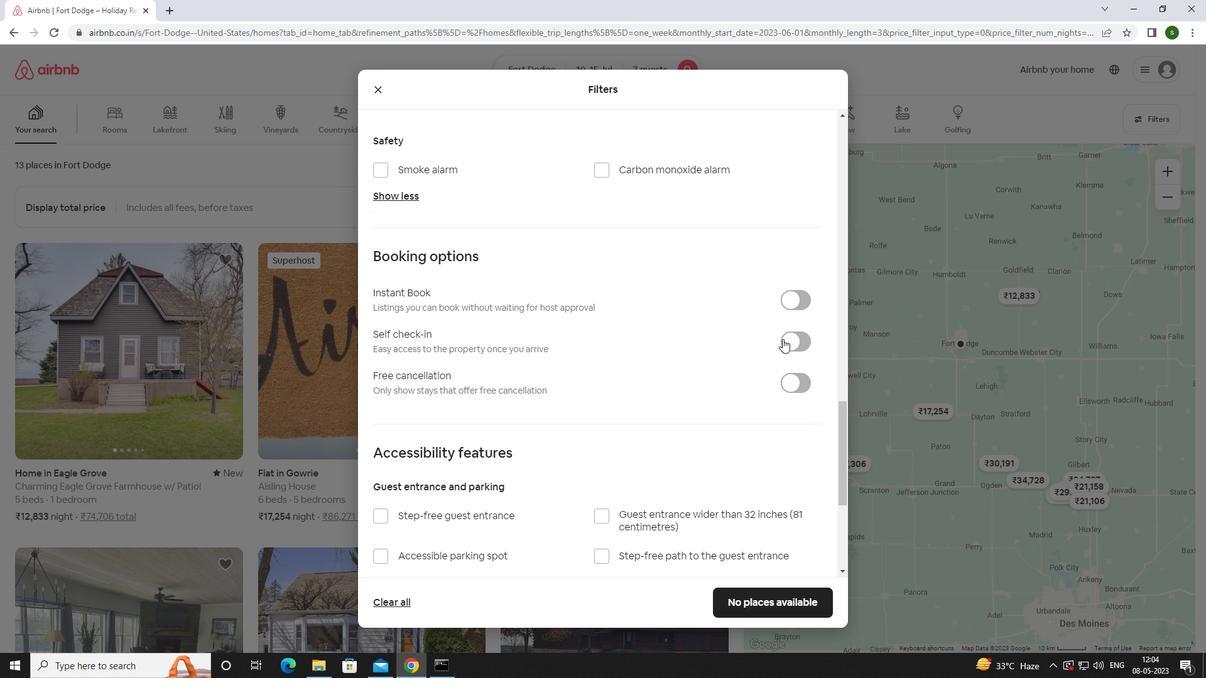 
Action: Mouse moved to (588, 367)
Screenshot: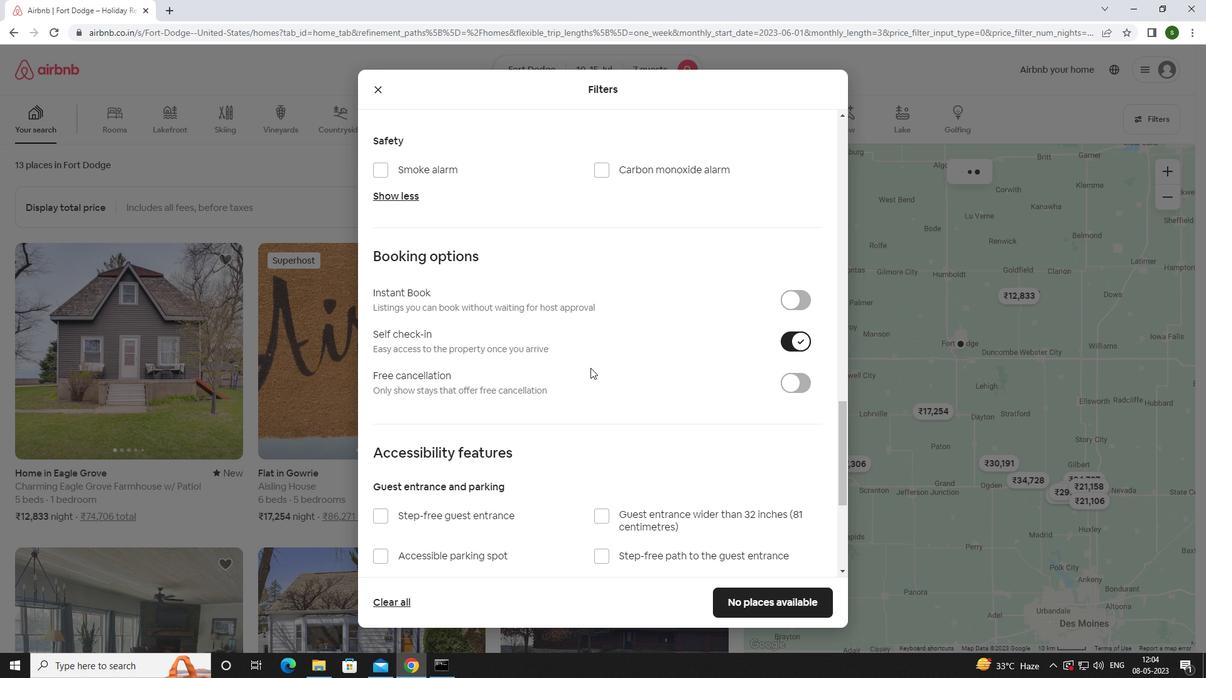 
Action: Mouse scrolled (588, 367) with delta (0, 0)
Screenshot: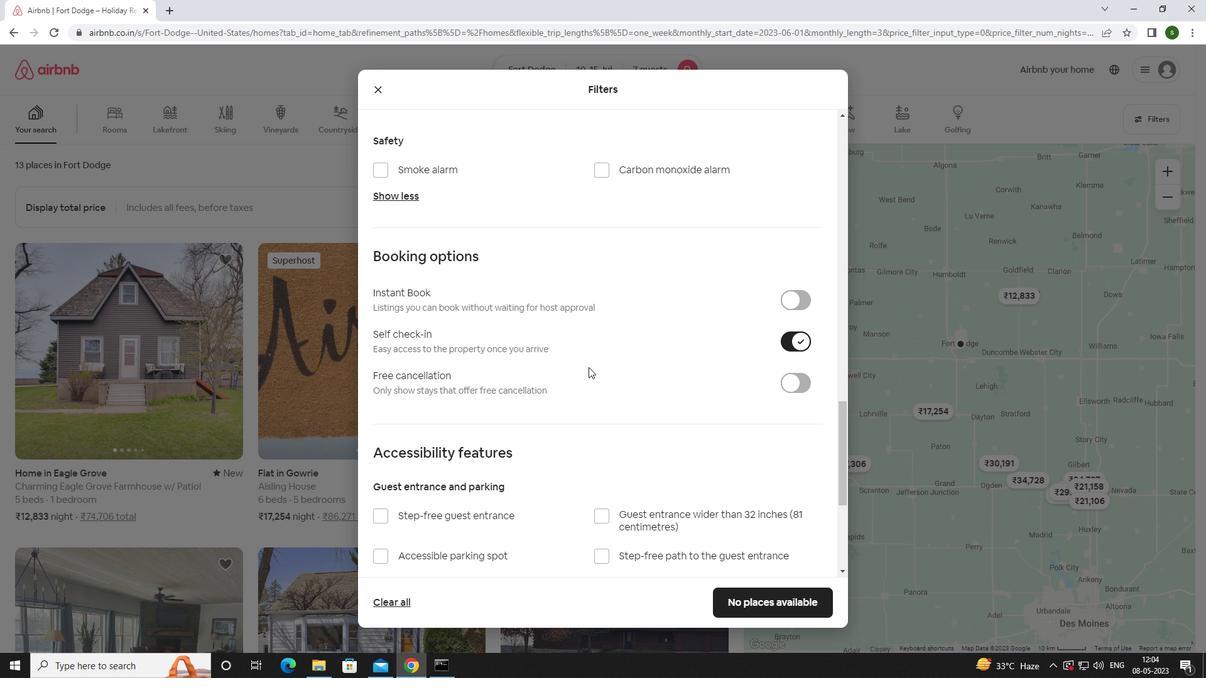 
Action: Mouse scrolled (588, 367) with delta (0, 0)
Screenshot: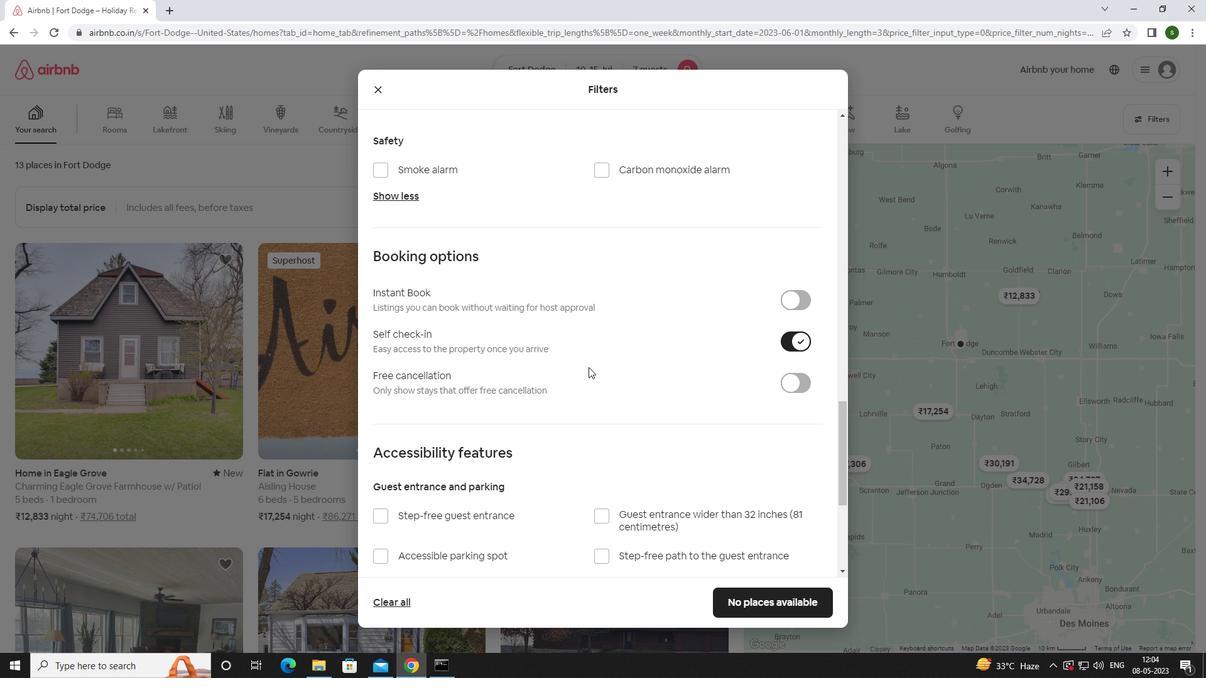 
Action: Mouse scrolled (588, 367) with delta (0, 0)
Screenshot: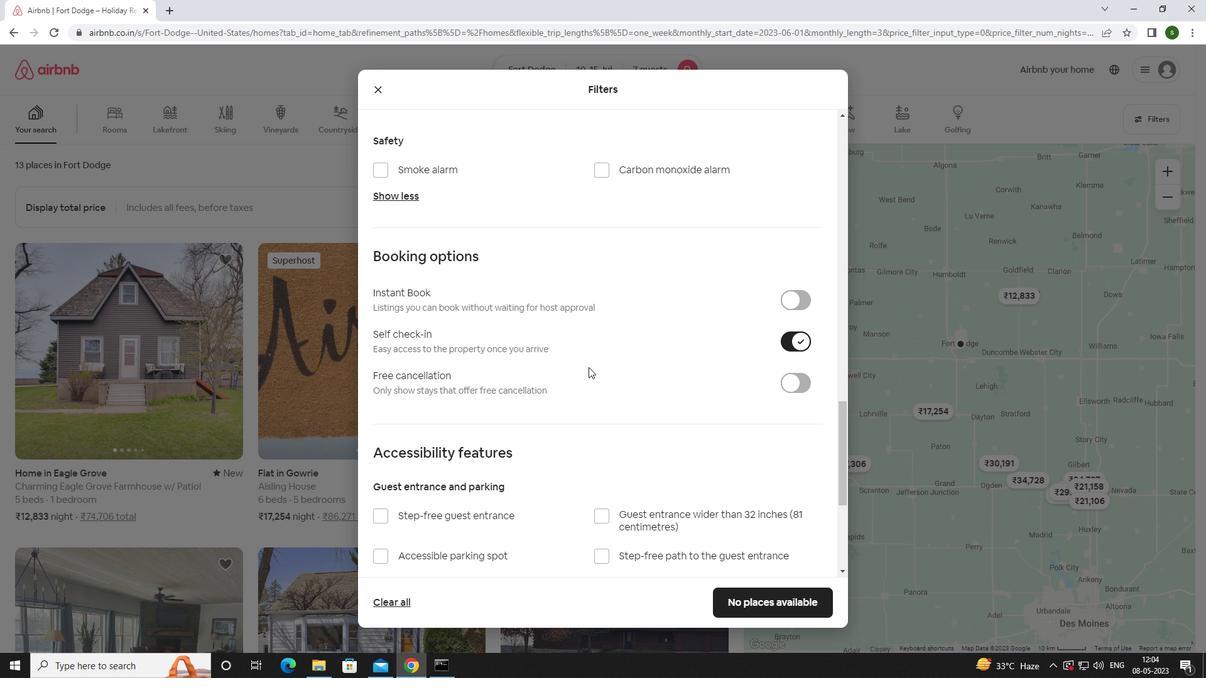 
Action: Mouse scrolled (588, 367) with delta (0, 0)
Screenshot: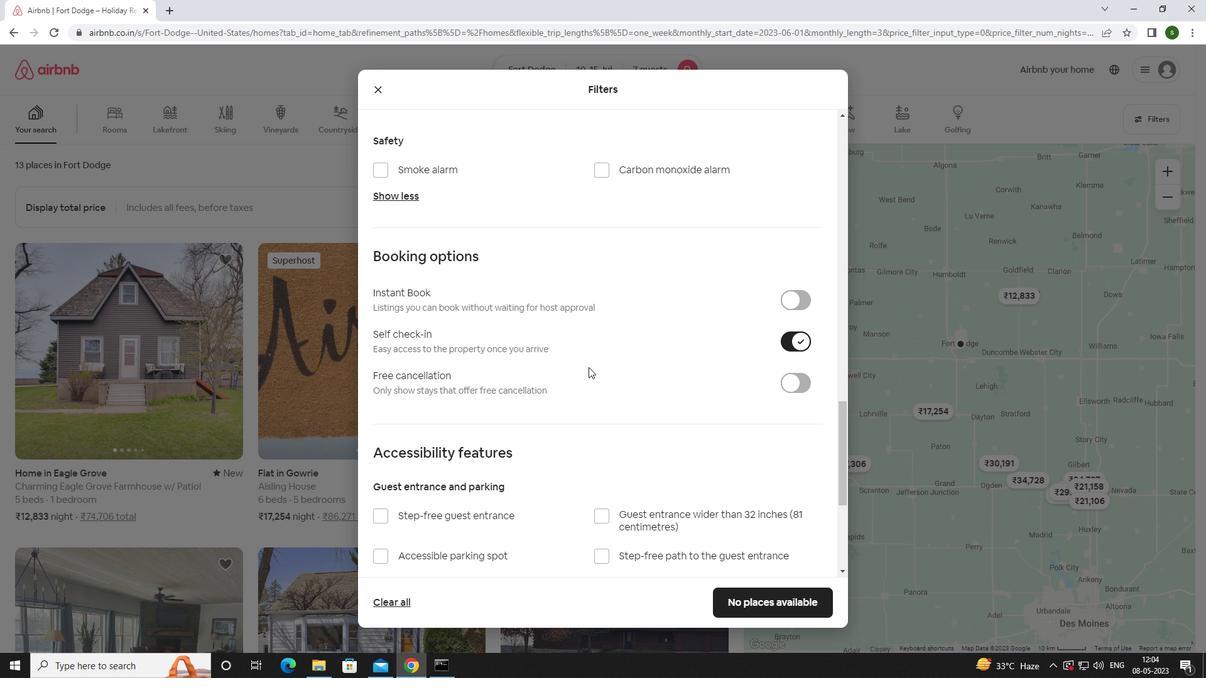 
Action: Mouse scrolled (588, 367) with delta (0, 0)
Screenshot: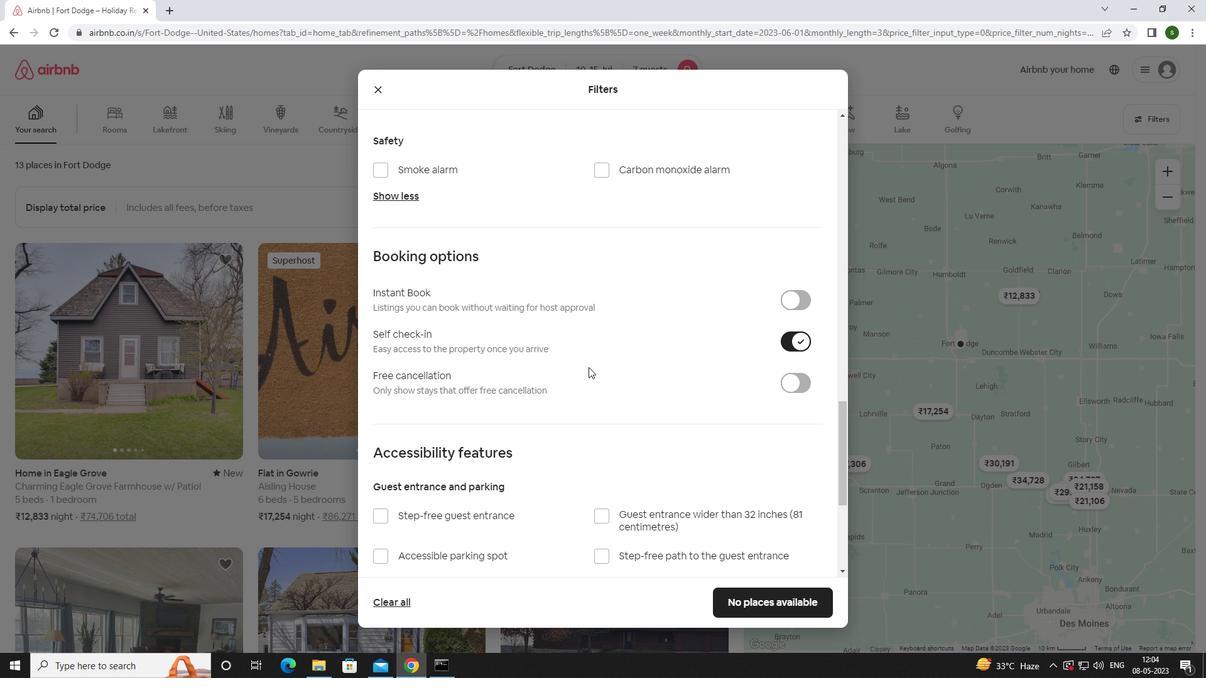 
Action: Mouse scrolled (588, 367) with delta (0, 0)
Screenshot: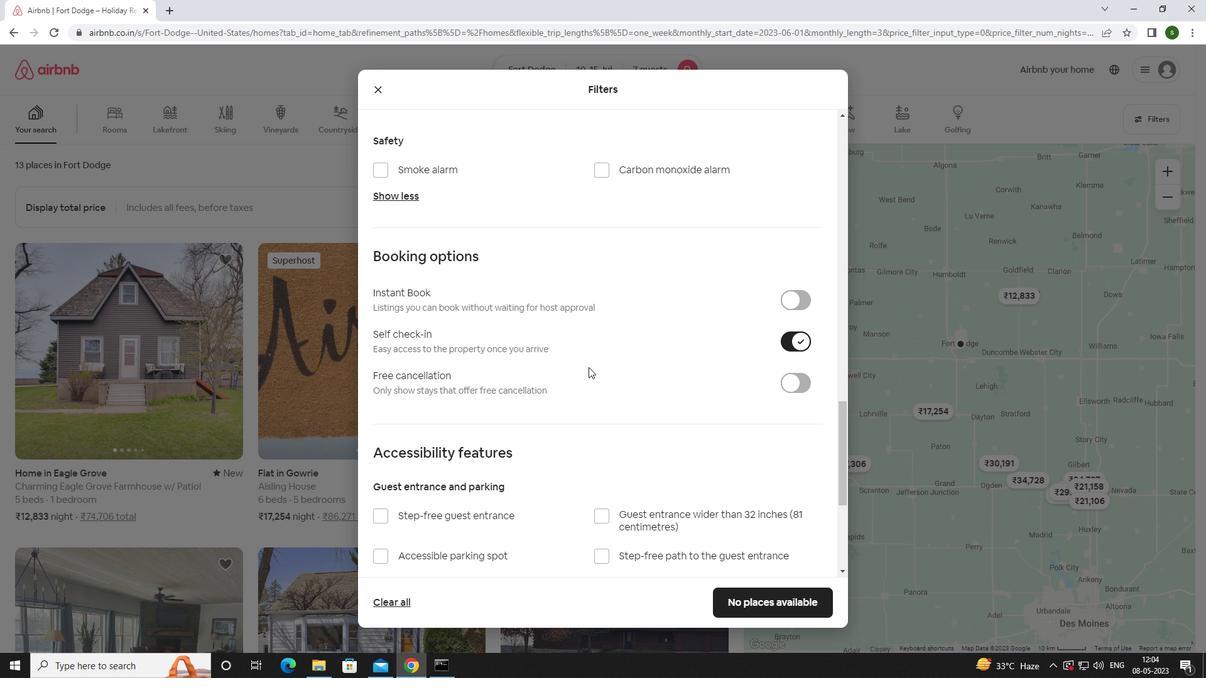 
Action: Mouse scrolled (588, 367) with delta (0, 0)
Screenshot: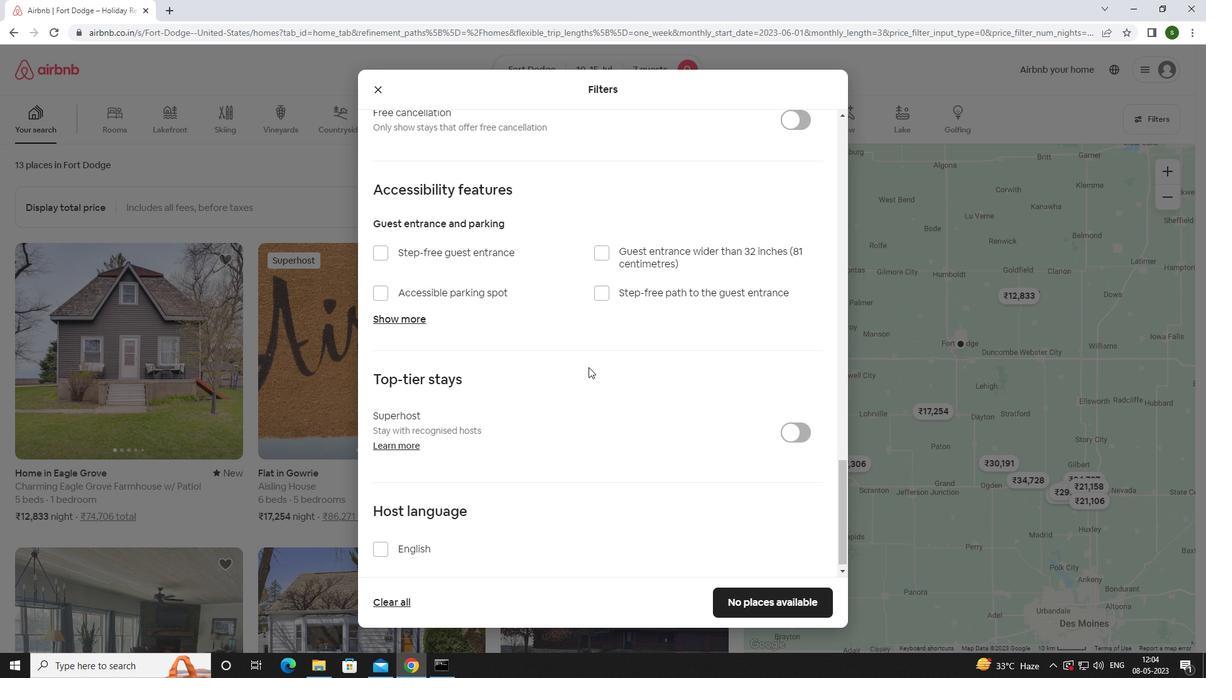 
Action: Mouse scrolled (588, 367) with delta (0, 0)
Screenshot: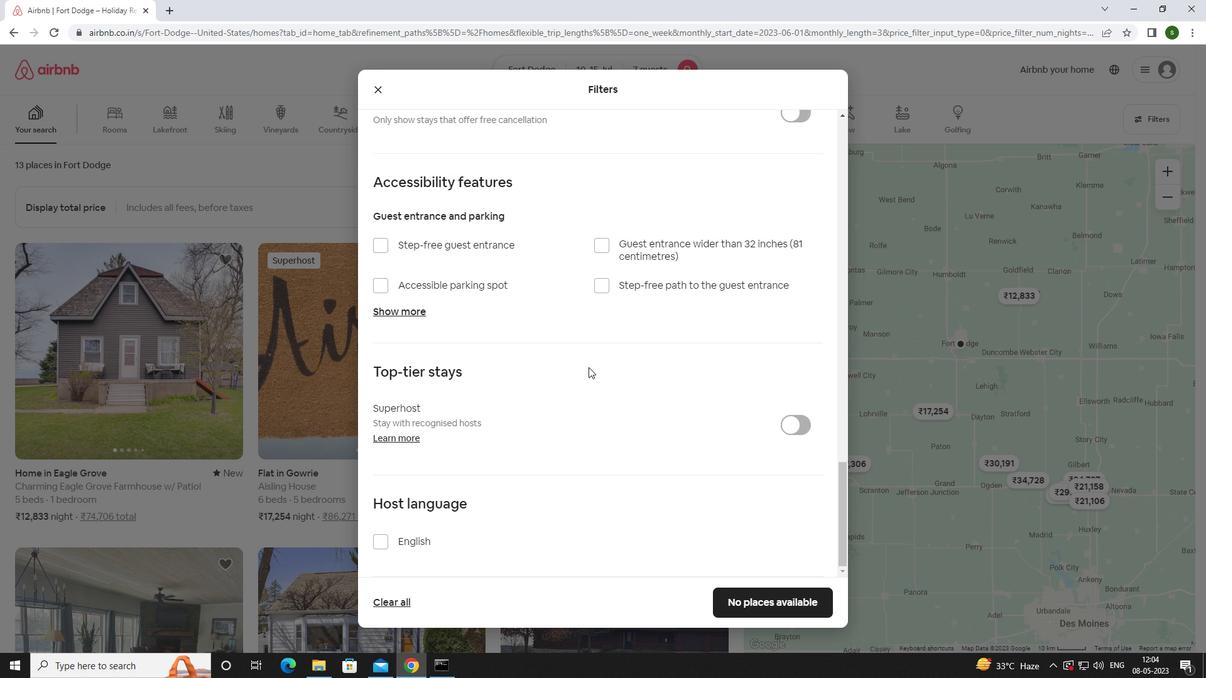 
Action: Mouse scrolled (588, 367) with delta (0, 0)
Screenshot: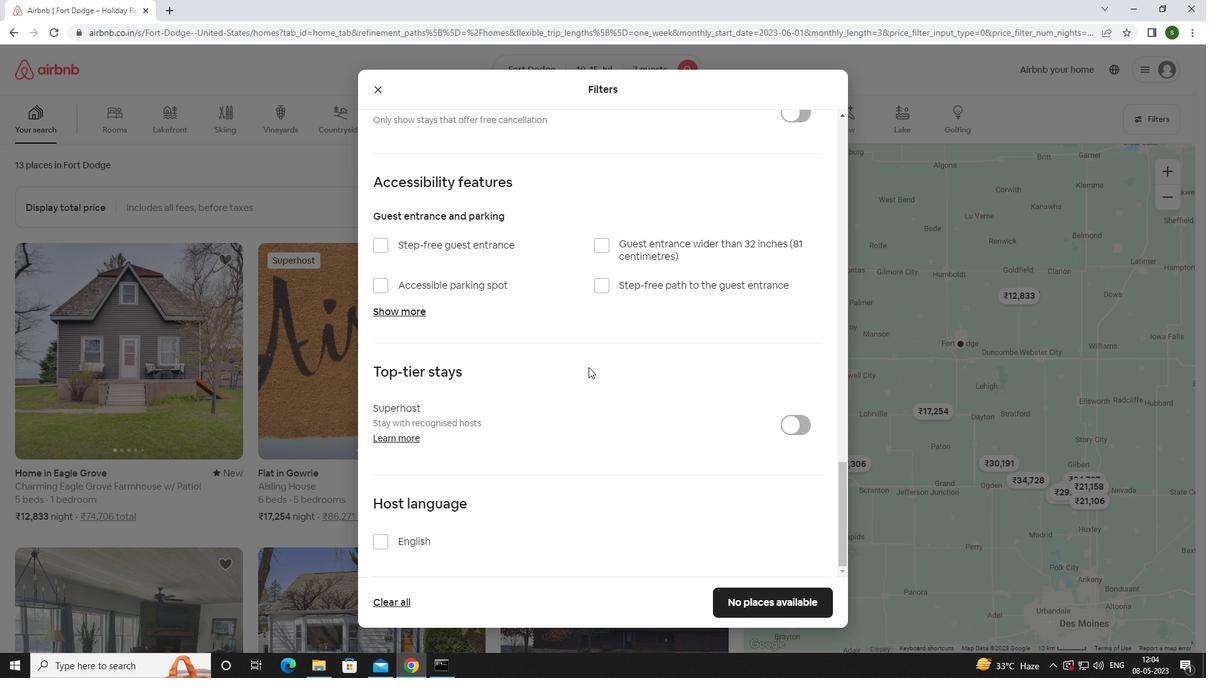 
Action: Mouse scrolled (588, 367) with delta (0, 0)
Screenshot: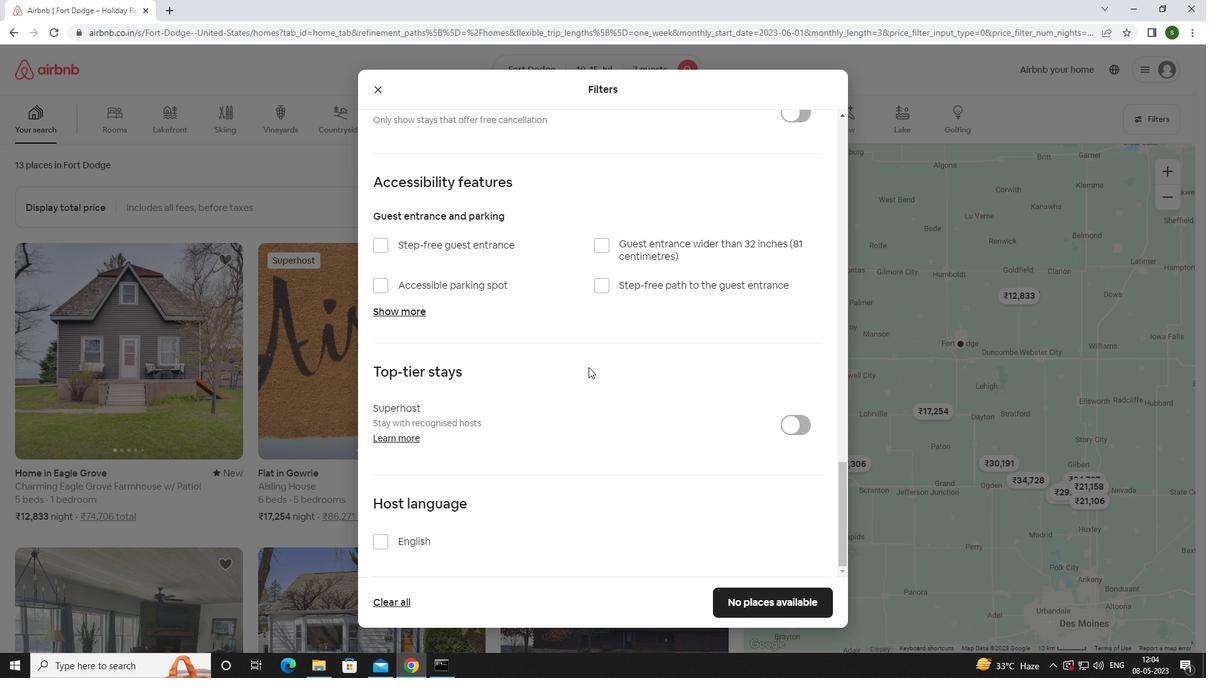 
Action: Mouse moved to (433, 541)
Screenshot: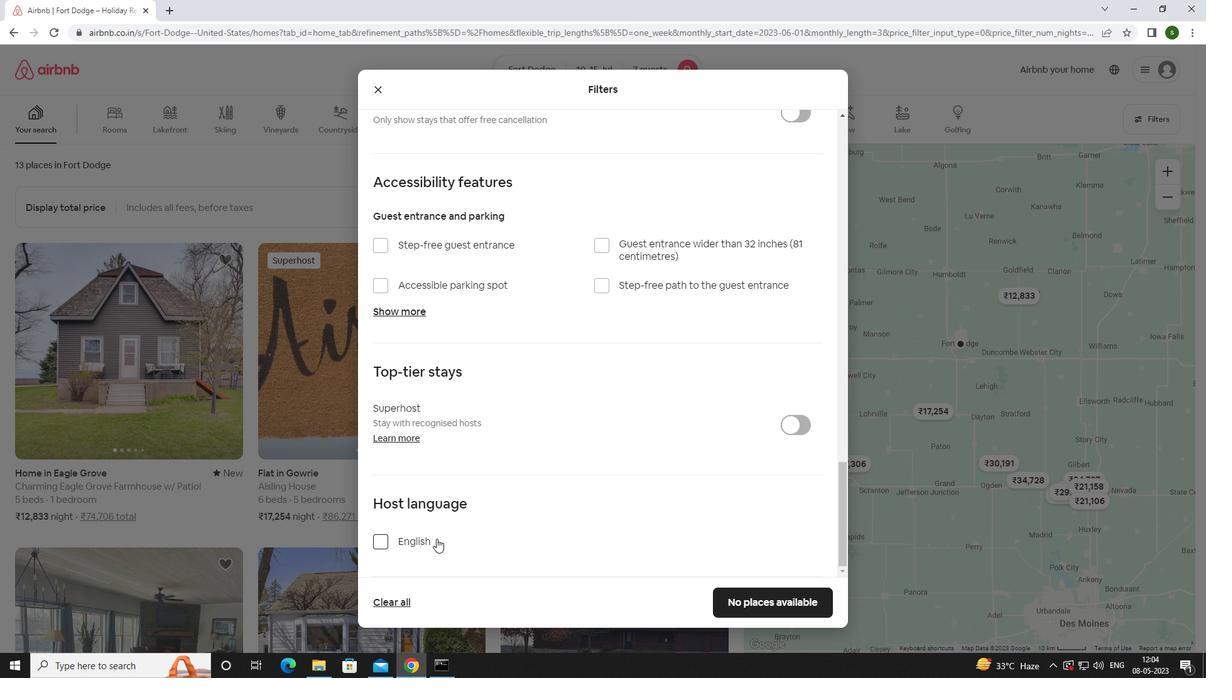 
Action: Mouse pressed left at (433, 541)
Screenshot: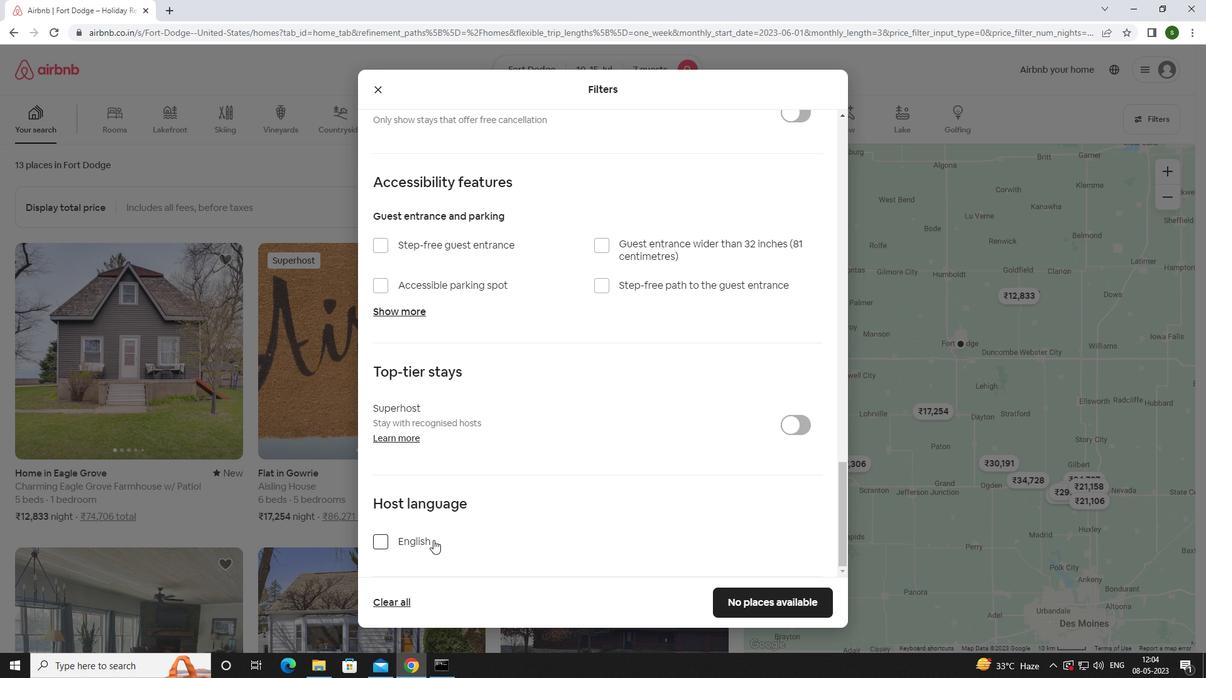 
Action: Mouse moved to (731, 593)
Screenshot: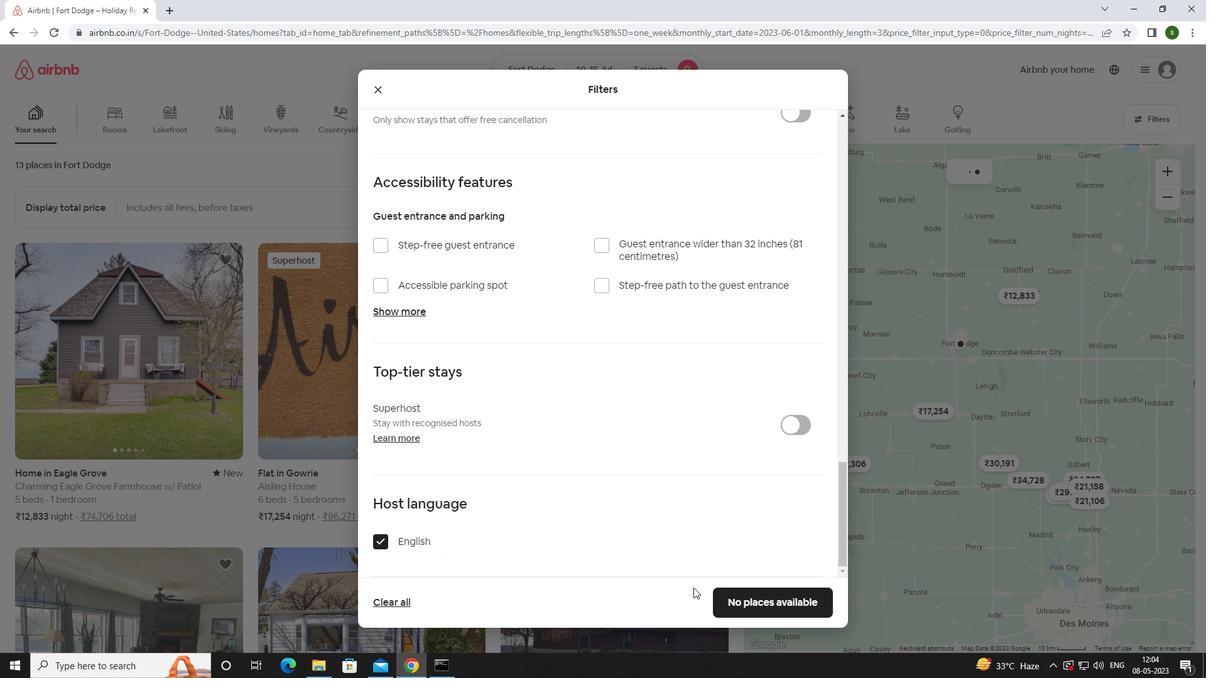 
Action: Mouse pressed left at (731, 593)
Screenshot: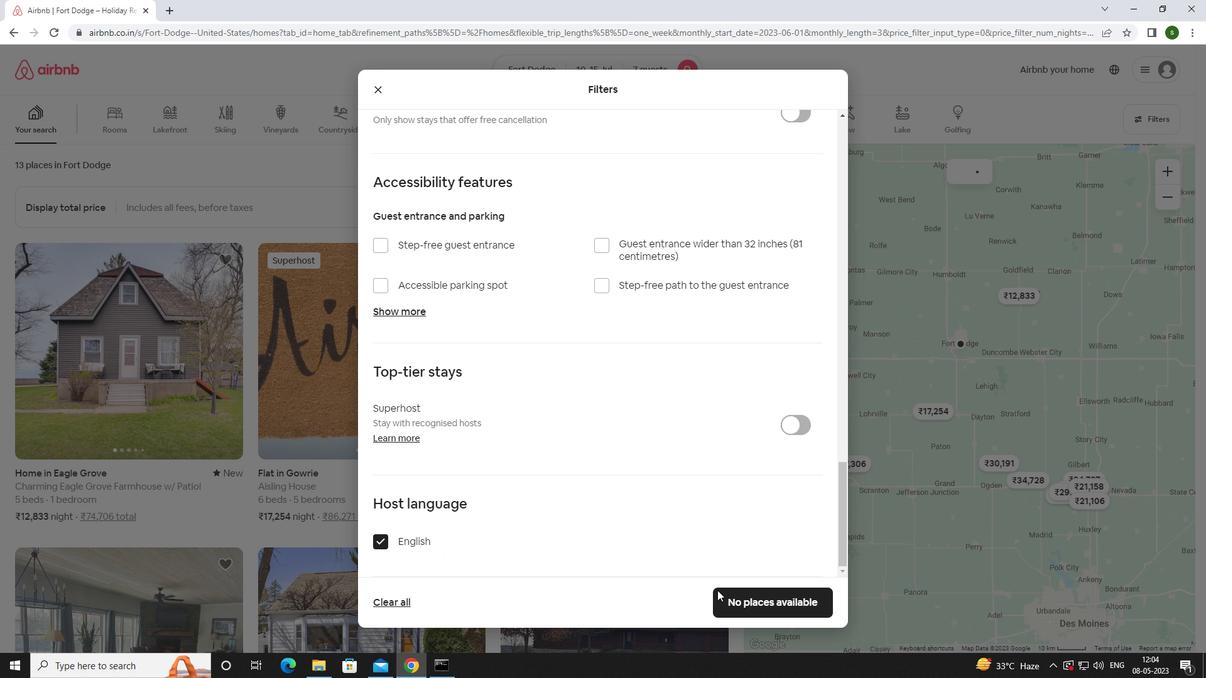 
Action: Mouse moved to (359, 390)
Screenshot: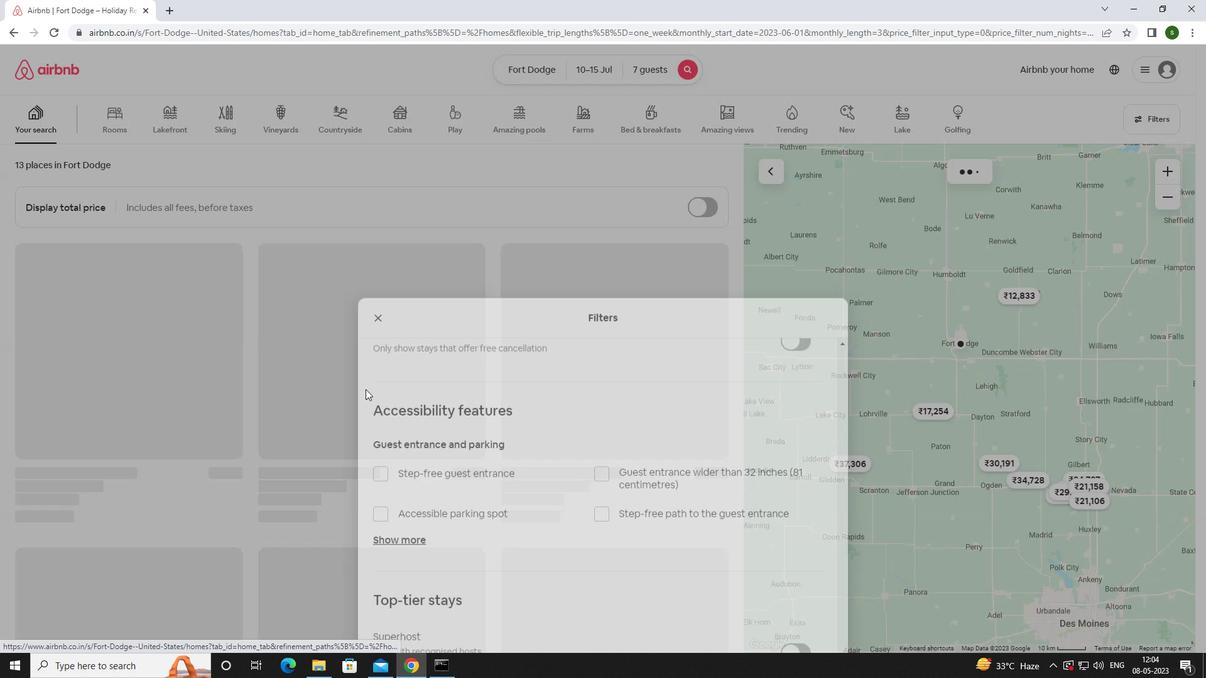 
